 Task: Find connections with filter location Argenteuil with filter topic #coacheswith filter profile language Potuguese with filter current company Royal HaskoningDHV with filter school Dr. B. R. Ambedkar University, Agra with filter industry Newspaper Publishing with filter service category Event Photography with filter keywords title Marketing Director
Action: Mouse moved to (612, 77)
Screenshot: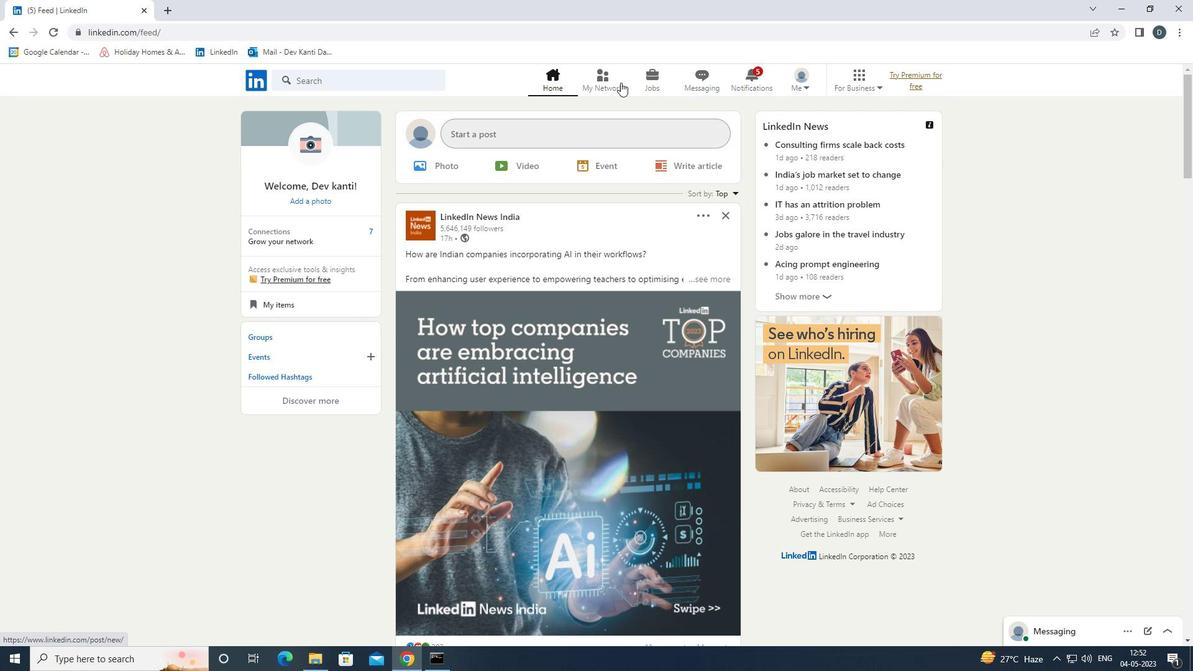 
Action: Mouse pressed left at (612, 77)
Screenshot: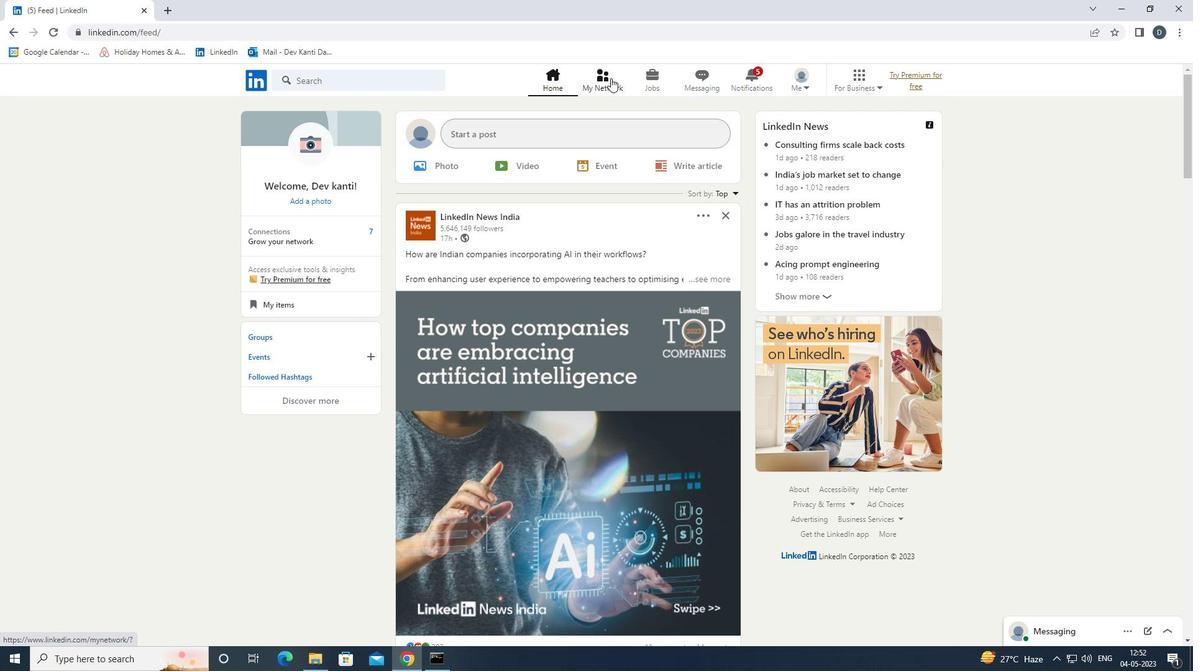 
Action: Mouse moved to (417, 148)
Screenshot: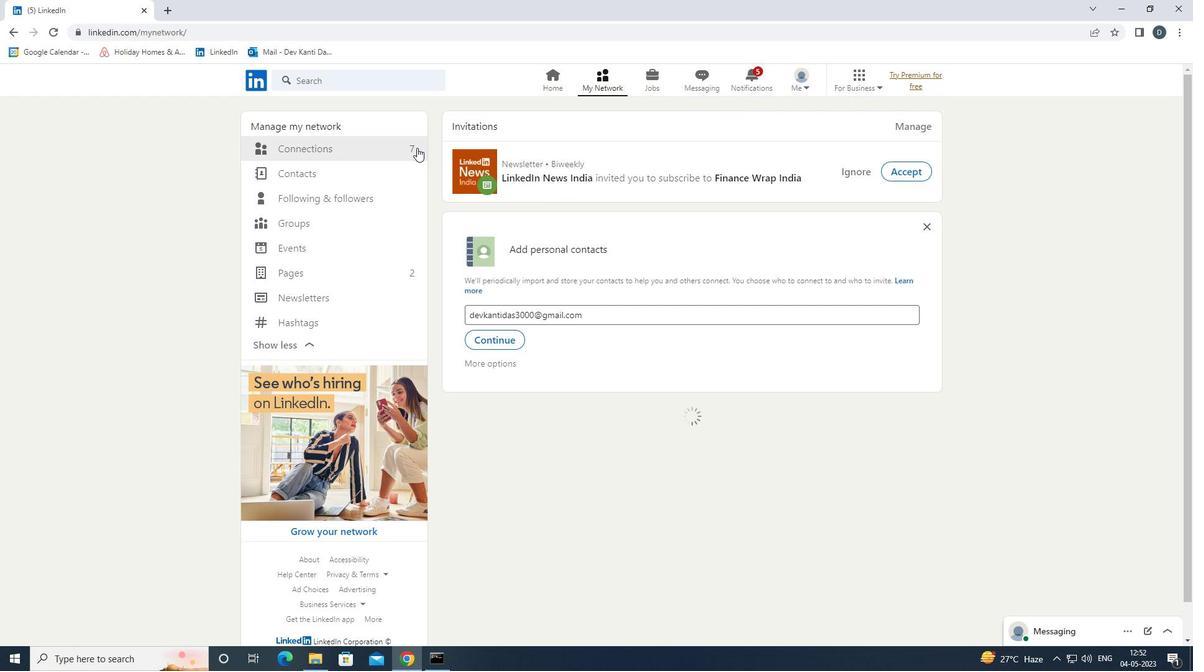 
Action: Mouse pressed left at (417, 148)
Screenshot: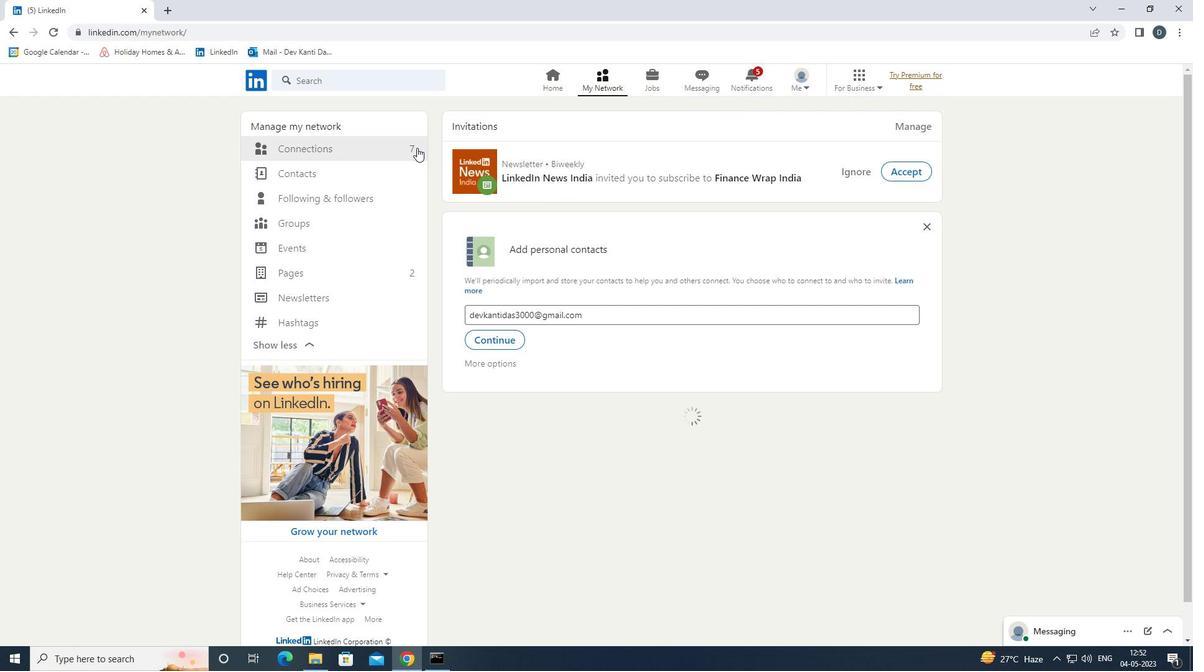 
Action: Mouse moved to (407, 151)
Screenshot: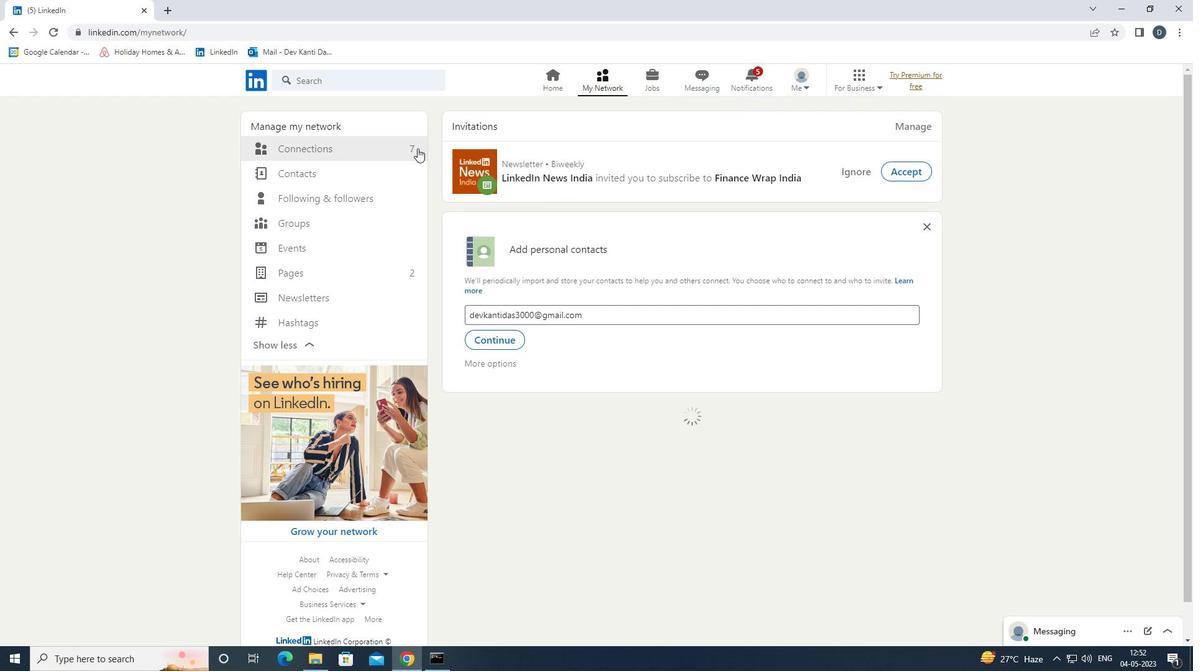 
Action: Mouse pressed left at (407, 151)
Screenshot: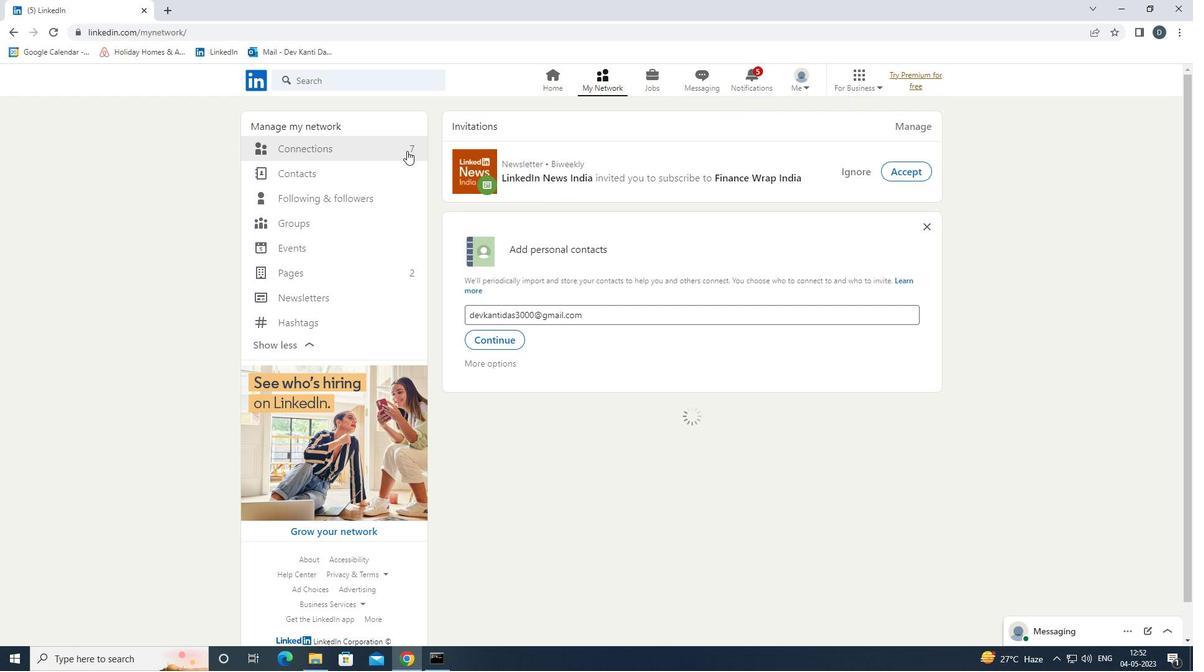 
Action: Mouse moved to (719, 156)
Screenshot: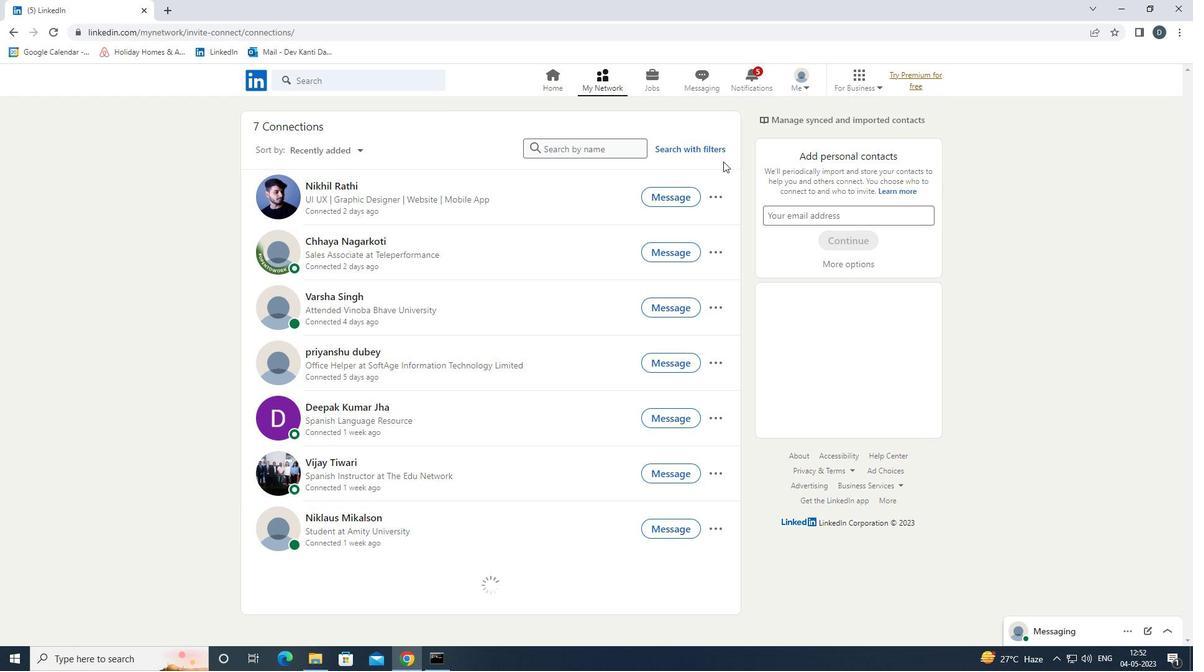 
Action: Mouse pressed left at (719, 156)
Screenshot: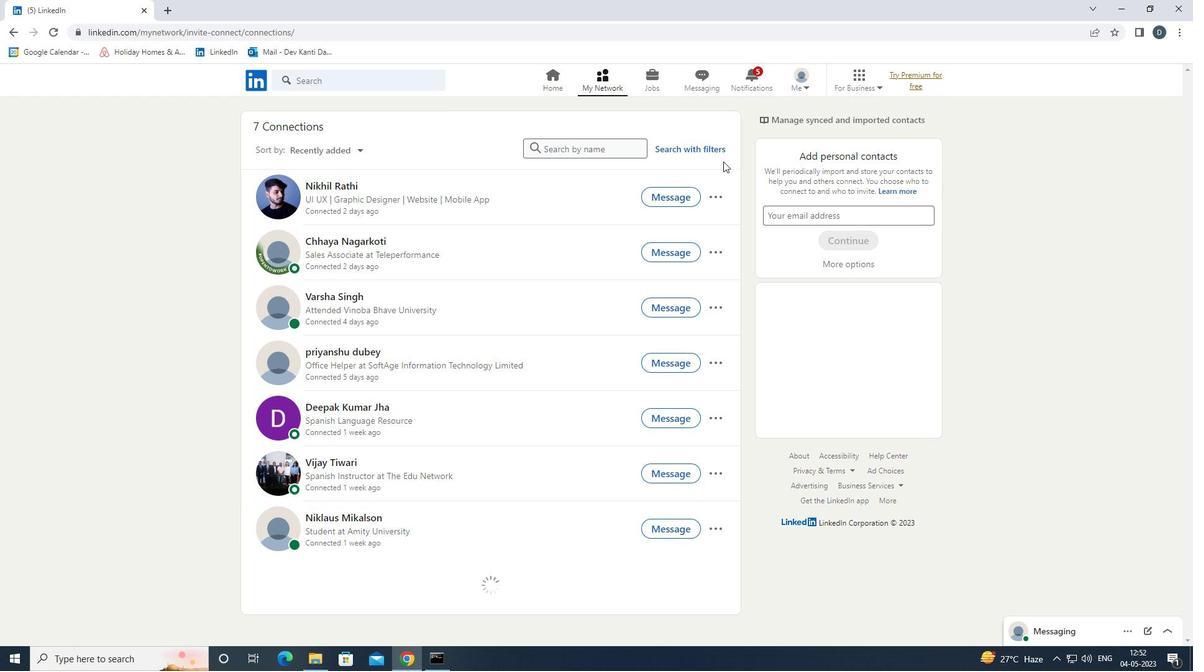 
Action: Mouse moved to (712, 150)
Screenshot: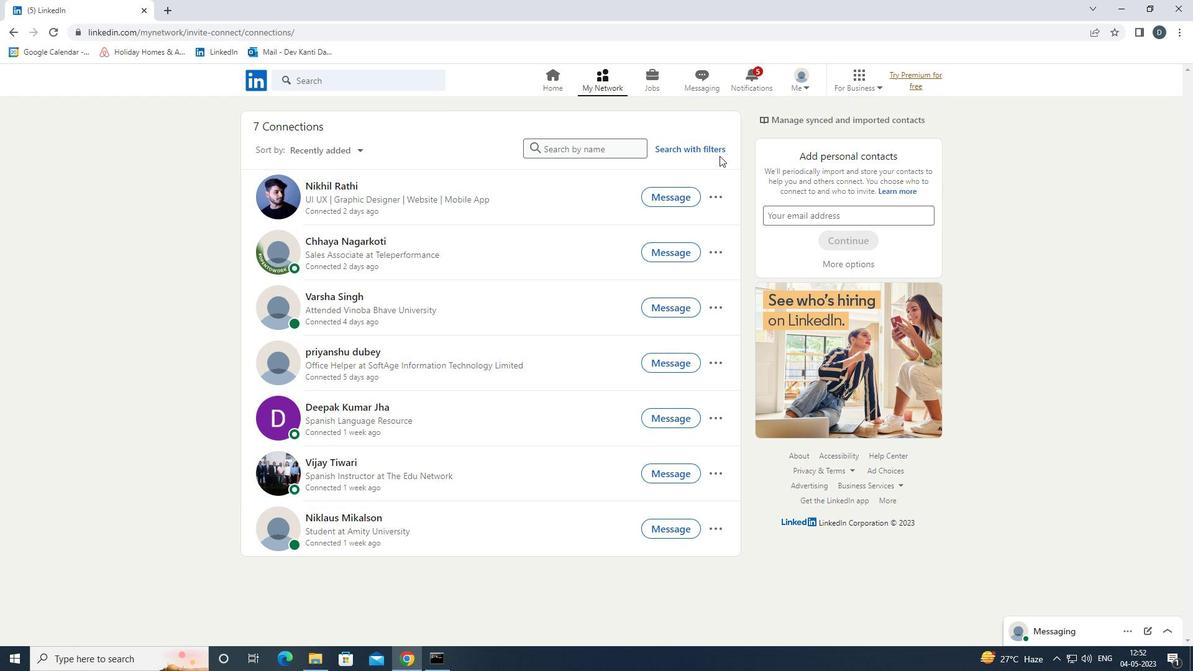 
Action: Mouse pressed left at (712, 150)
Screenshot: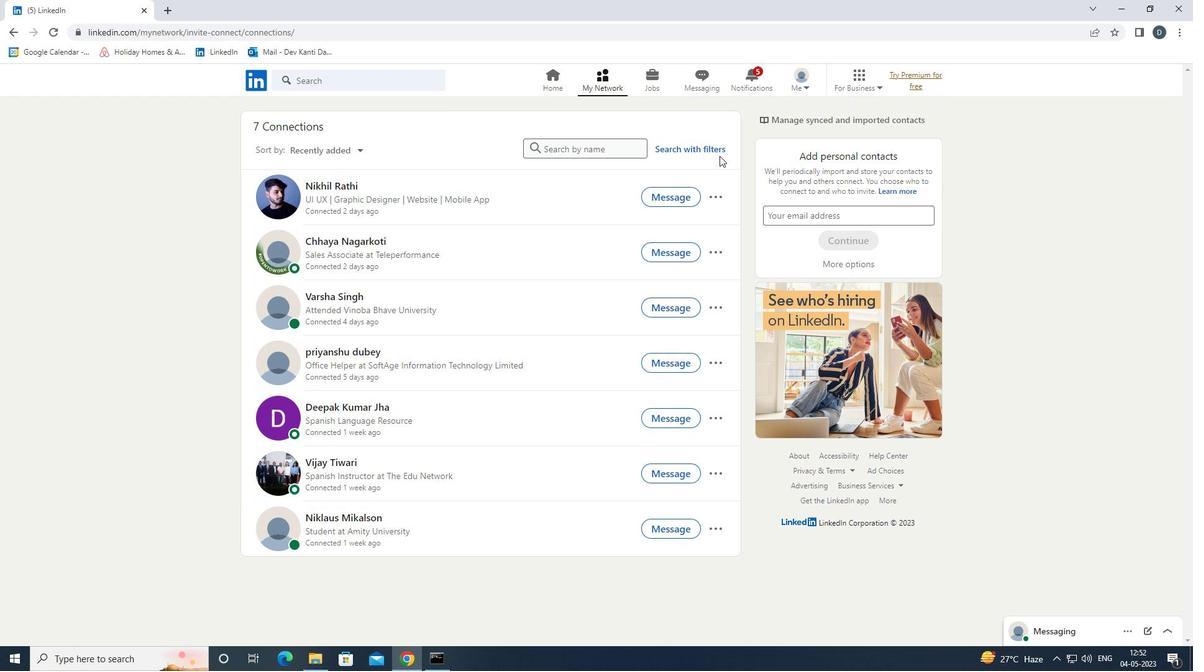 
Action: Mouse moved to (643, 114)
Screenshot: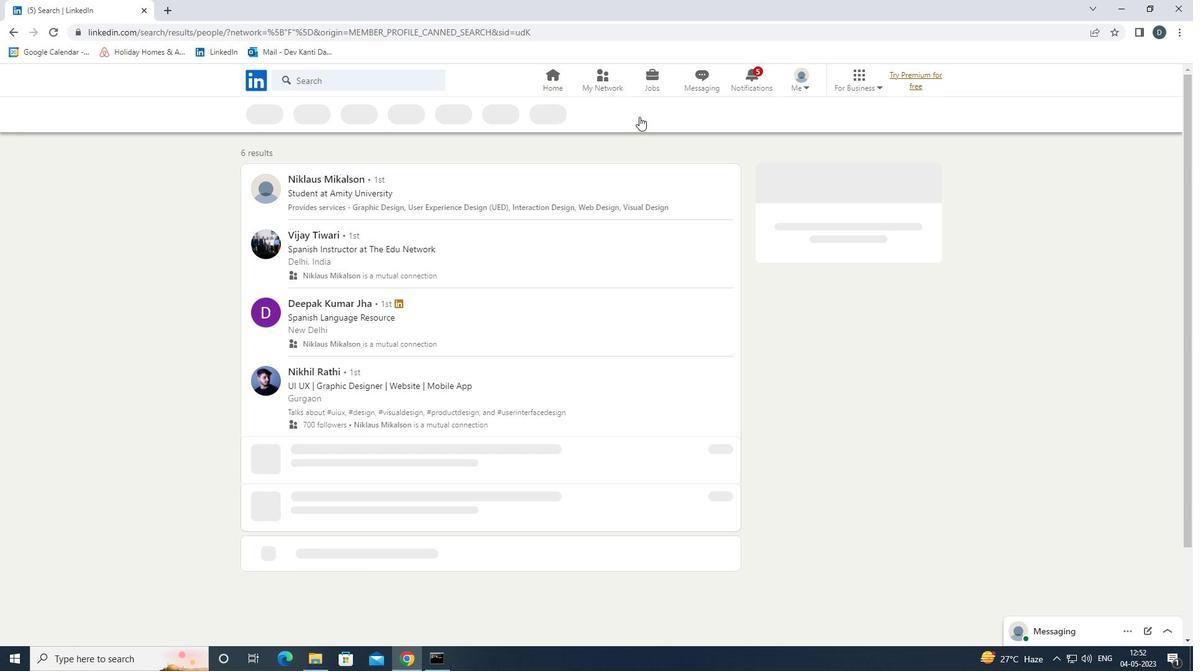 
Action: Mouse pressed left at (643, 114)
Screenshot: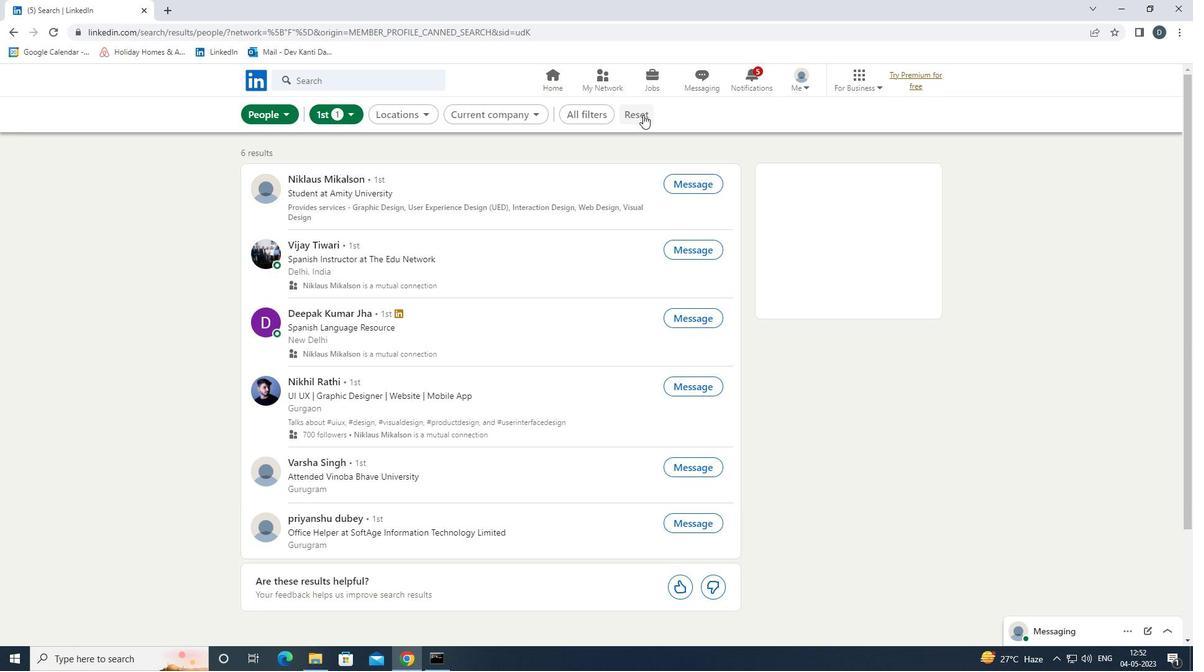 
Action: Mouse moved to (599, 112)
Screenshot: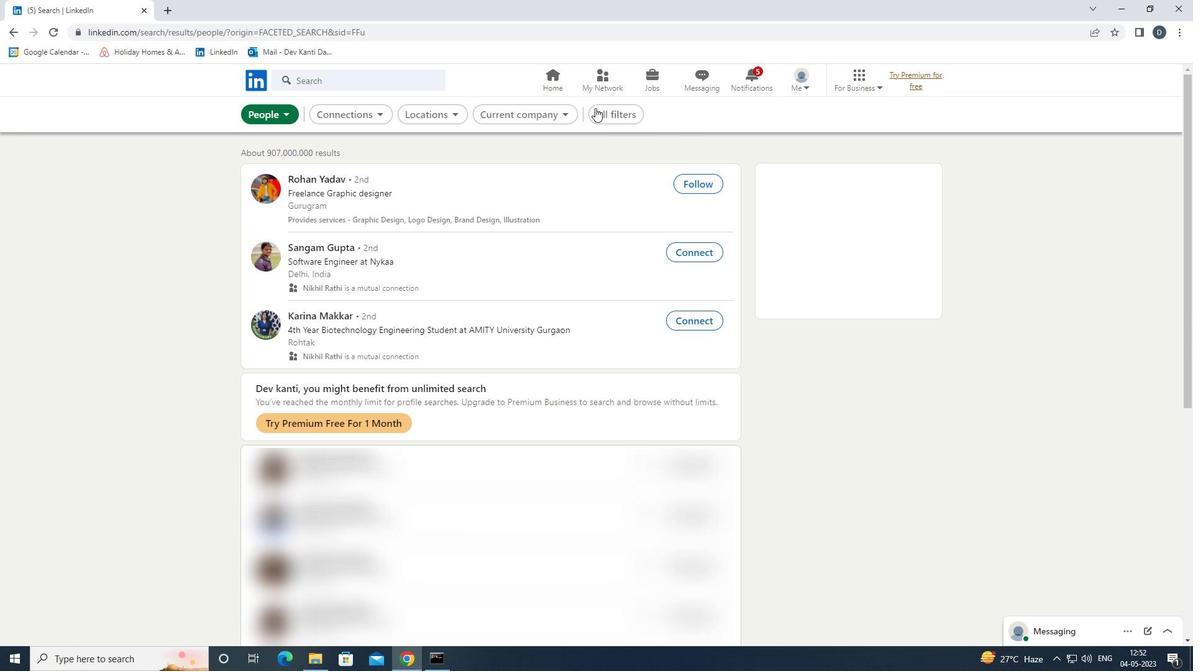 
Action: Mouse pressed left at (599, 112)
Screenshot: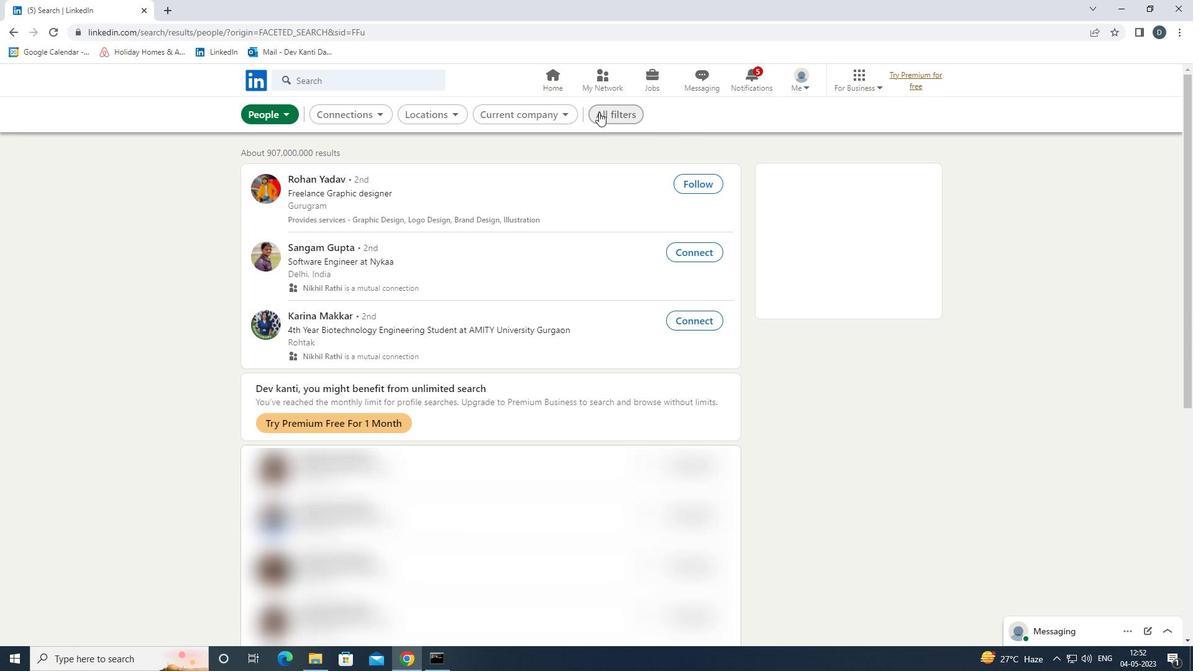 
Action: Mouse moved to (1129, 372)
Screenshot: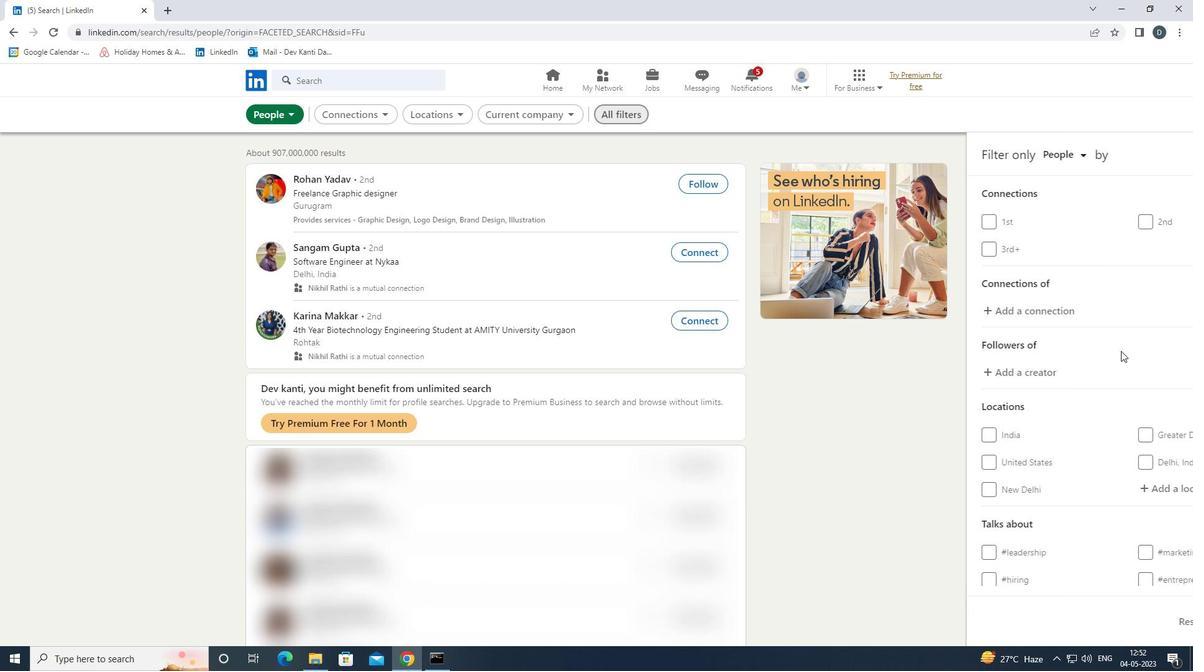 
Action: Mouse scrolled (1129, 371) with delta (0, 0)
Screenshot: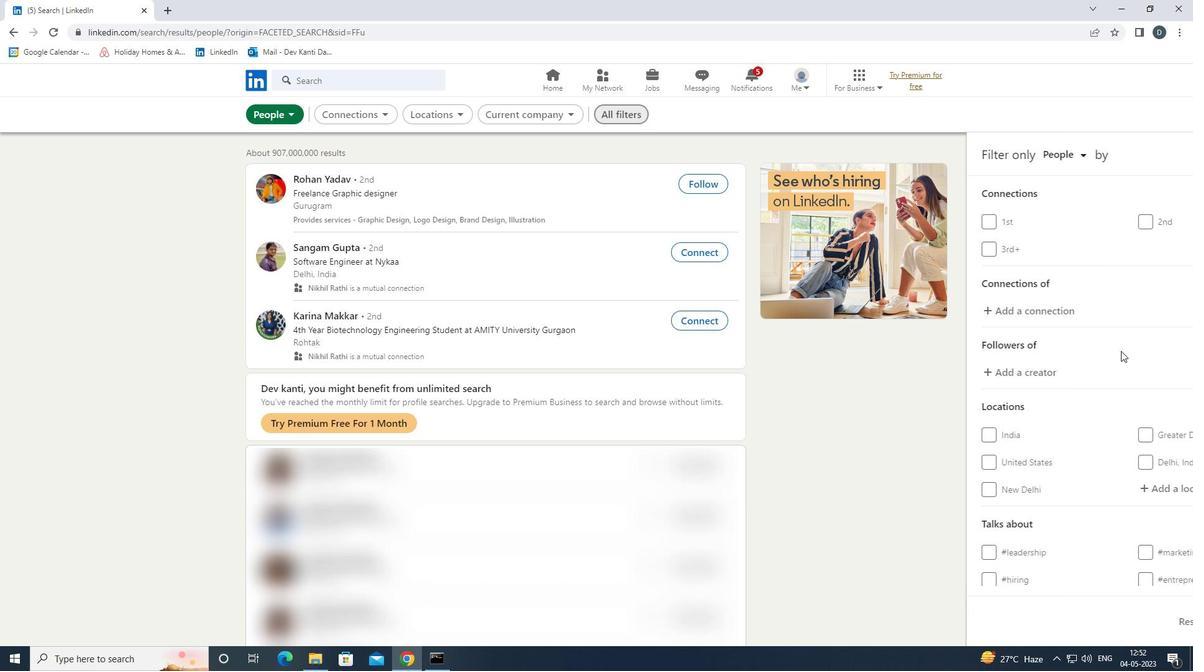 
Action: Mouse moved to (1131, 377)
Screenshot: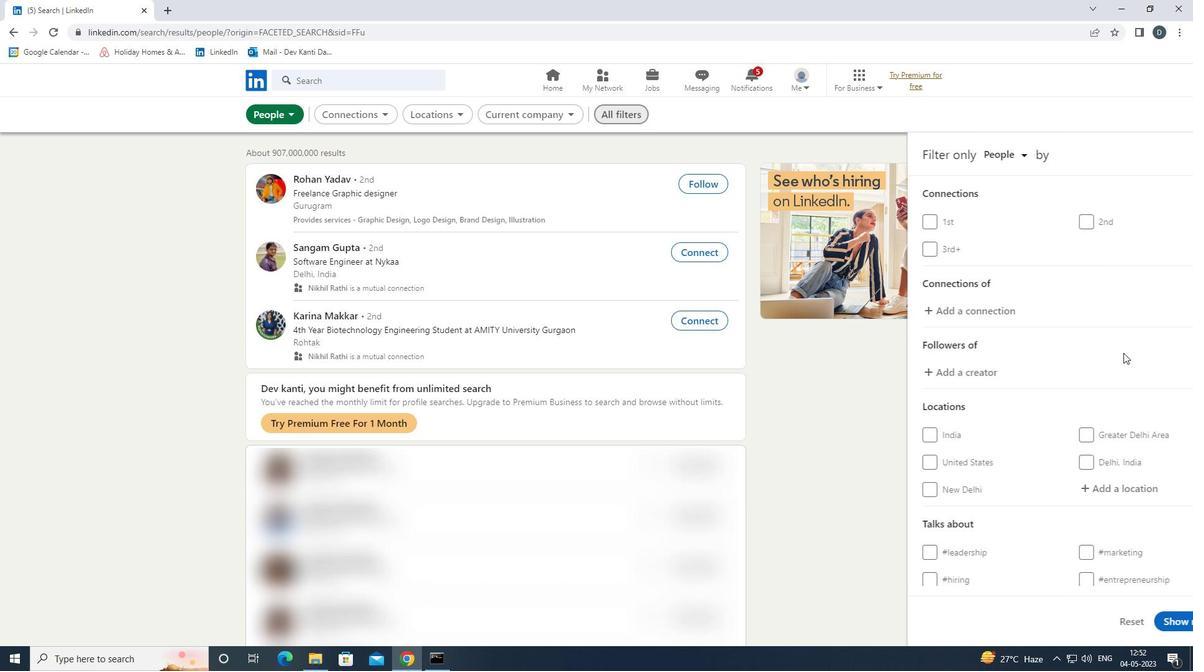 
Action: Mouse scrolled (1131, 376) with delta (0, 0)
Screenshot: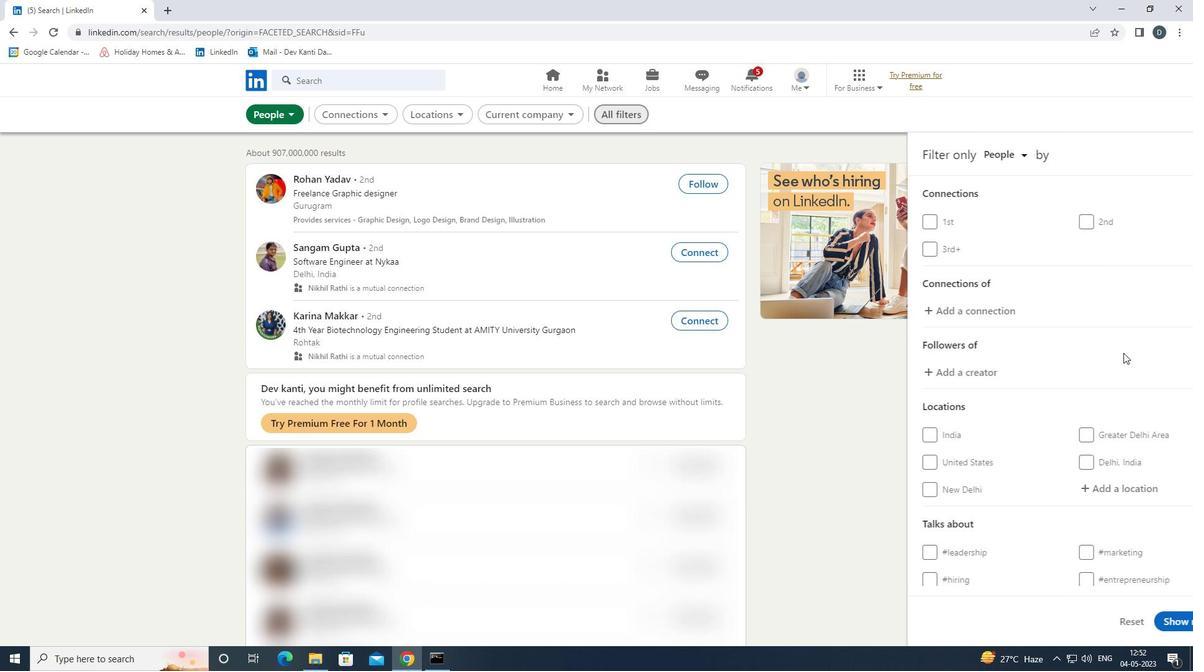 
Action: Mouse moved to (1078, 366)
Screenshot: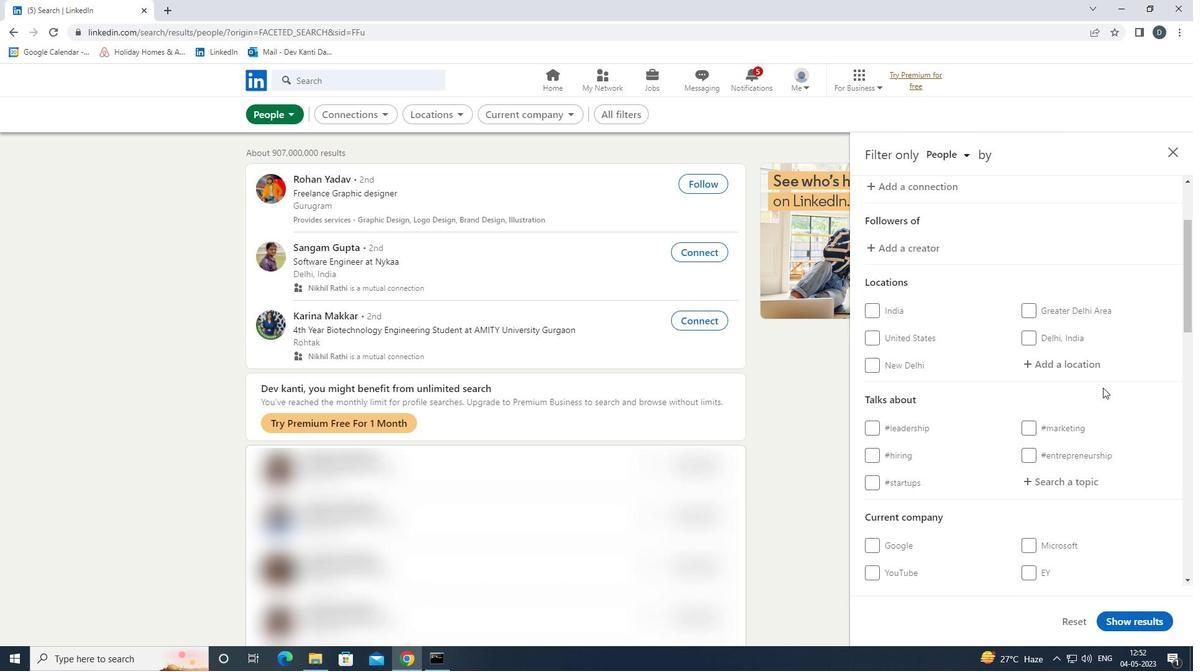
Action: Mouse pressed left at (1078, 366)
Screenshot: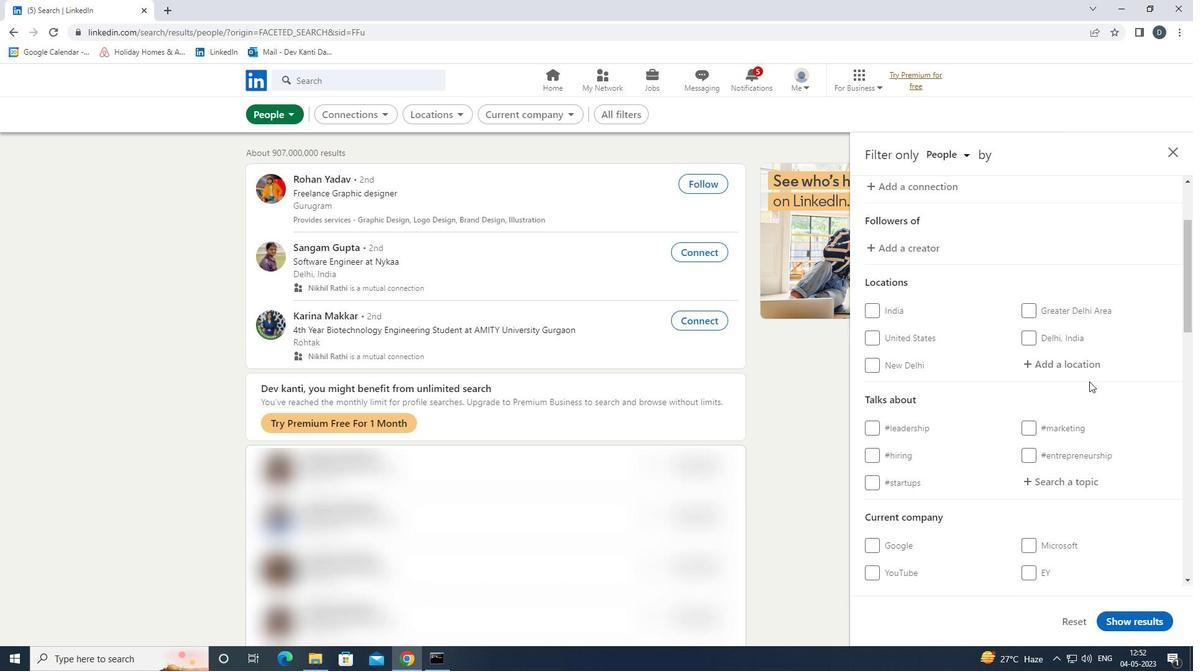 
Action: Mouse moved to (1067, 366)
Screenshot: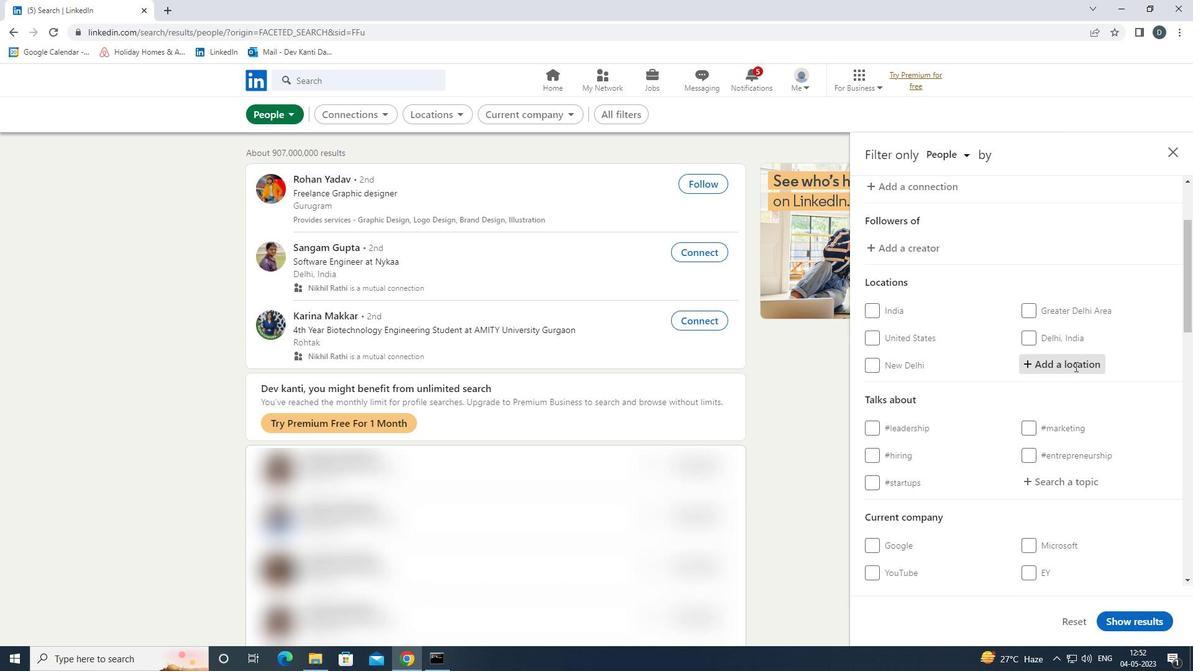 
Action: Key pressed <Key.shift>
Screenshot: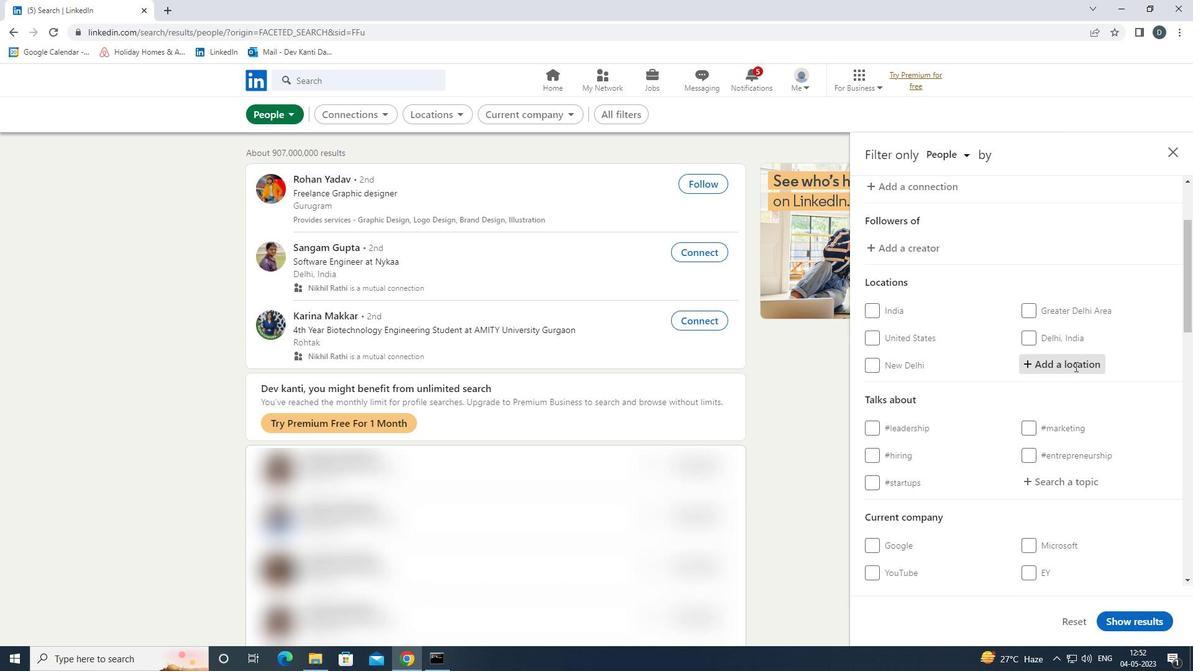 
Action: Mouse moved to (1062, 364)
Screenshot: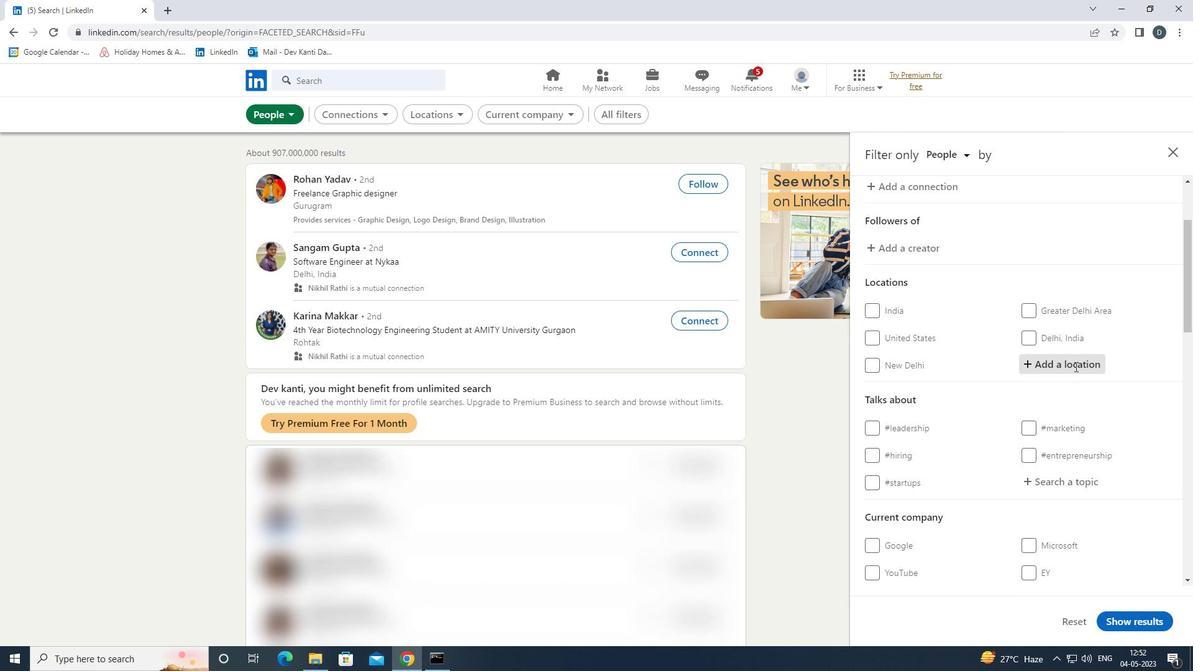 
Action: Key pressed ARGENTE<Key.down><Key.enter>
Screenshot: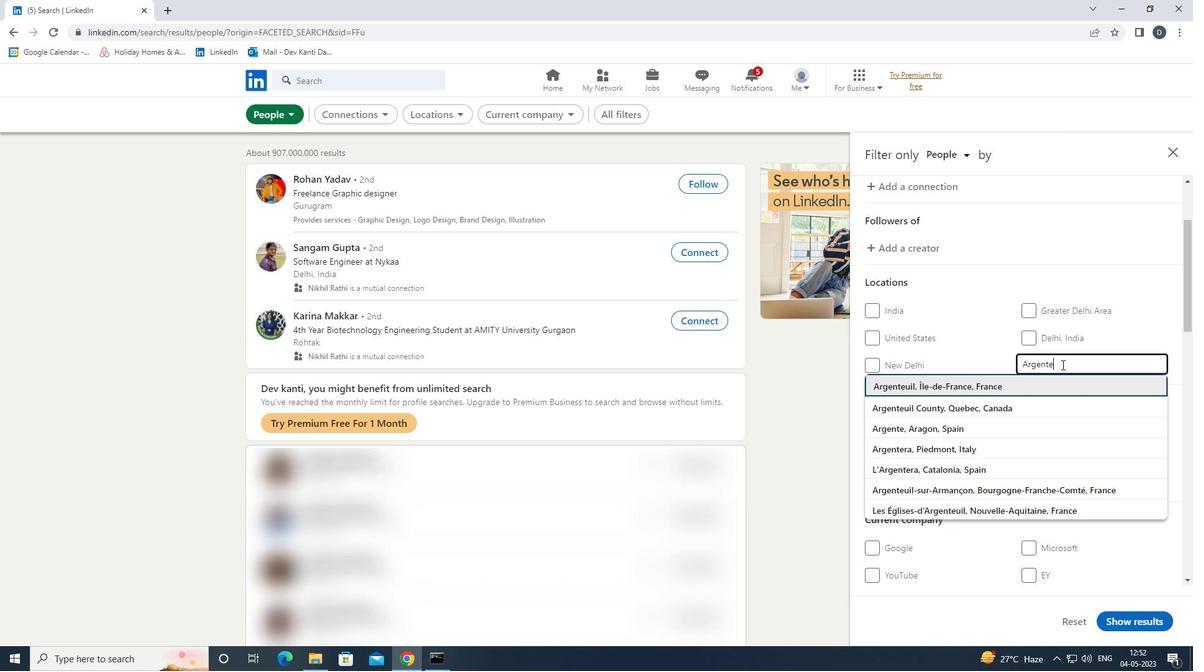 
Action: Mouse scrolled (1062, 364) with delta (0, 0)
Screenshot: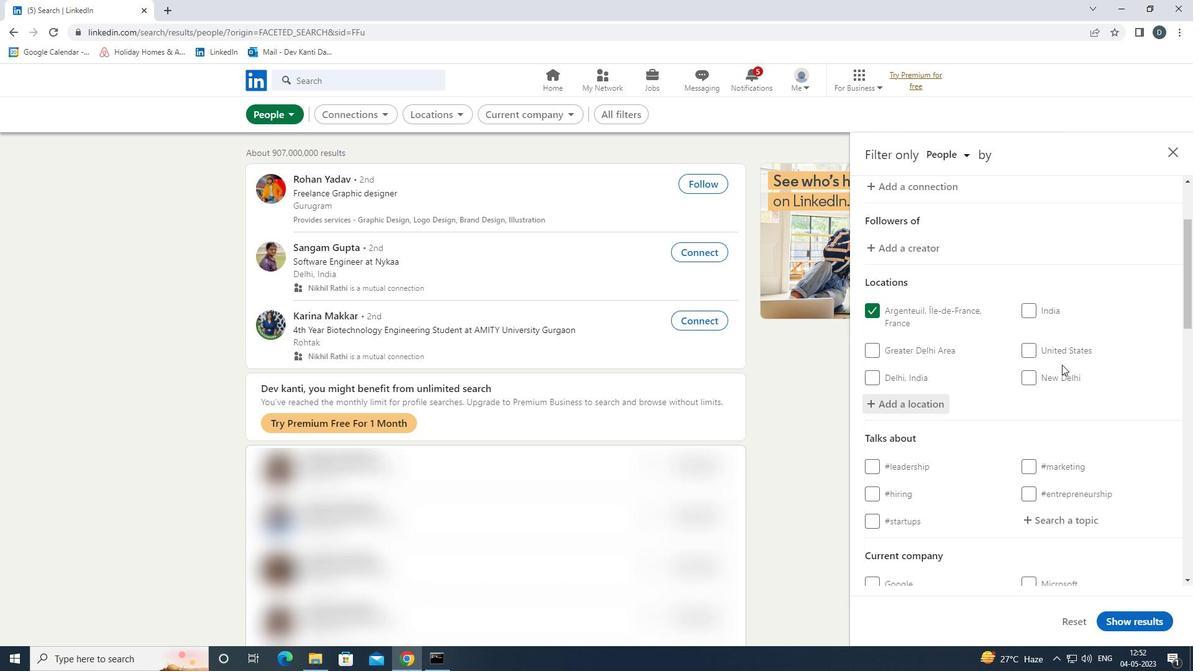 
Action: Mouse scrolled (1062, 364) with delta (0, 0)
Screenshot: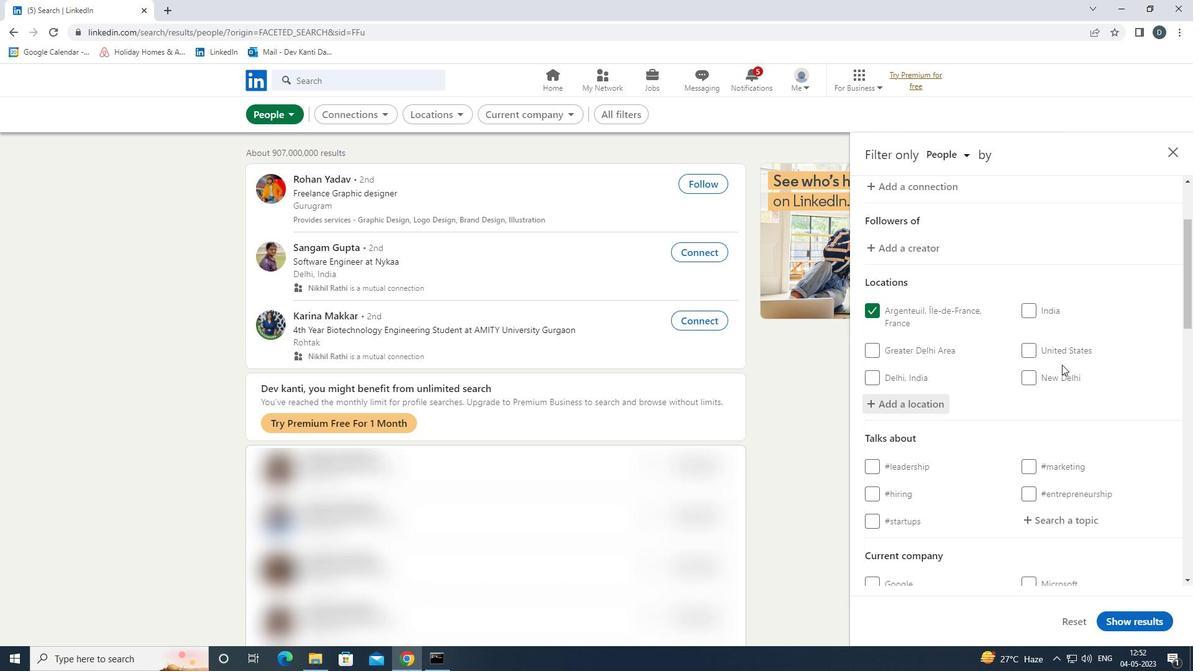 
Action: Mouse scrolled (1062, 364) with delta (0, 0)
Screenshot: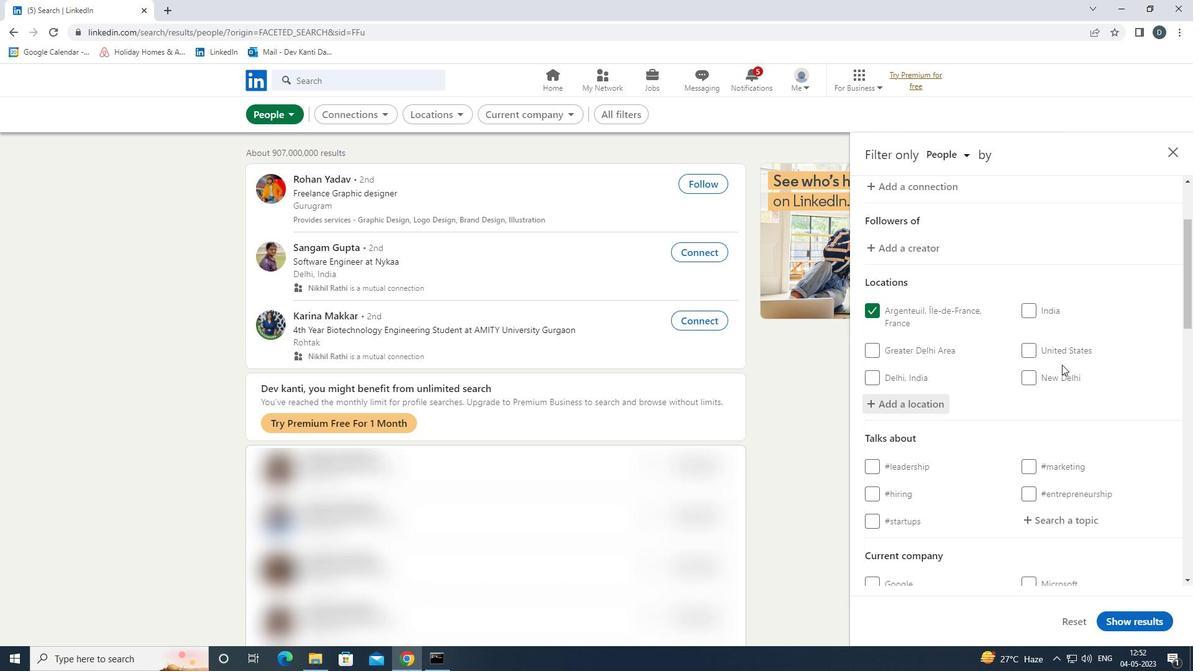 
Action: Mouse moved to (1044, 311)
Screenshot: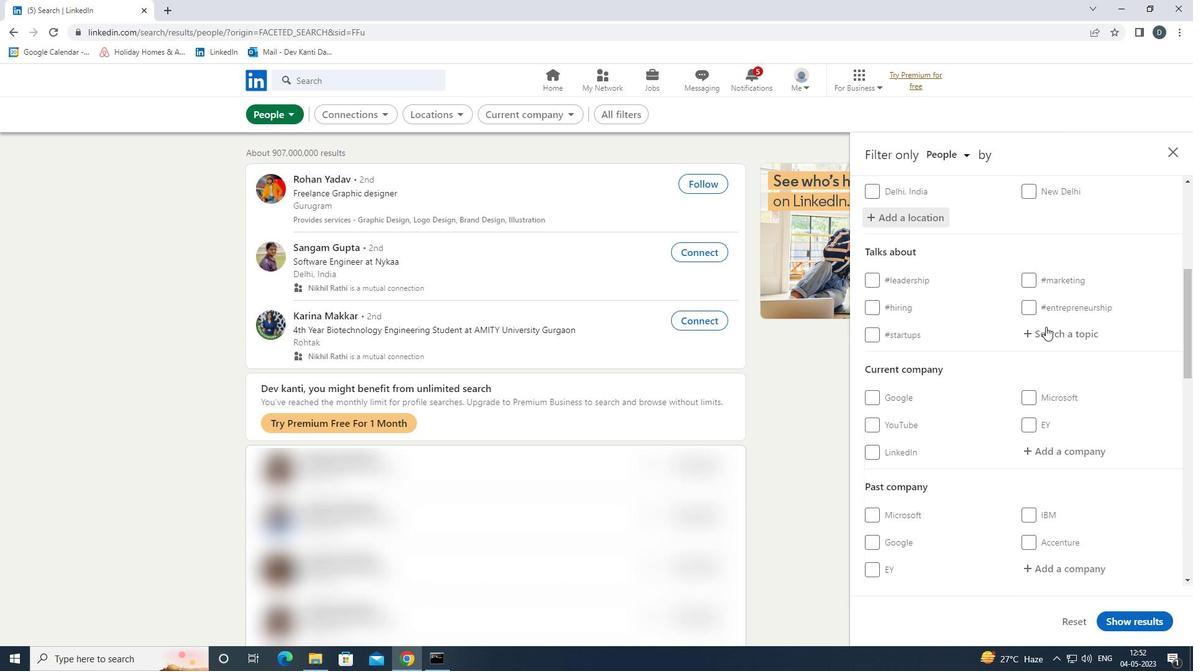 
Action: Mouse pressed left at (1044, 311)
Screenshot: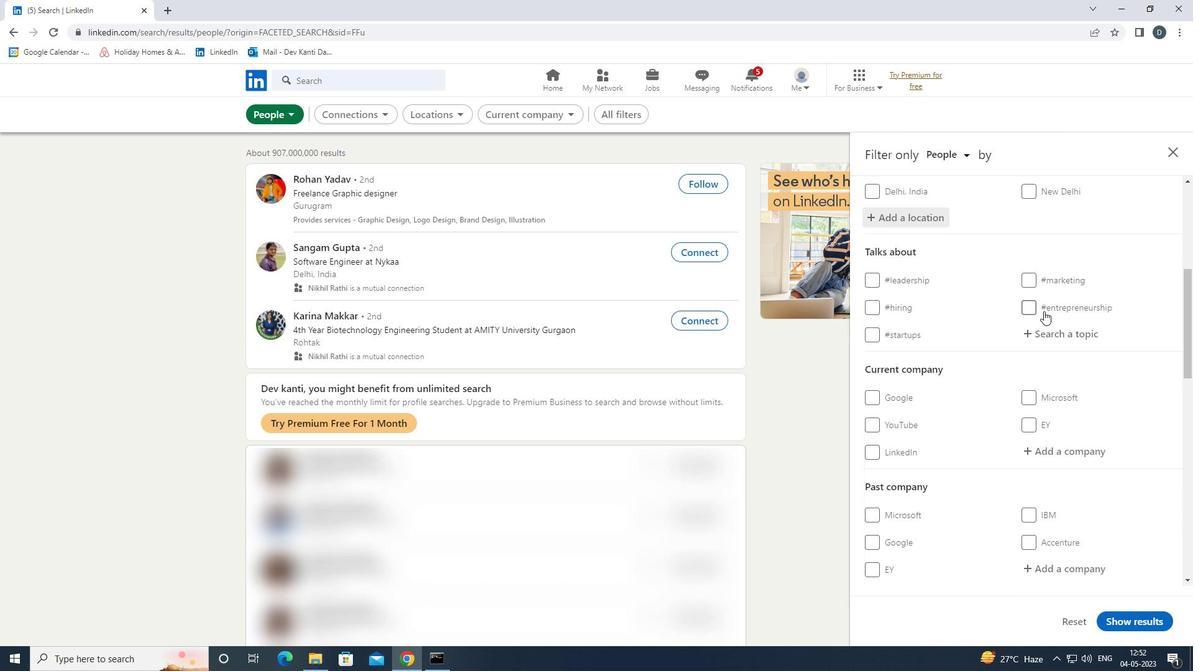 
Action: Mouse moved to (1043, 326)
Screenshot: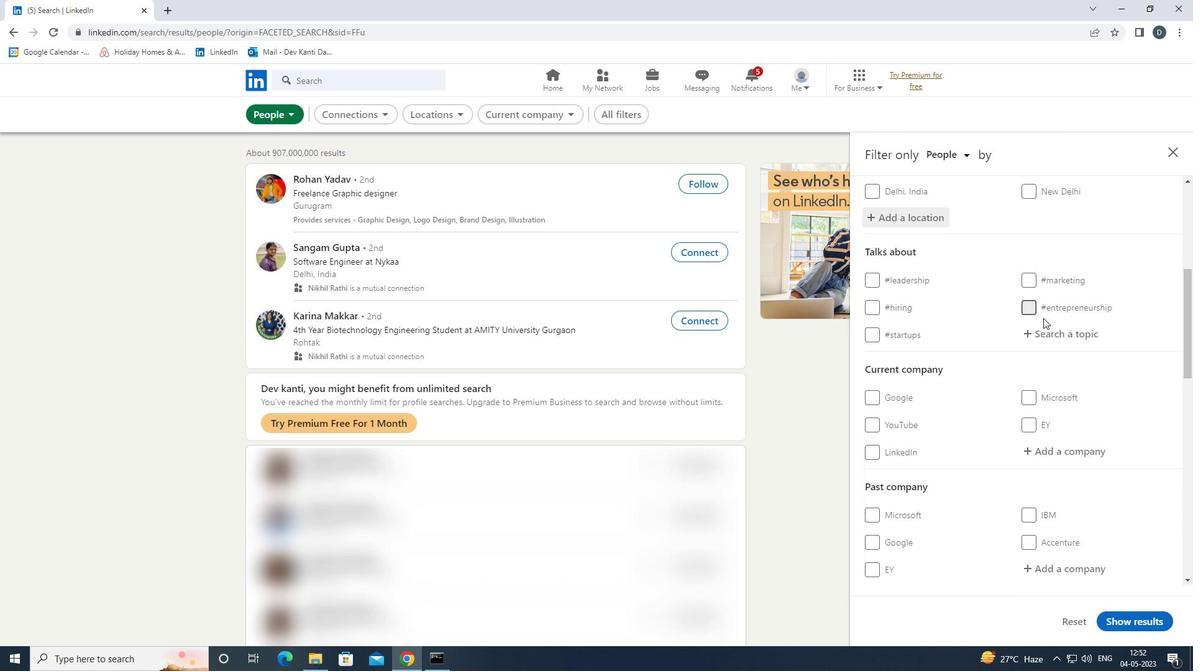 
Action: Mouse pressed left at (1043, 326)
Screenshot: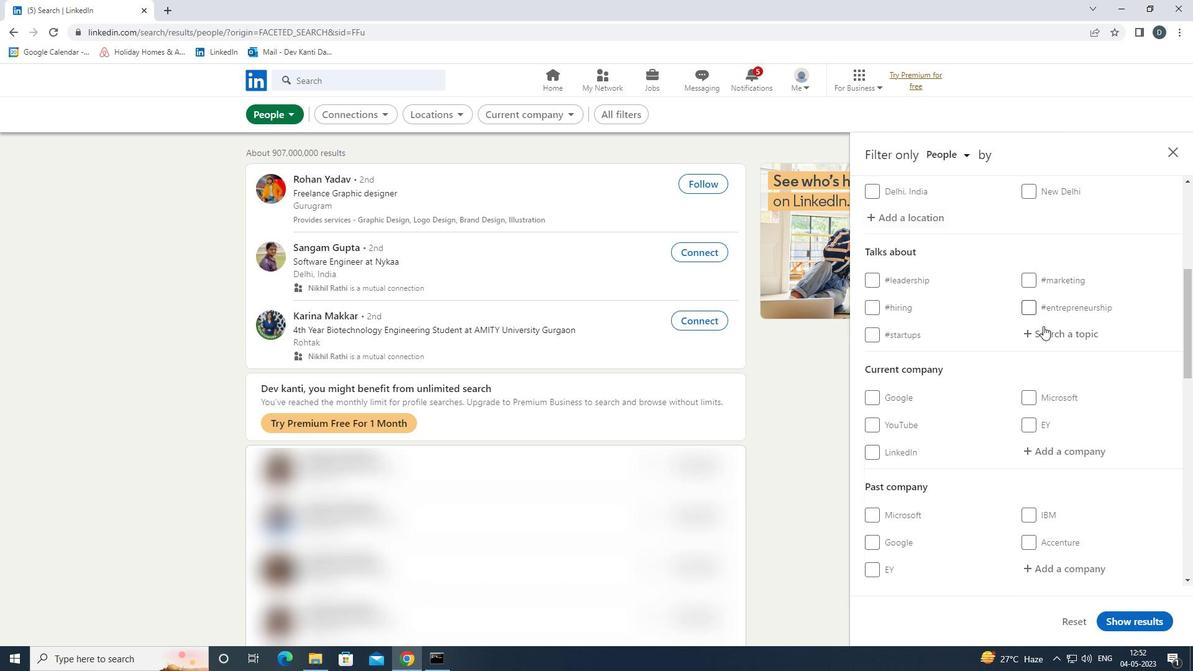 
Action: Key pressed <Key.shift>COACHES<Key.down><Key.enter>
Screenshot: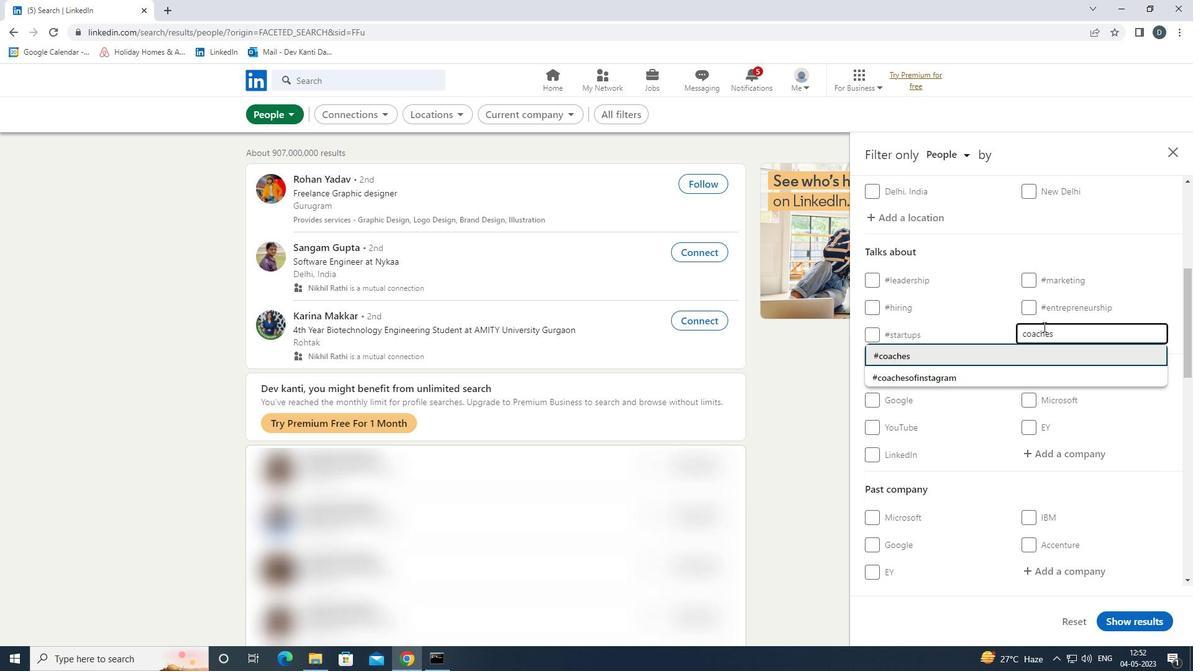 
Action: Mouse moved to (1039, 331)
Screenshot: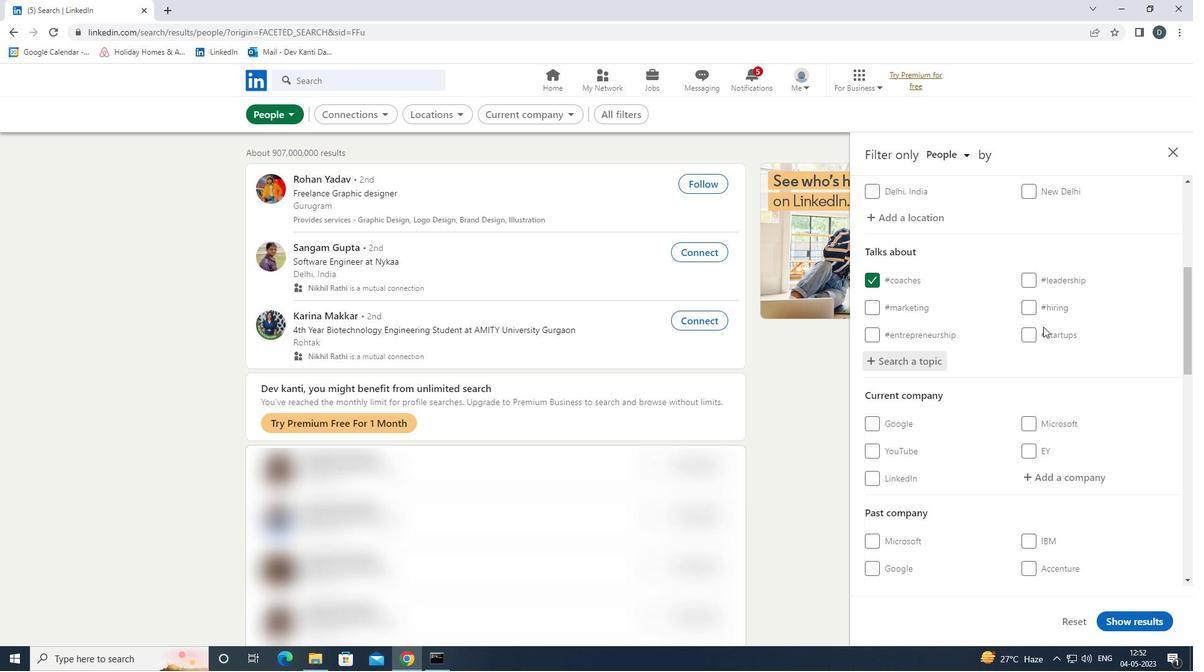 
Action: Mouse scrolled (1039, 331) with delta (0, 0)
Screenshot: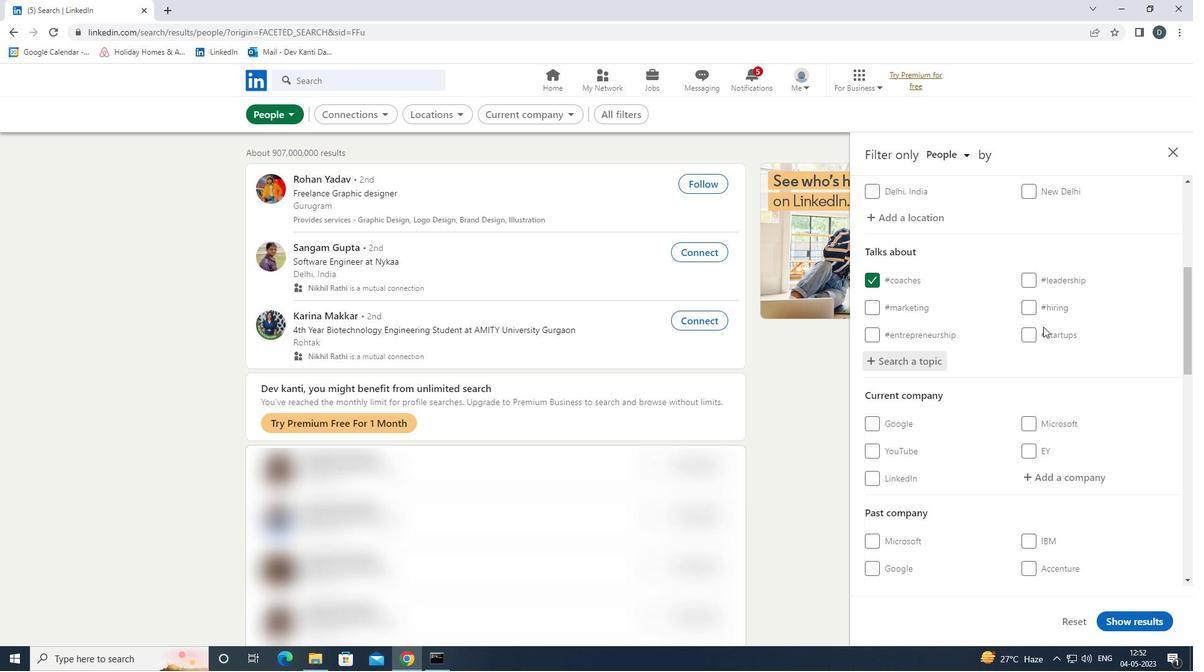 
Action: Mouse scrolled (1039, 331) with delta (0, 0)
Screenshot: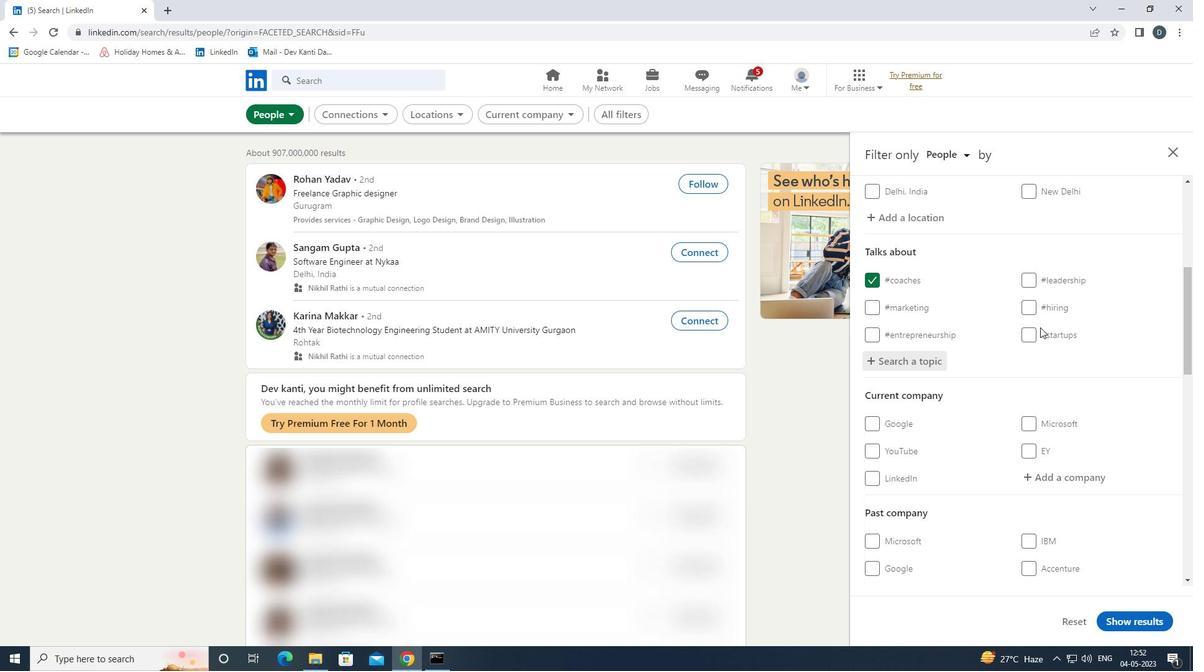 
Action: Mouse scrolled (1039, 331) with delta (0, 0)
Screenshot: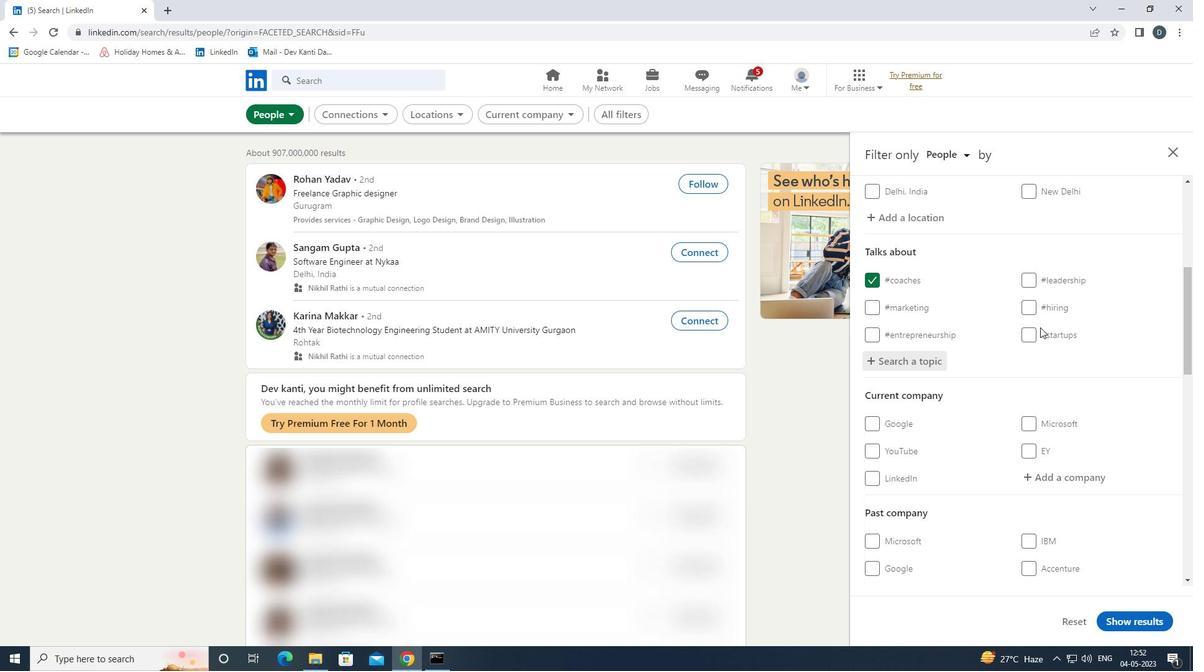 
Action: Mouse scrolled (1039, 331) with delta (0, 0)
Screenshot: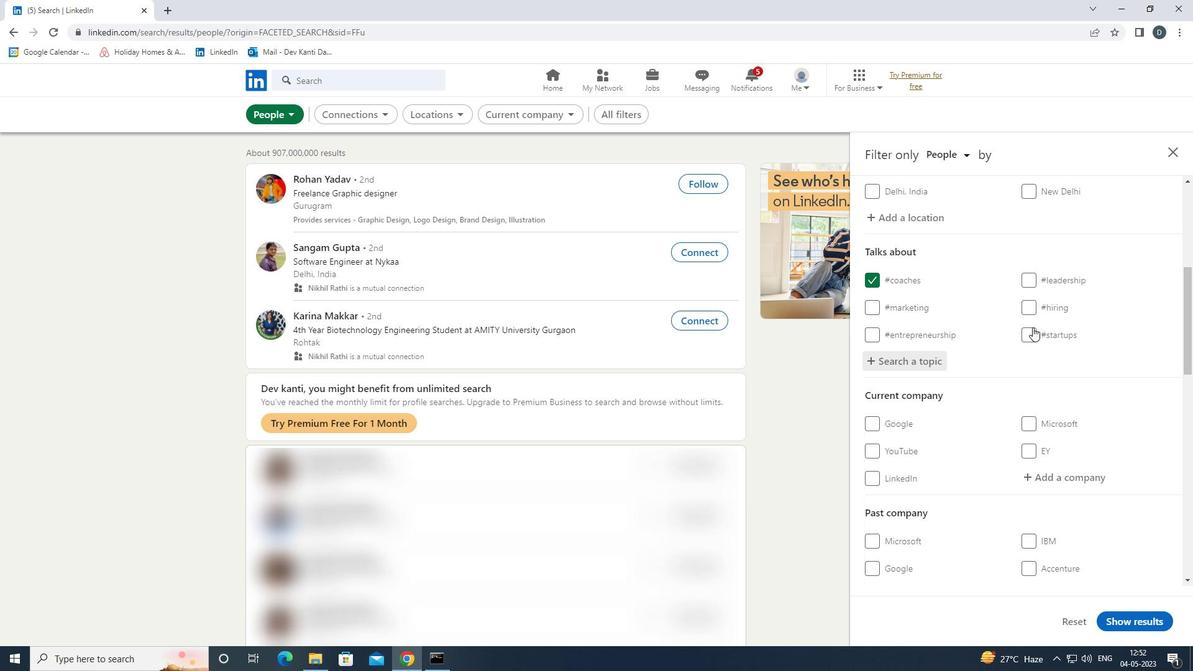 
Action: Mouse scrolled (1039, 331) with delta (0, 0)
Screenshot: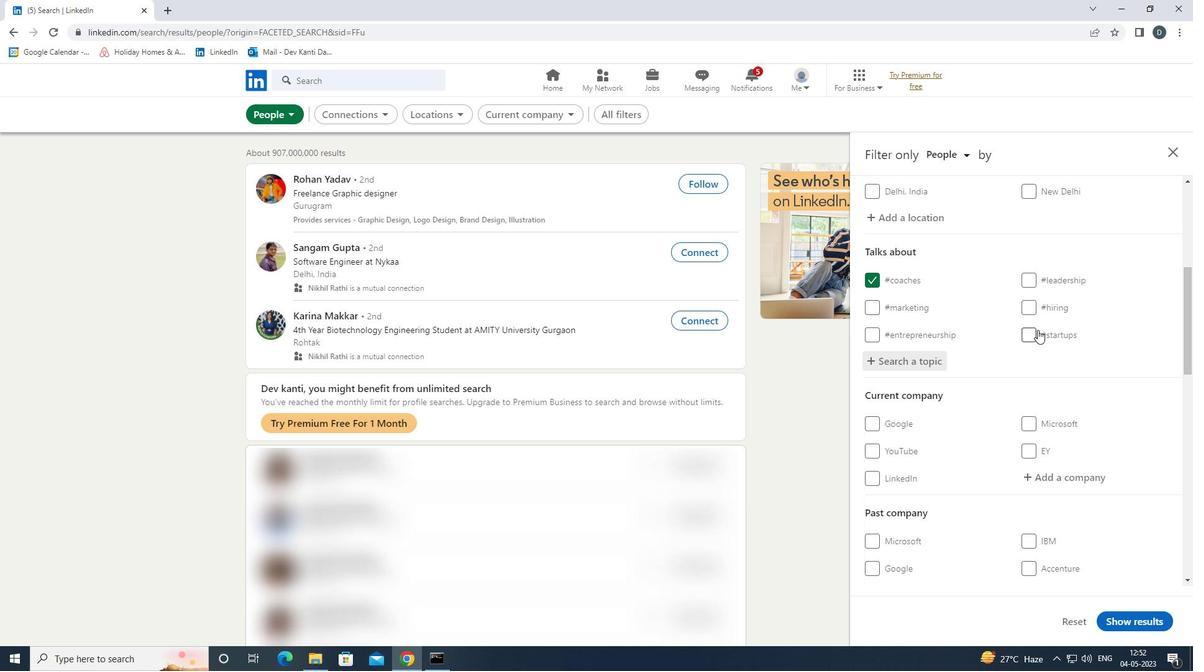
Action: Mouse scrolled (1039, 331) with delta (0, 0)
Screenshot: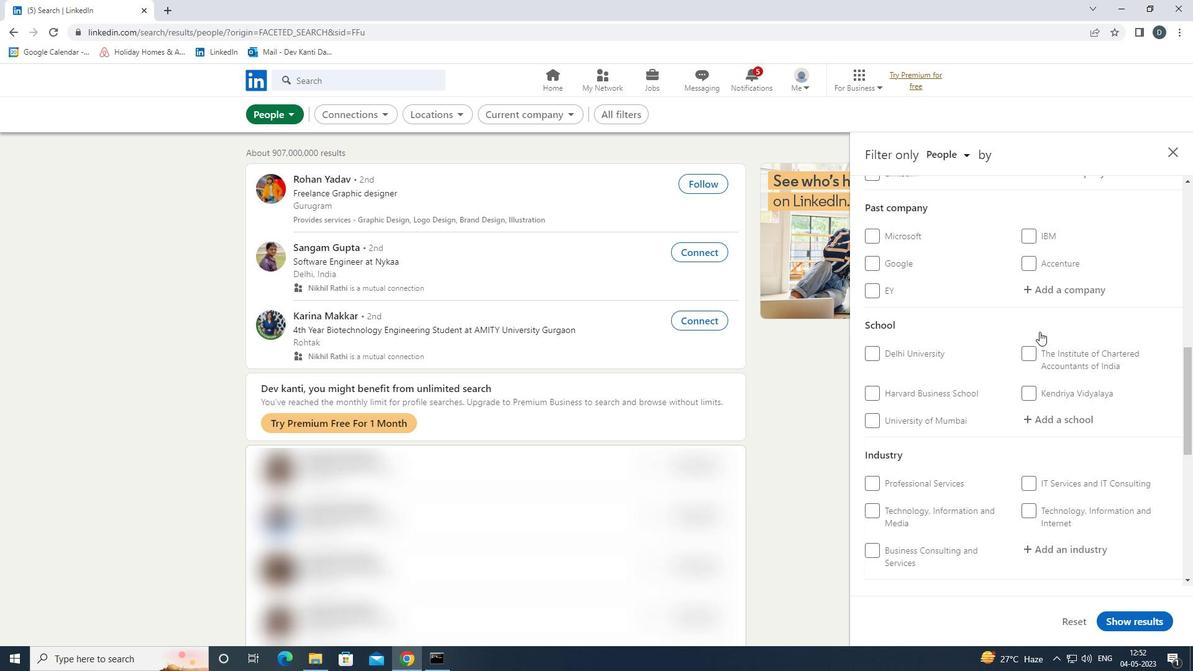 
Action: Mouse scrolled (1039, 331) with delta (0, 0)
Screenshot: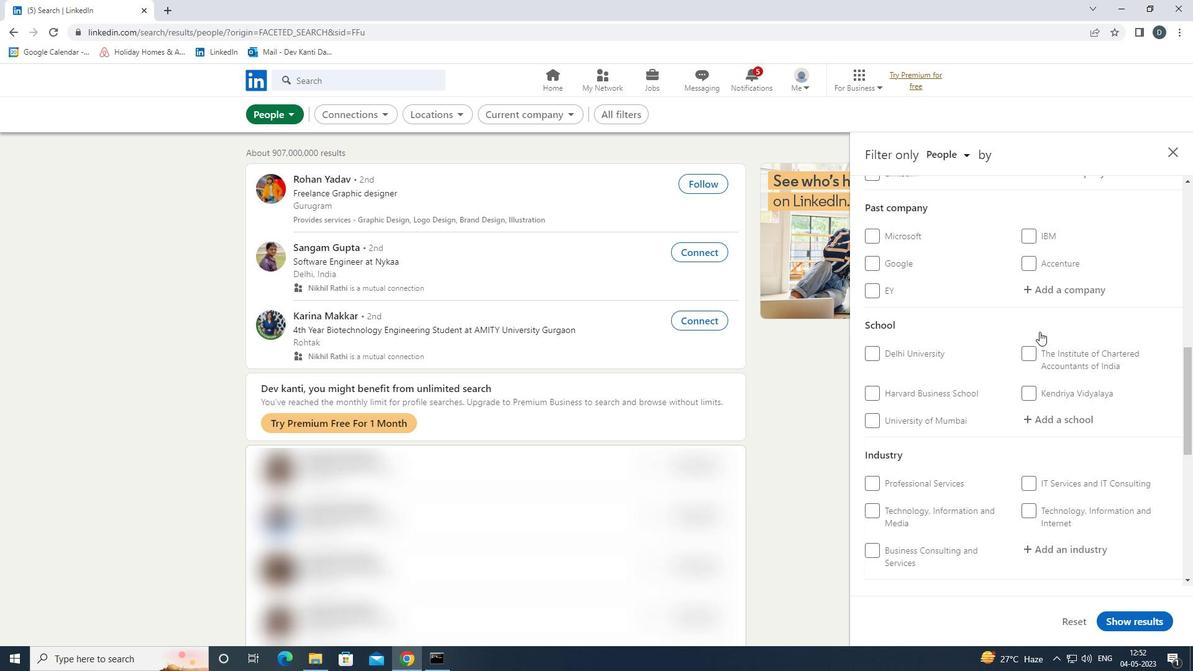 
Action: Mouse moved to (1039, 333)
Screenshot: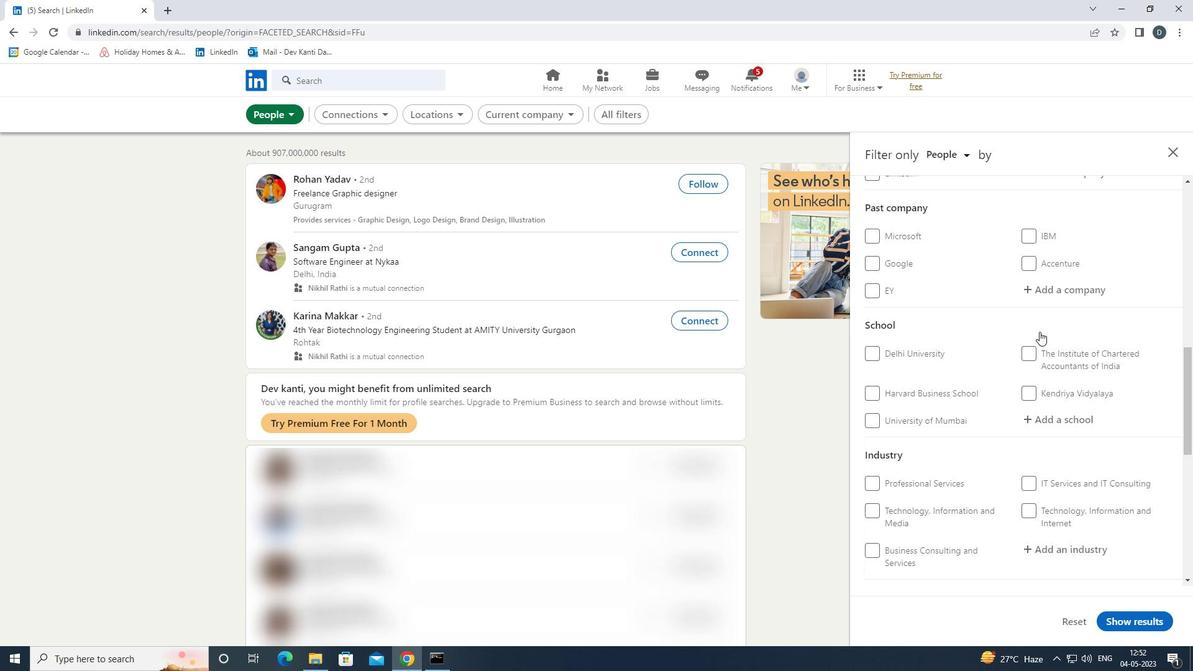 
Action: Mouse scrolled (1039, 332) with delta (0, 0)
Screenshot: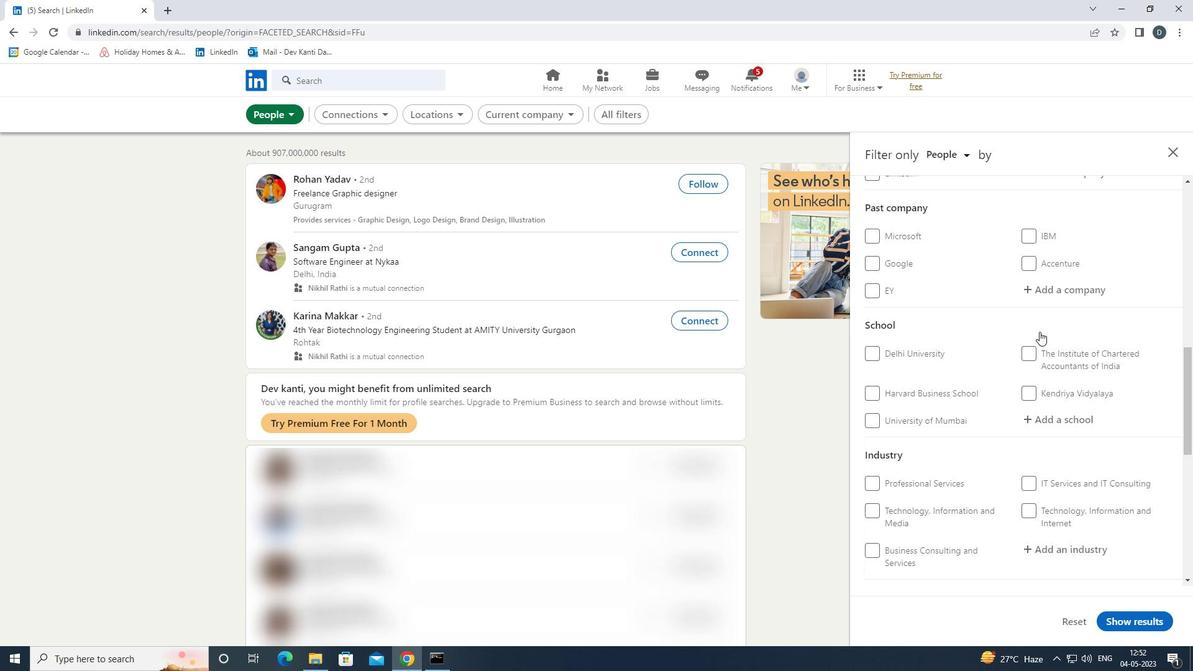 
Action: Mouse moved to (1039, 334)
Screenshot: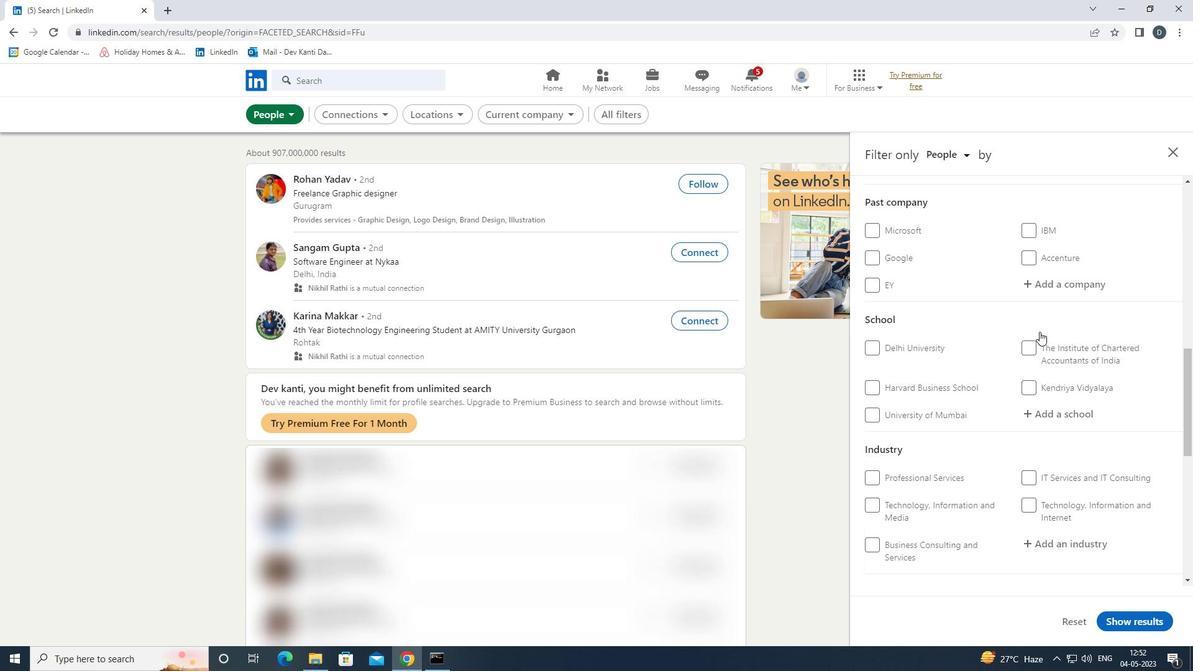 
Action: Mouse scrolled (1039, 334) with delta (0, 0)
Screenshot: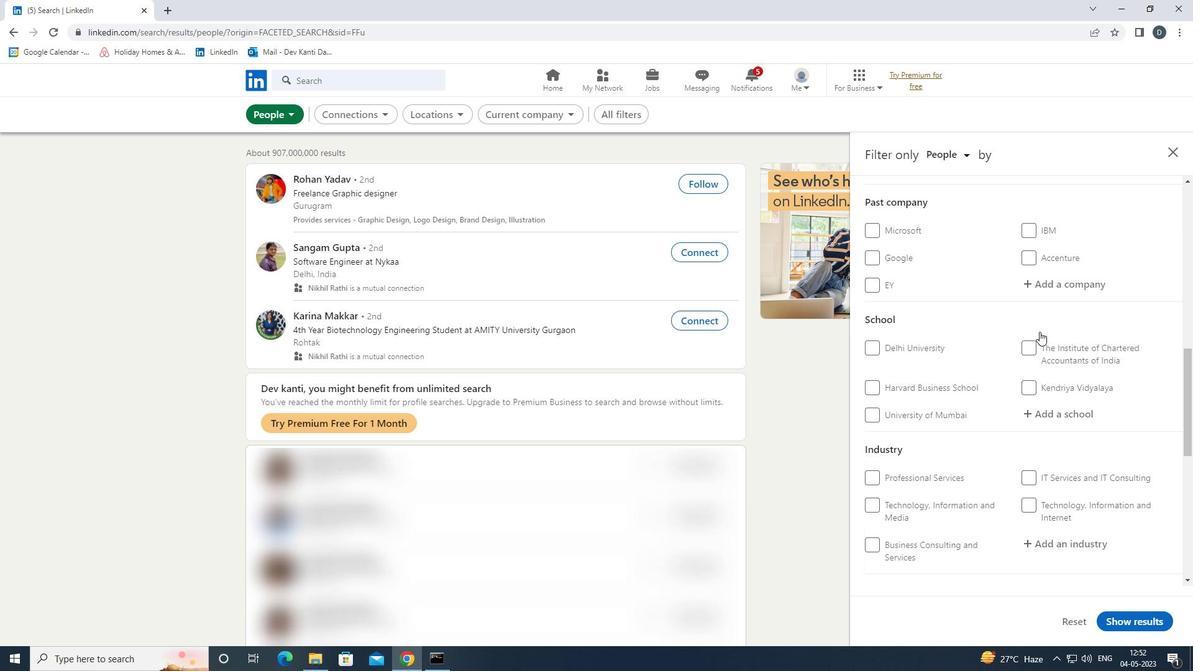 
Action: Mouse moved to (1046, 407)
Screenshot: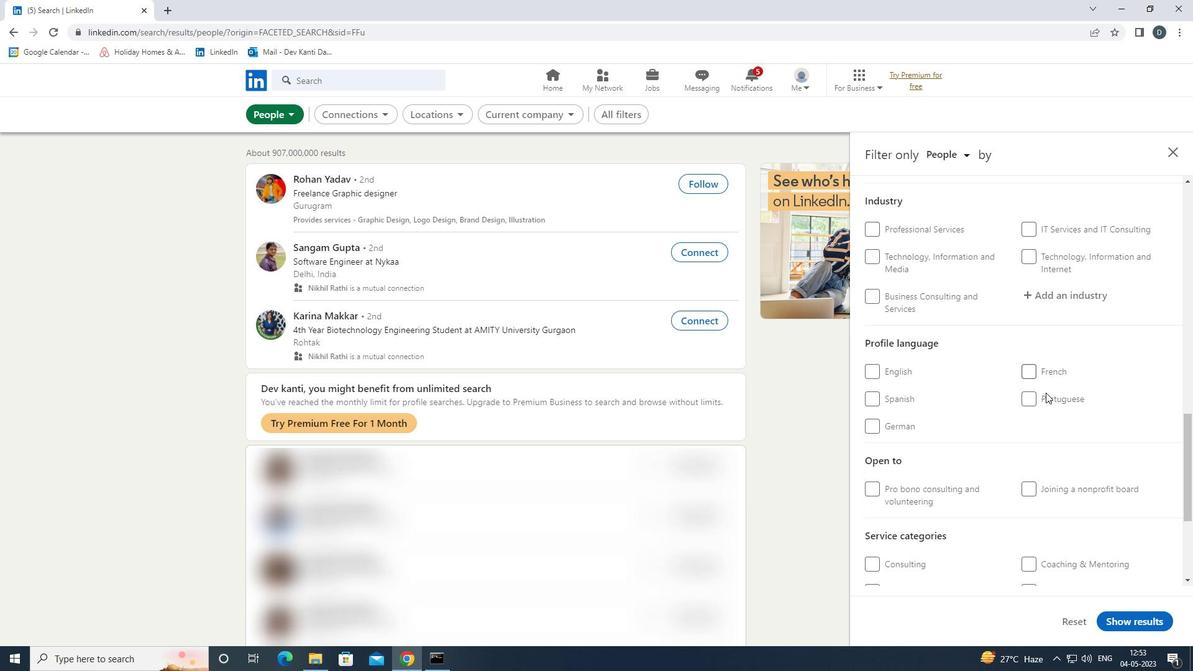 
Action: Mouse pressed left at (1046, 407)
Screenshot: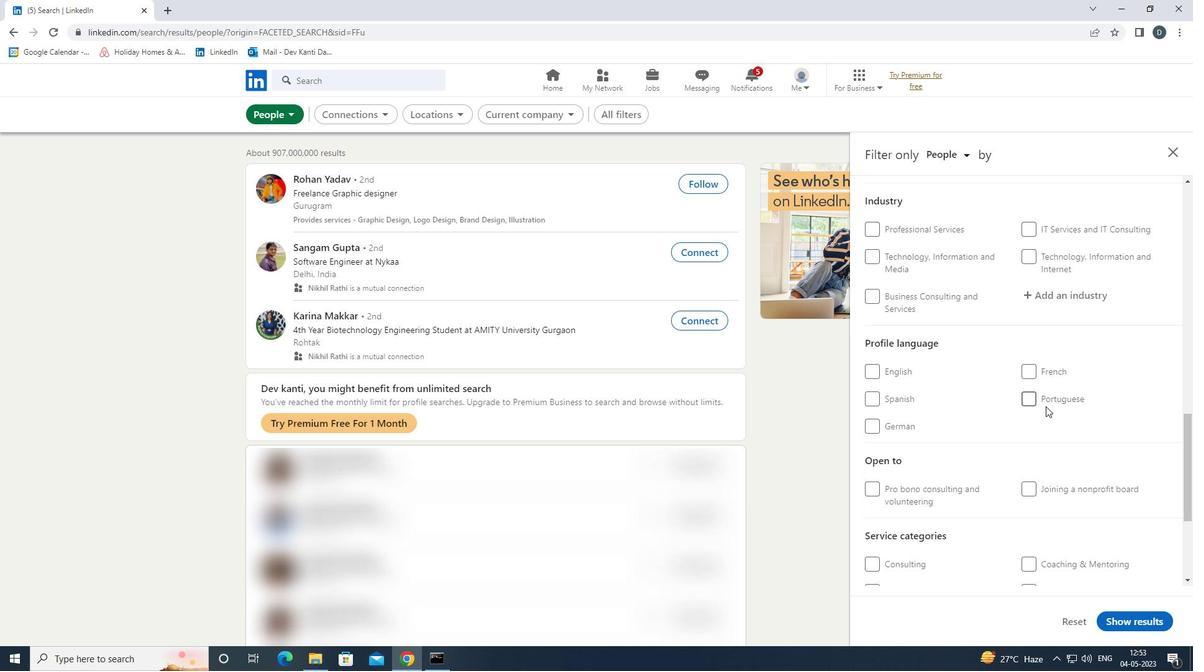 
Action: Mouse moved to (1045, 401)
Screenshot: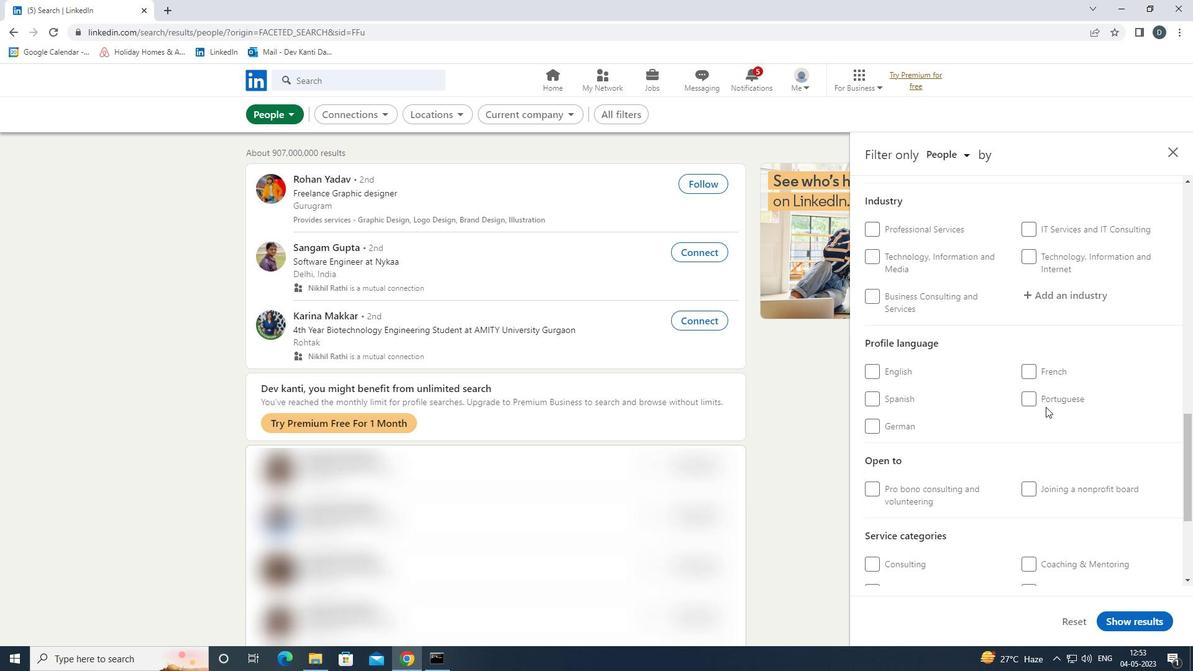 
Action: Mouse pressed left at (1045, 401)
Screenshot: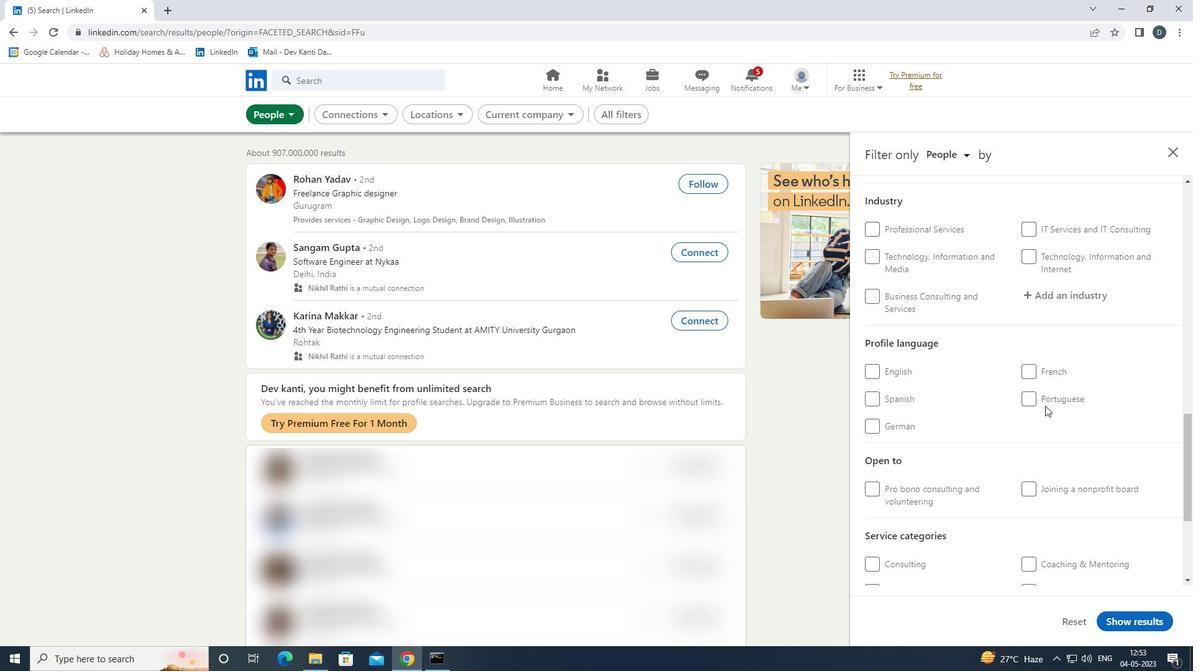 
Action: Mouse scrolled (1045, 402) with delta (0, 0)
Screenshot: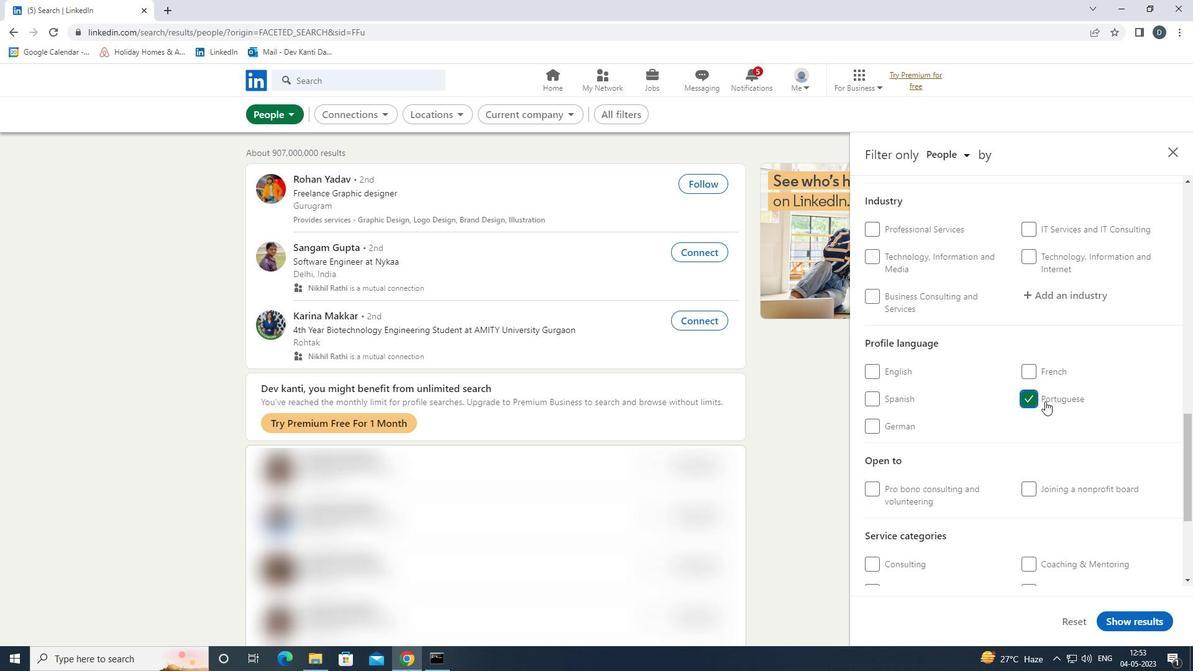 
Action: Mouse scrolled (1045, 402) with delta (0, 0)
Screenshot: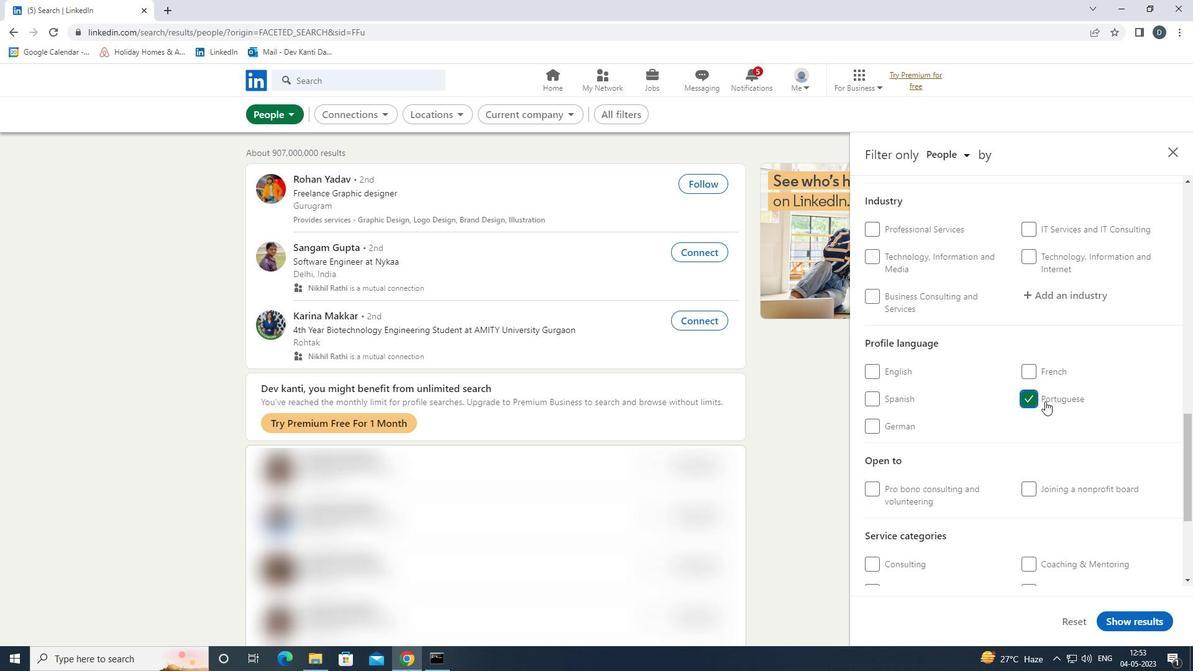 
Action: Mouse scrolled (1045, 402) with delta (0, 0)
Screenshot: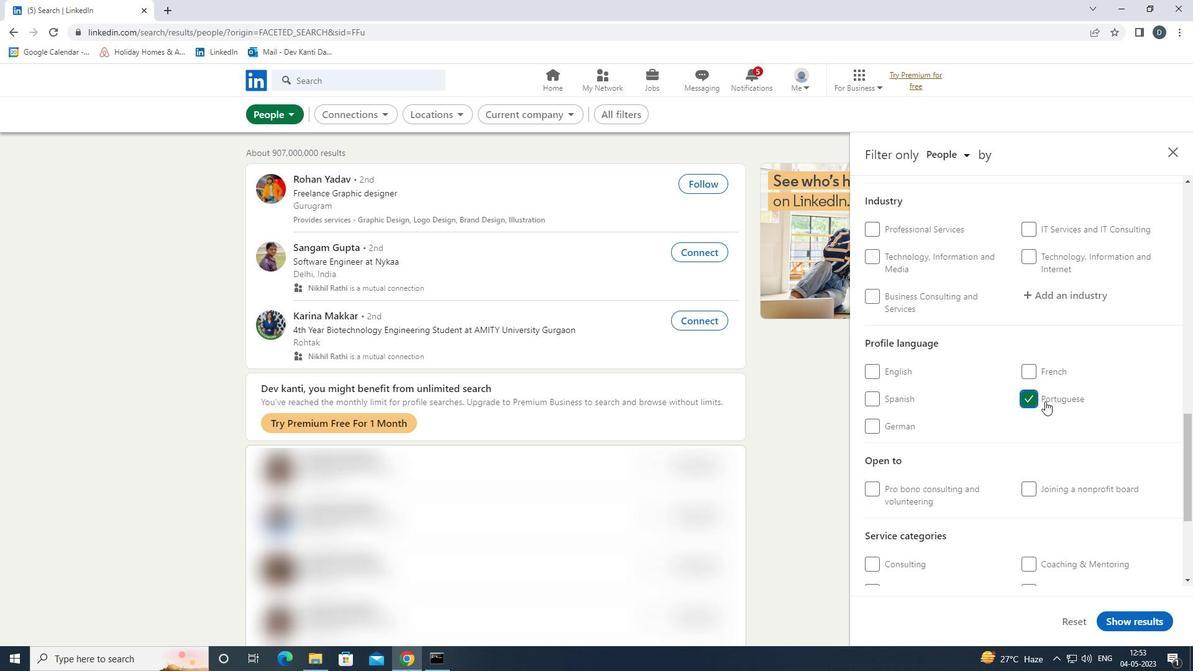 
Action: Mouse scrolled (1045, 402) with delta (0, 0)
Screenshot: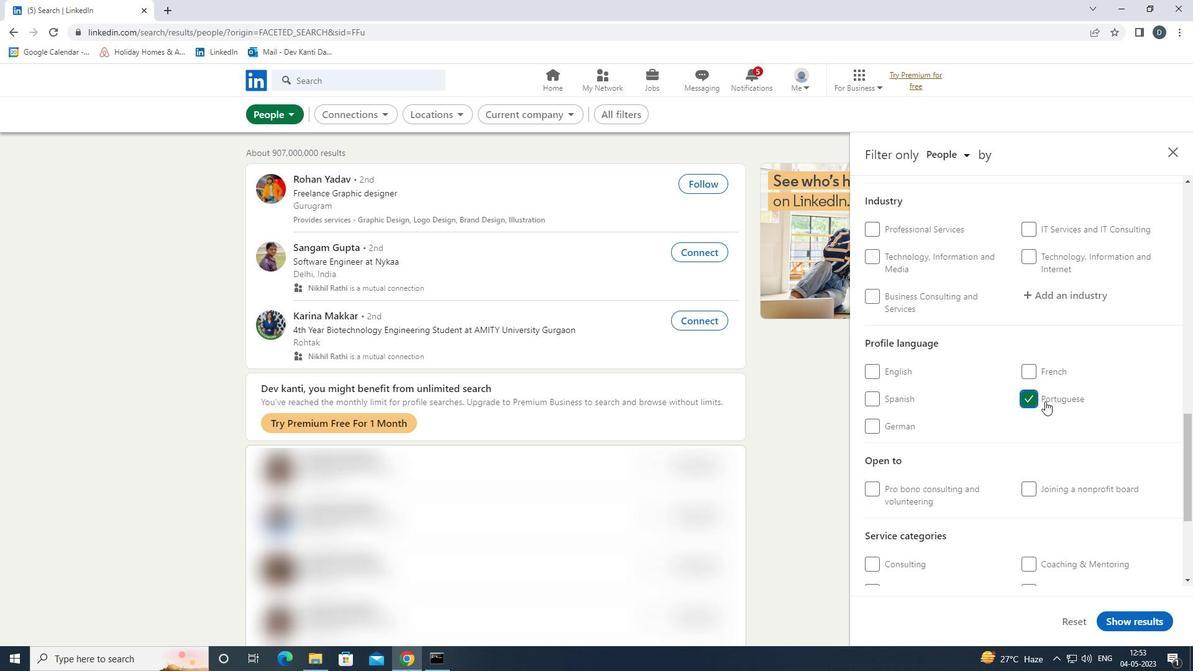 
Action: Mouse scrolled (1045, 402) with delta (0, 0)
Screenshot: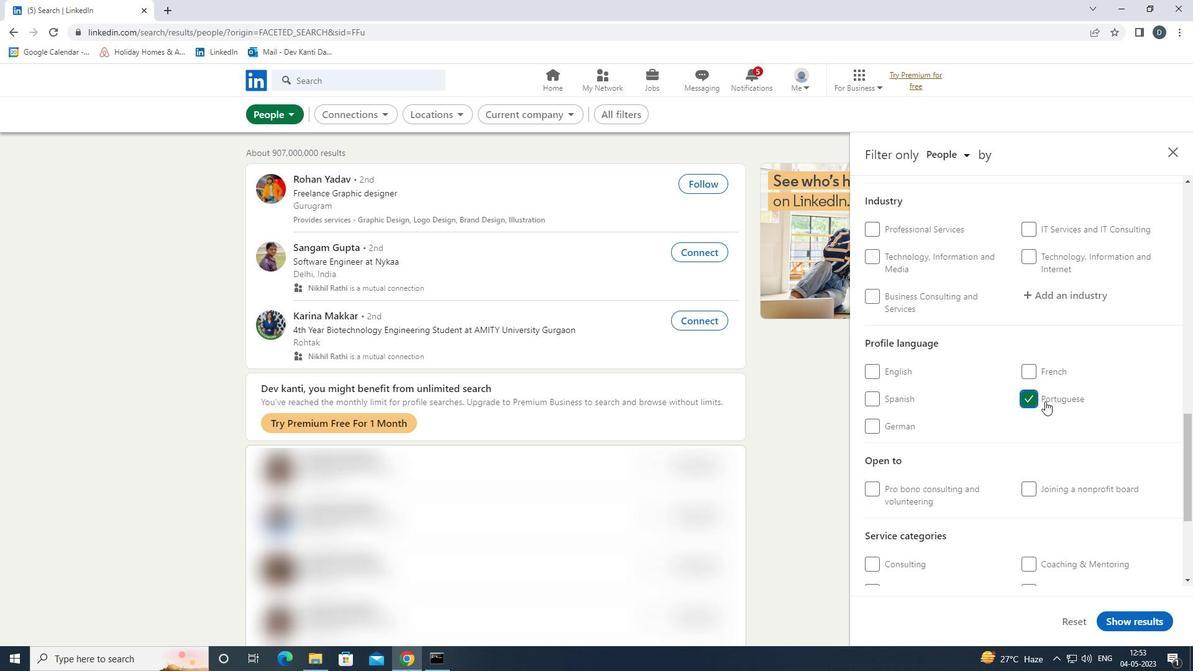 
Action: Mouse moved to (1045, 399)
Screenshot: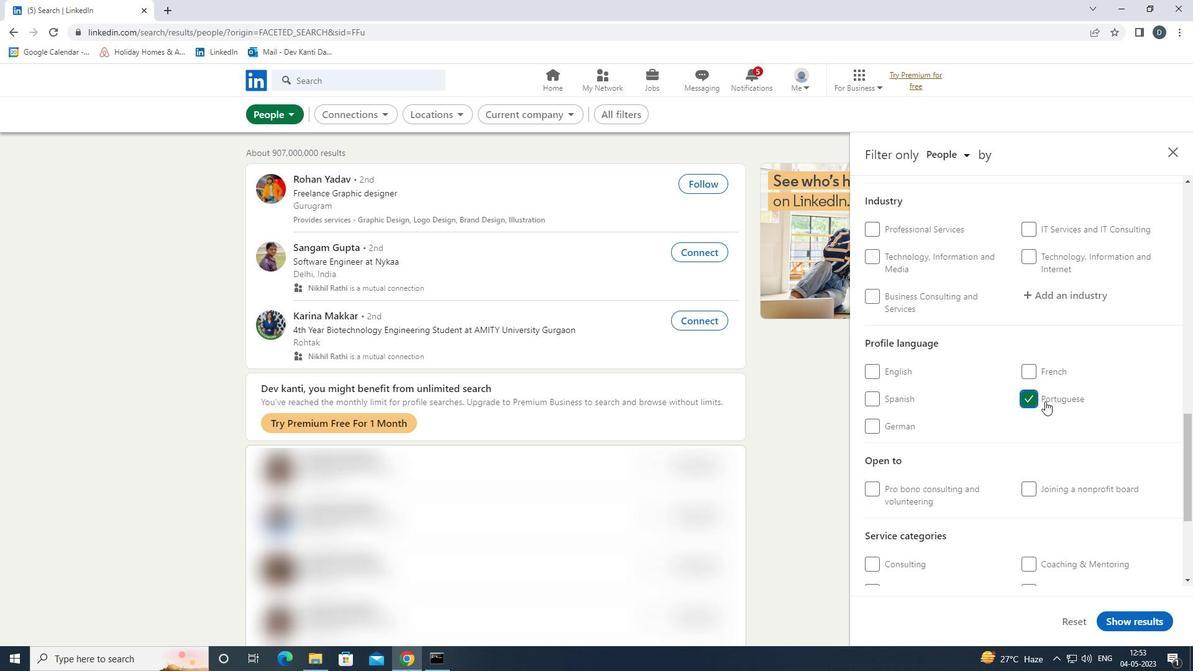 
Action: Mouse scrolled (1045, 400) with delta (0, 0)
Screenshot: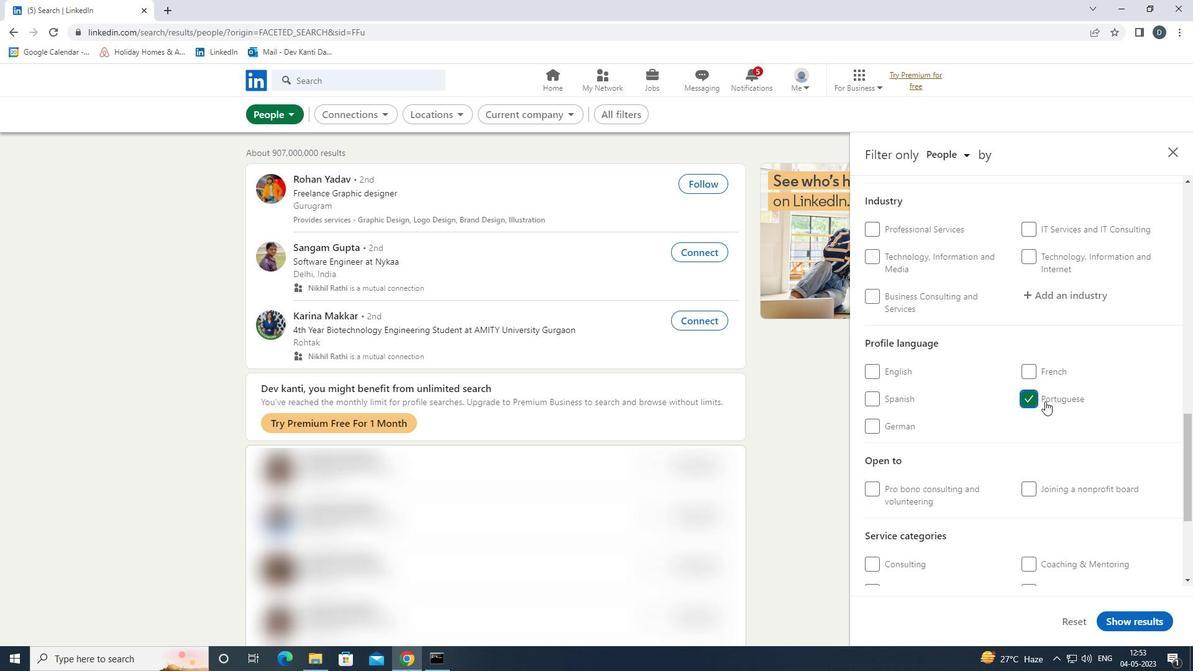 
Action: Mouse moved to (1041, 286)
Screenshot: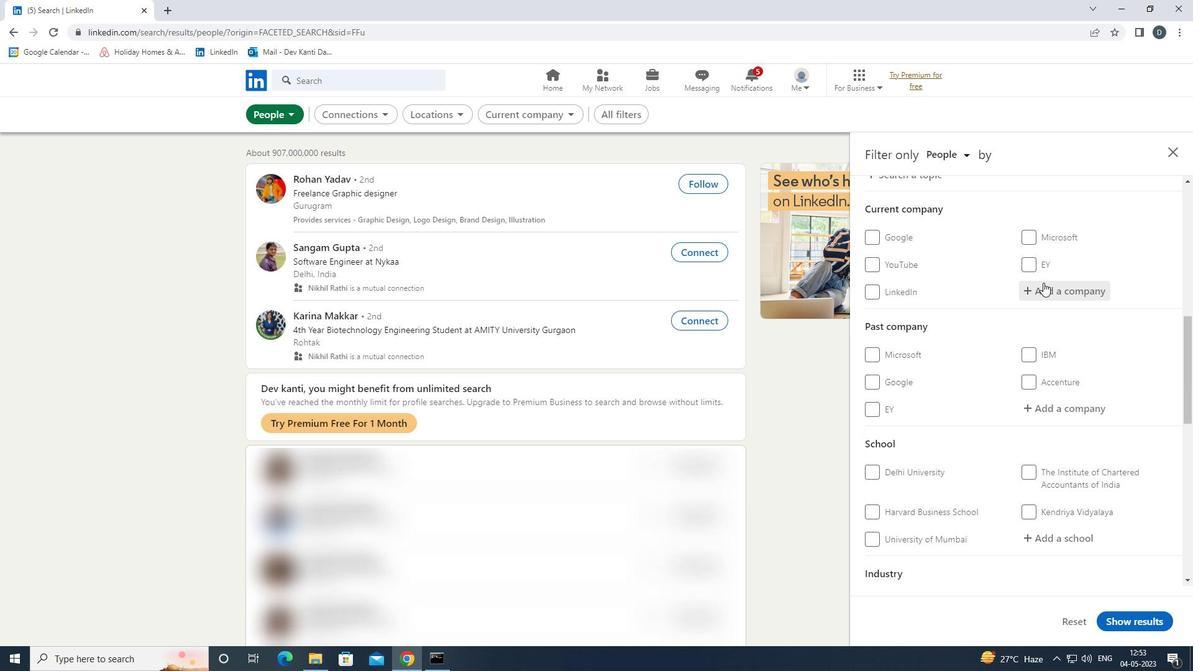 
Action: Mouse pressed left at (1041, 286)
Screenshot: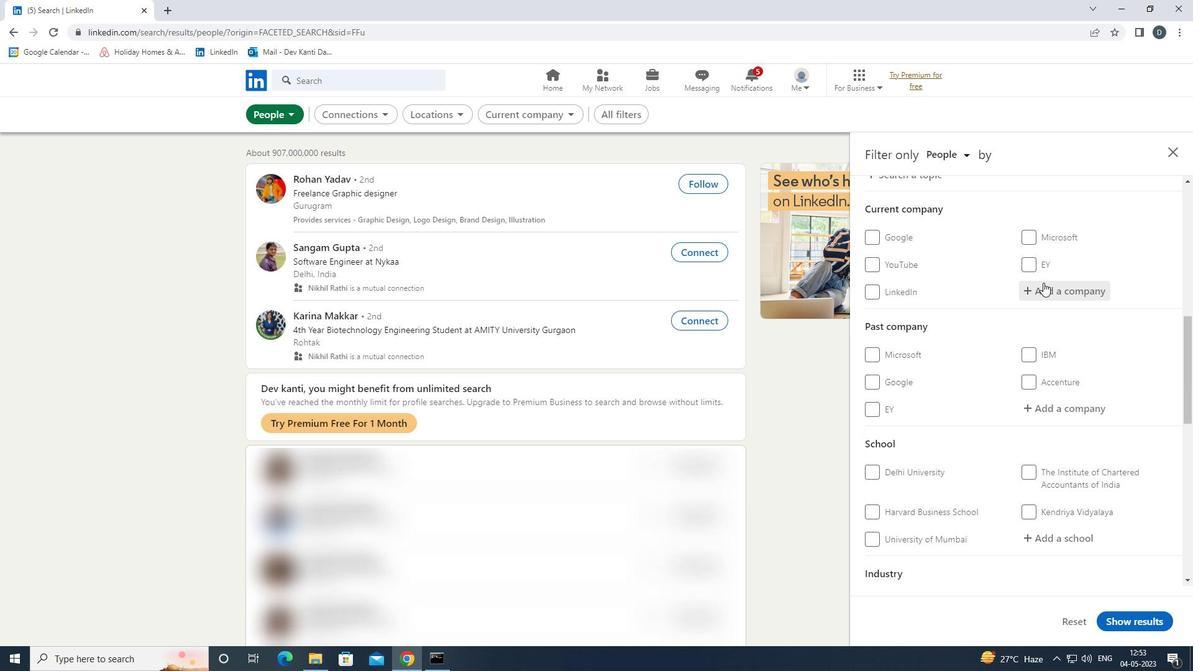 
Action: Key pressed <Key.shift><Key.shift><Key.shift><Key.shift>ROYAL<Key.space><Key.shift><Key.shift><Key.shift><Key.shift><Key.shift>HAS<Key.down><Key.enter>
Screenshot: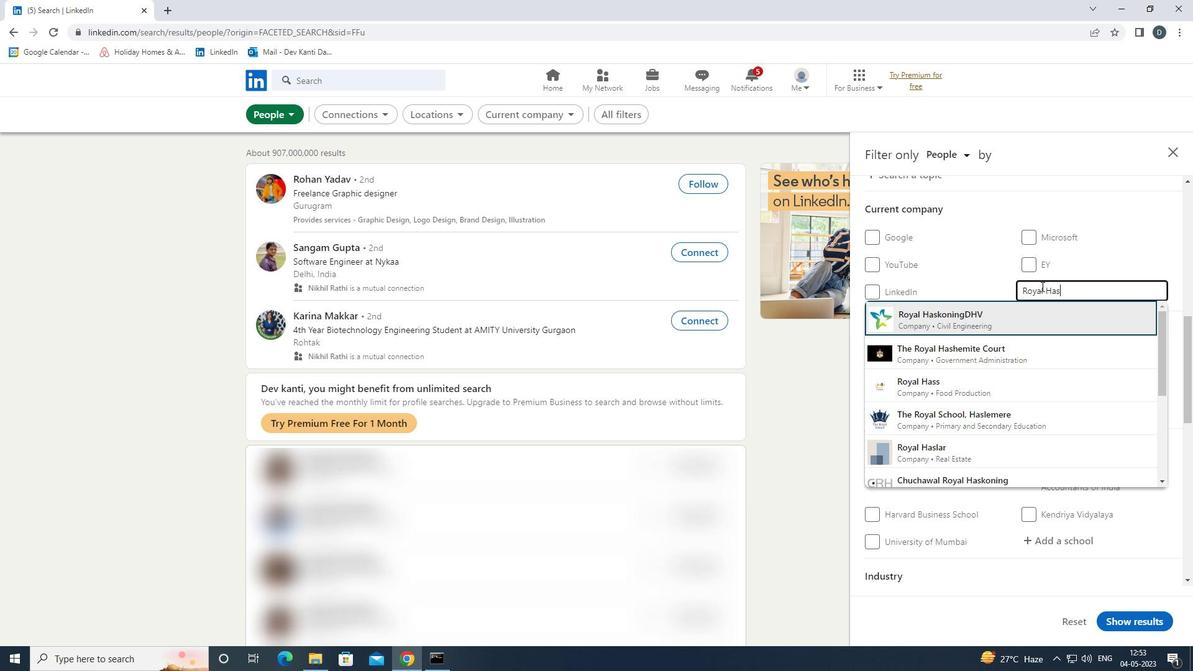 
Action: Mouse moved to (997, 298)
Screenshot: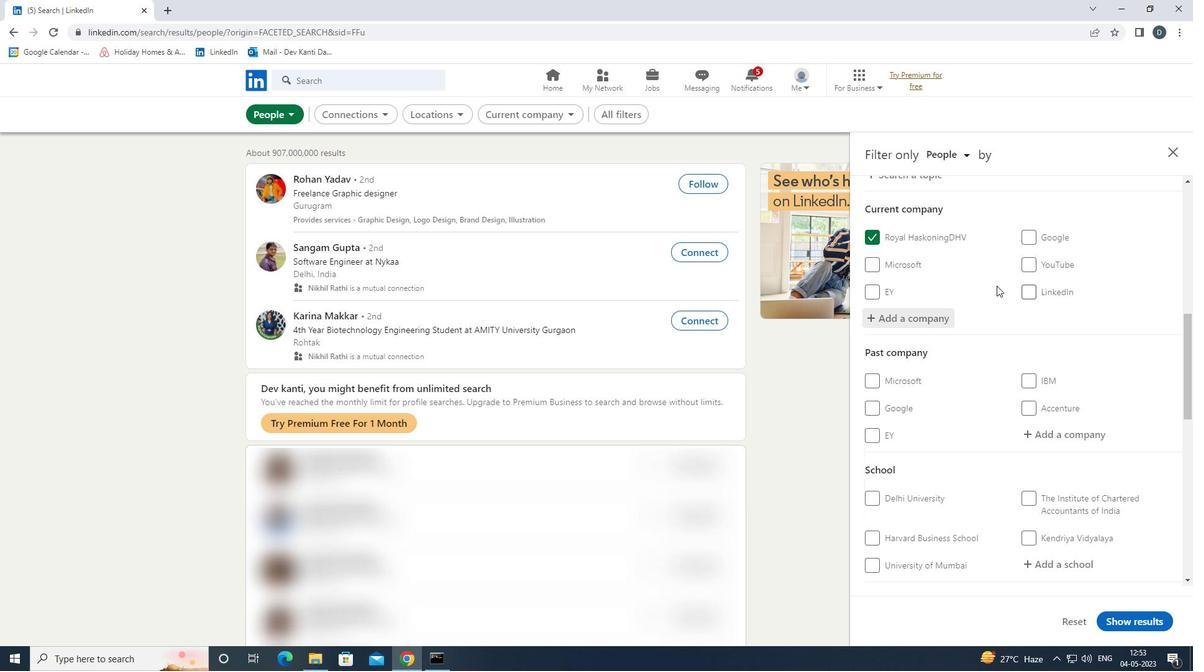 
Action: Mouse scrolled (997, 298) with delta (0, 0)
Screenshot: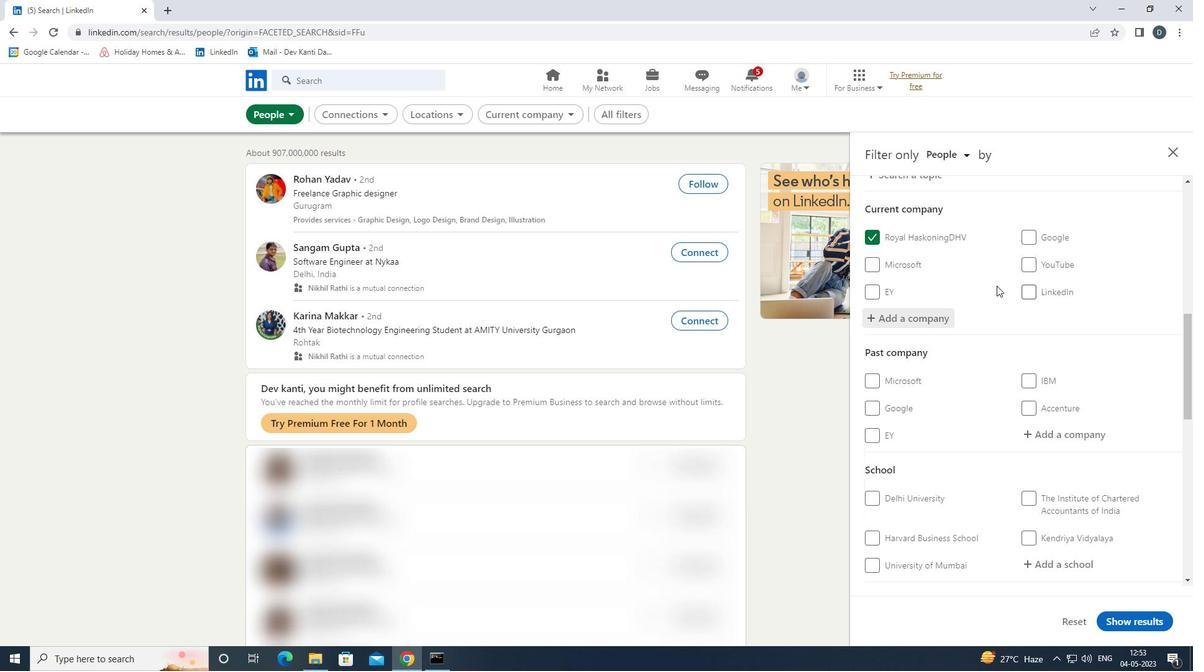 
Action: Mouse moved to (1000, 302)
Screenshot: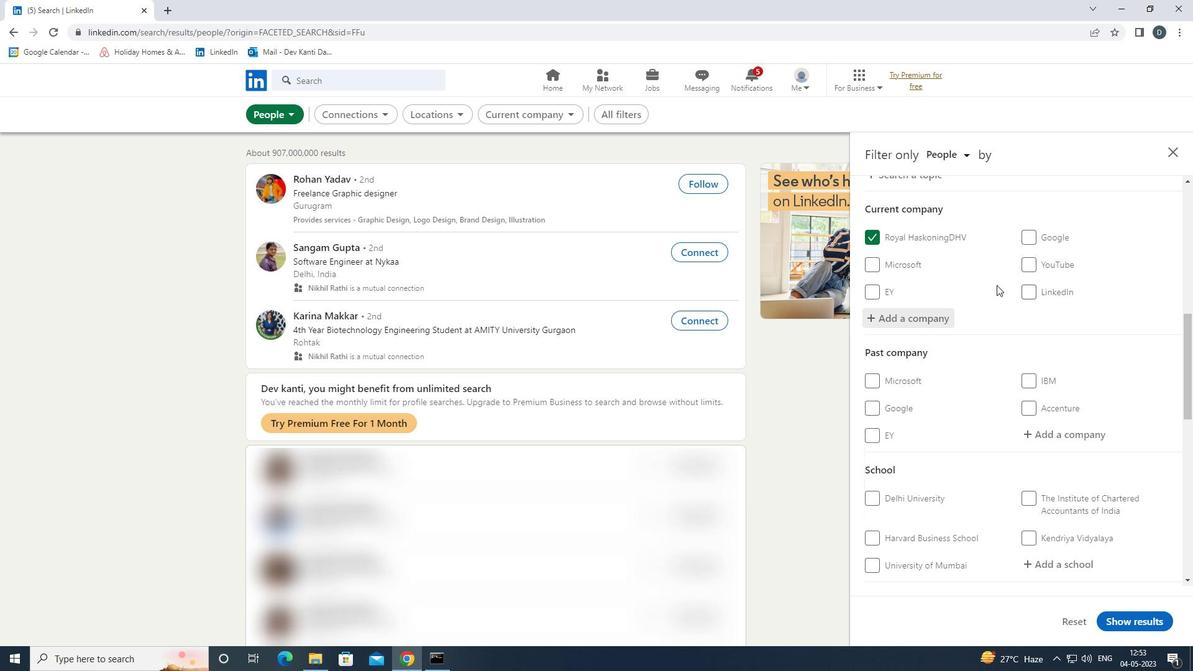 
Action: Mouse scrolled (1000, 302) with delta (0, 0)
Screenshot: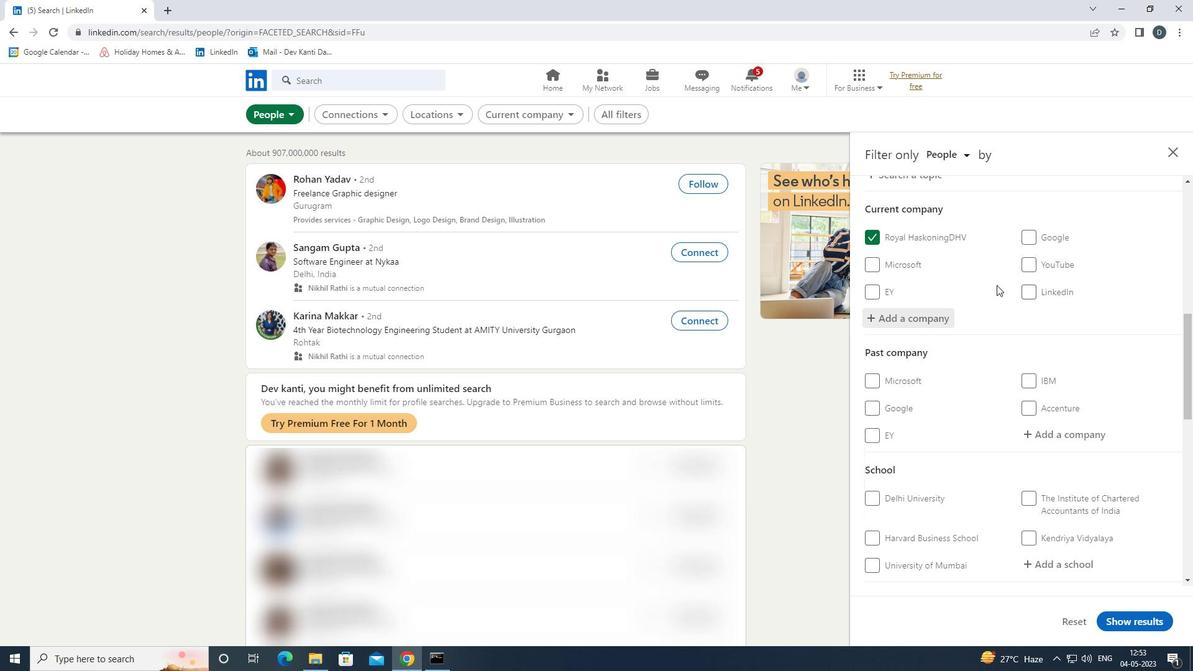 
Action: Mouse moved to (1052, 438)
Screenshot: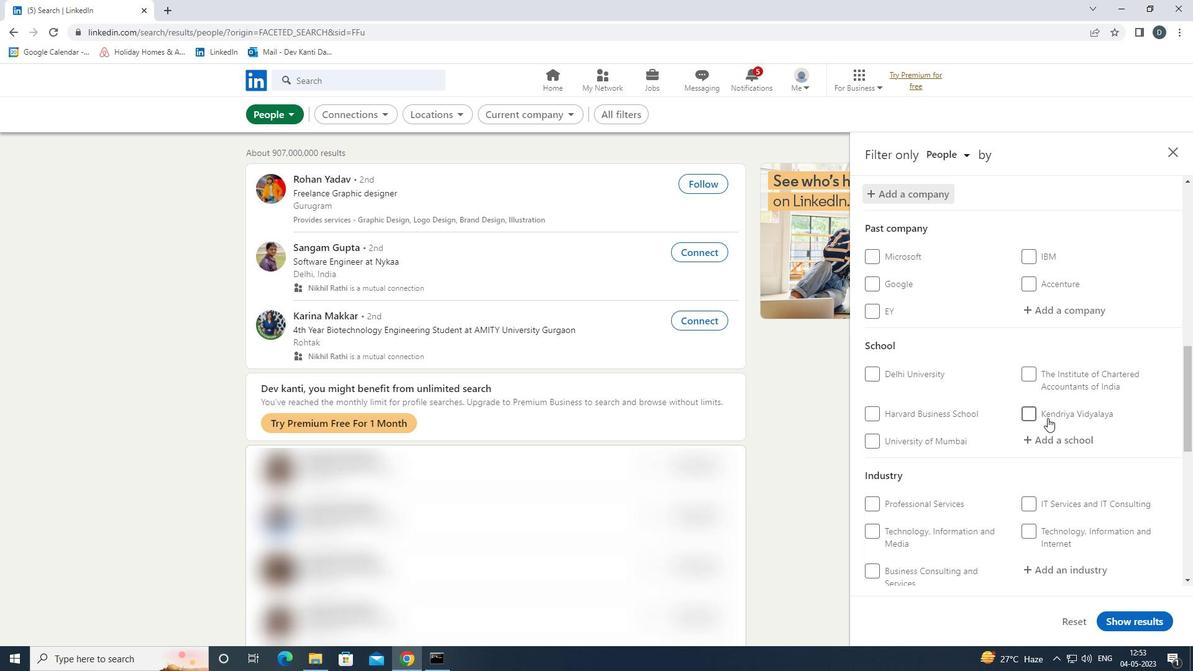 
Action: Mouse pressed left at (1052, 438)
Screenshot: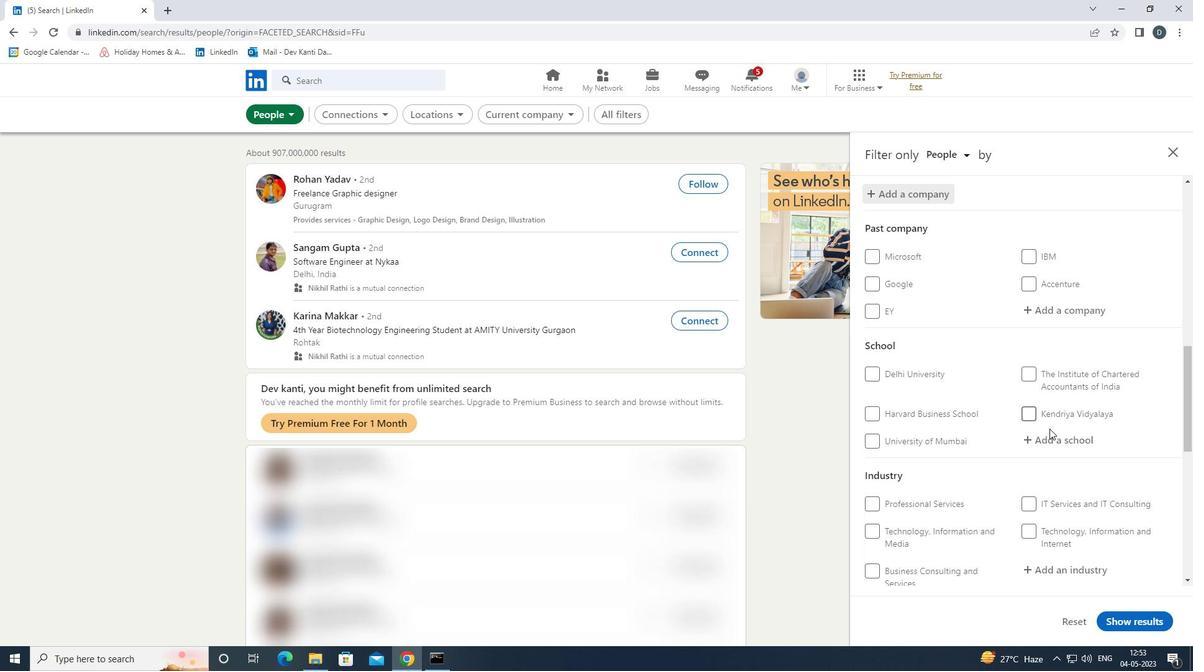 
Action: Mouse moved to (1062, 397)
Screenshot: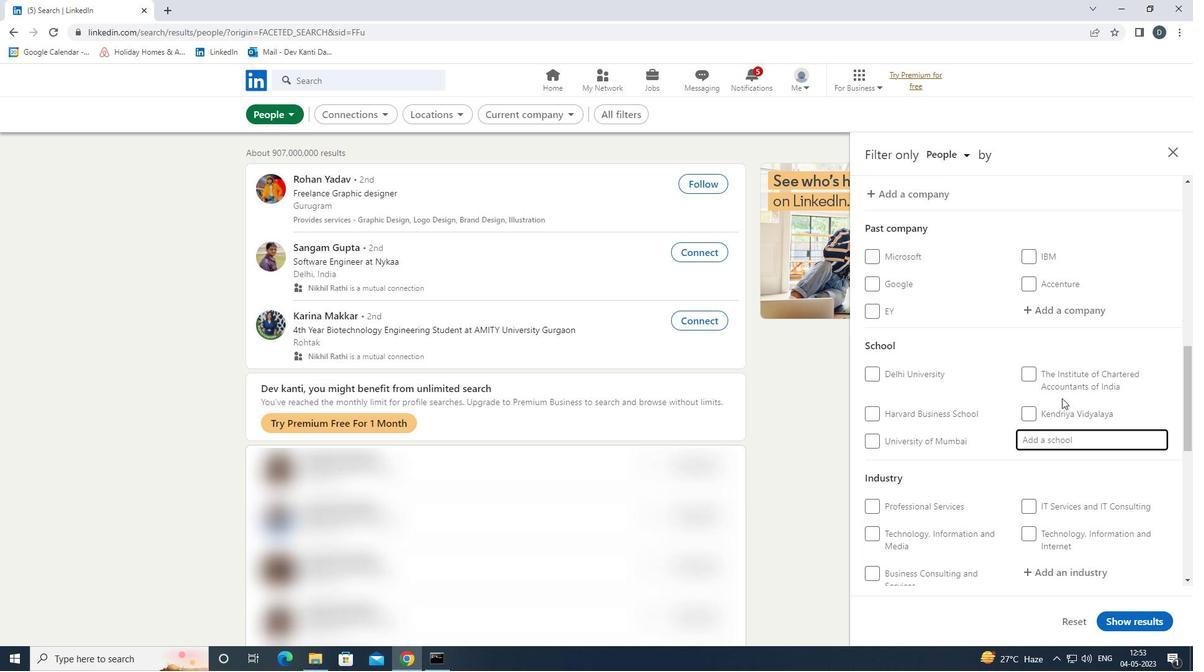 
Action: Key pressed <Key.shift>DR.<Key.space><Key.shift><Key.shift><Key.shift><Key.shift><Key.shift><Key.shift><Key.shift><Key.shift><Key.shift><Key.shift><Key.shift><Key.shift><Key.shift><Key.shift><Key.shift><Key.shift><Key.shift><Key.shift><Key.shift><Key.shift><Key.shift><Key.shift><Key.shift><Key.shift><Key.shift><Key.shift><Key.shift><Key.shift><Key.shift>B.<Key.shift><Key.space>R<Key.down><Key.enter>
Screenshot: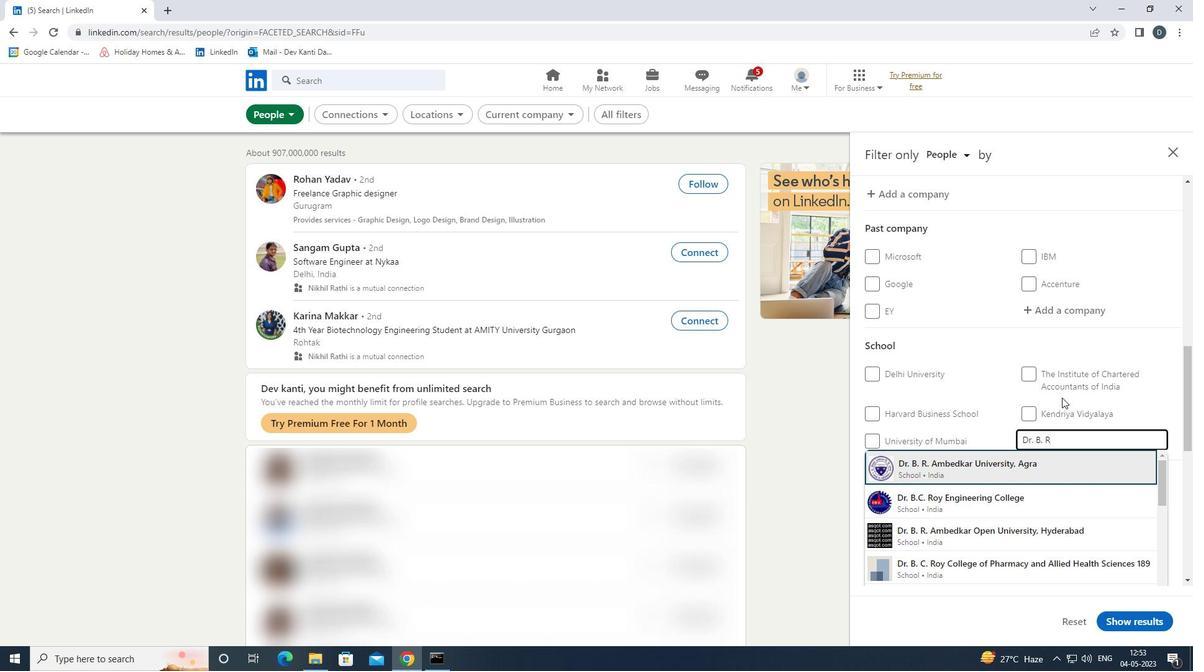 
Action: Mouse moved to (1000, 336)
Screenshot: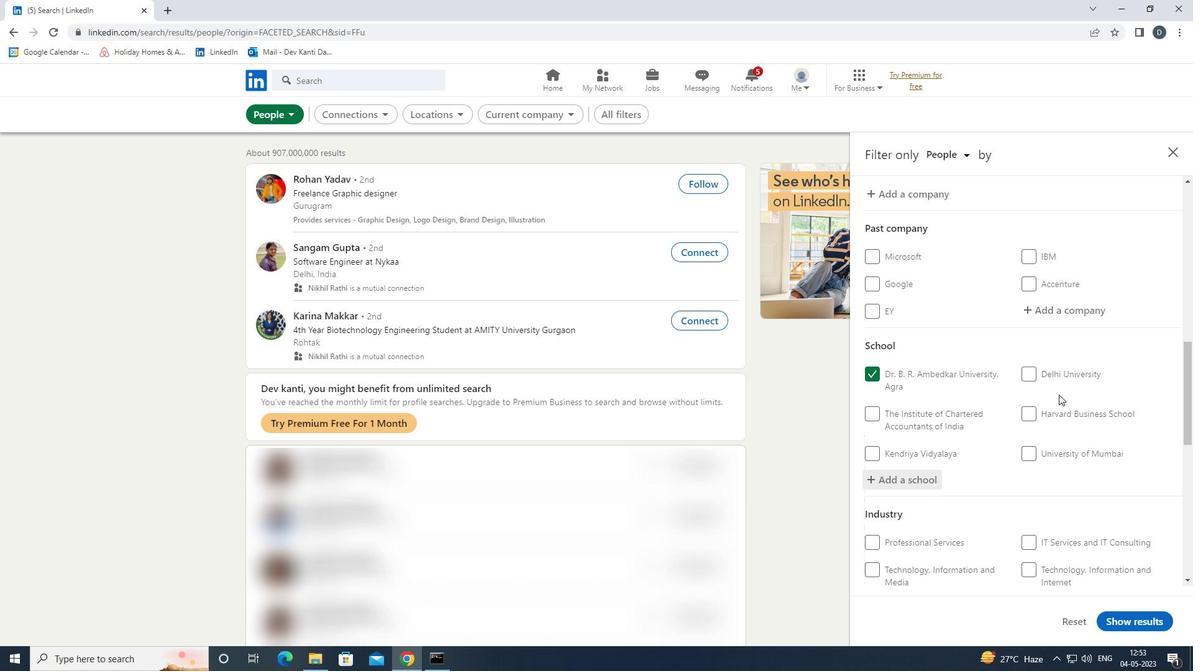 
Action: Mouse scrolled (1000, 336) with delta (0, 0)
Screenshot: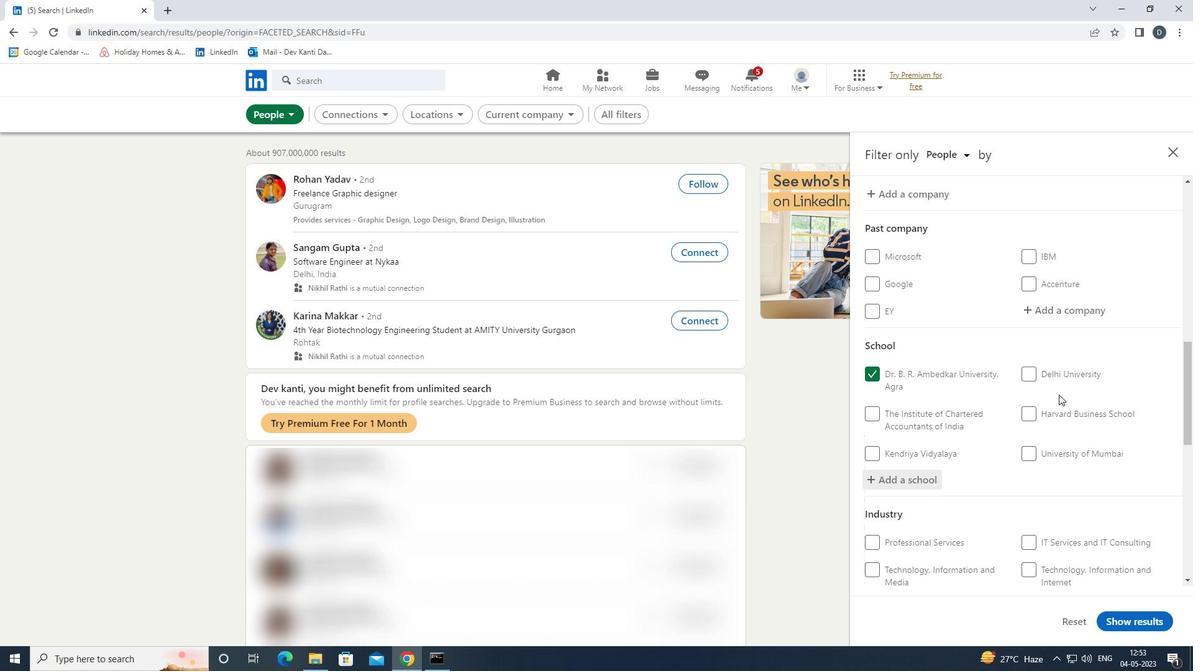 
Action: Mouse moved to (996, 349)
Screenshot: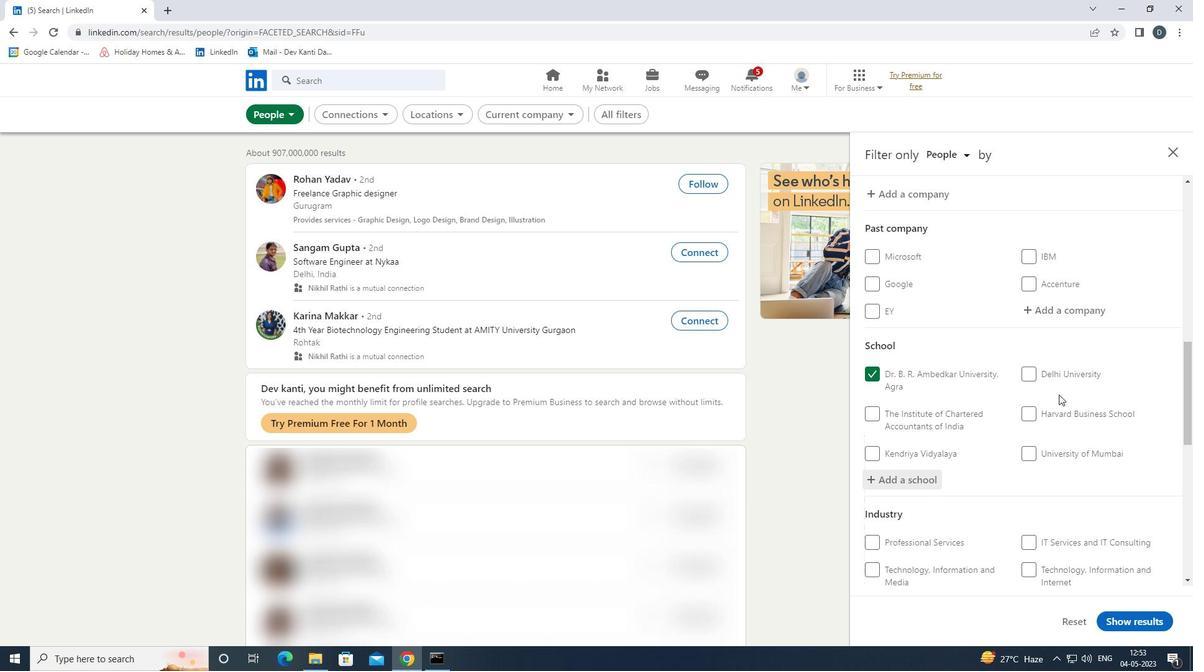 
Action: Mouse scrolled (996, 348) with delta (0, 0)
Screenshot: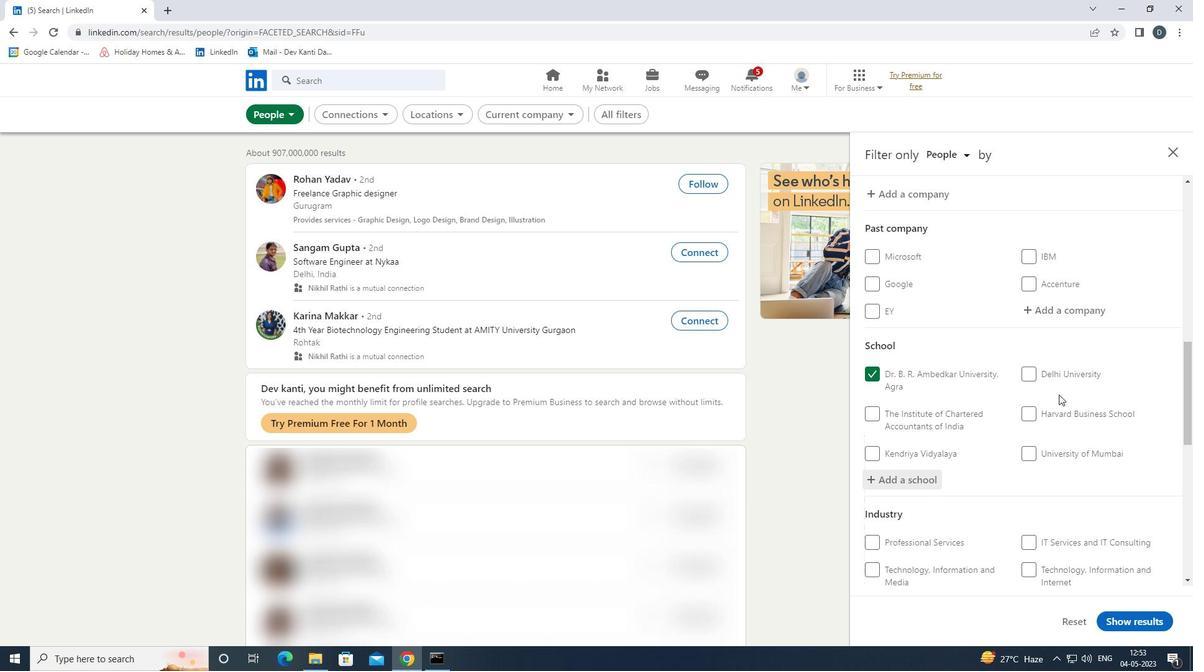 
Action: Mouse moved to (996, 351)
Screenshot: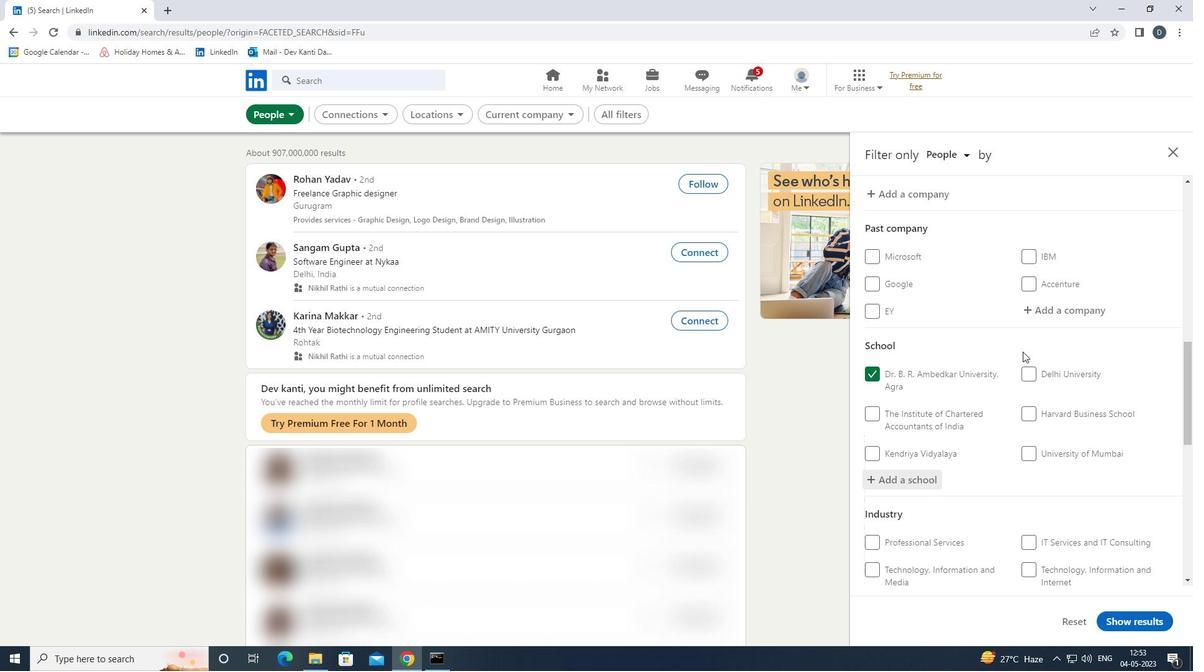 
Action: Mouse scrolled (996, 350) with delta (0, 0)
Screenshot: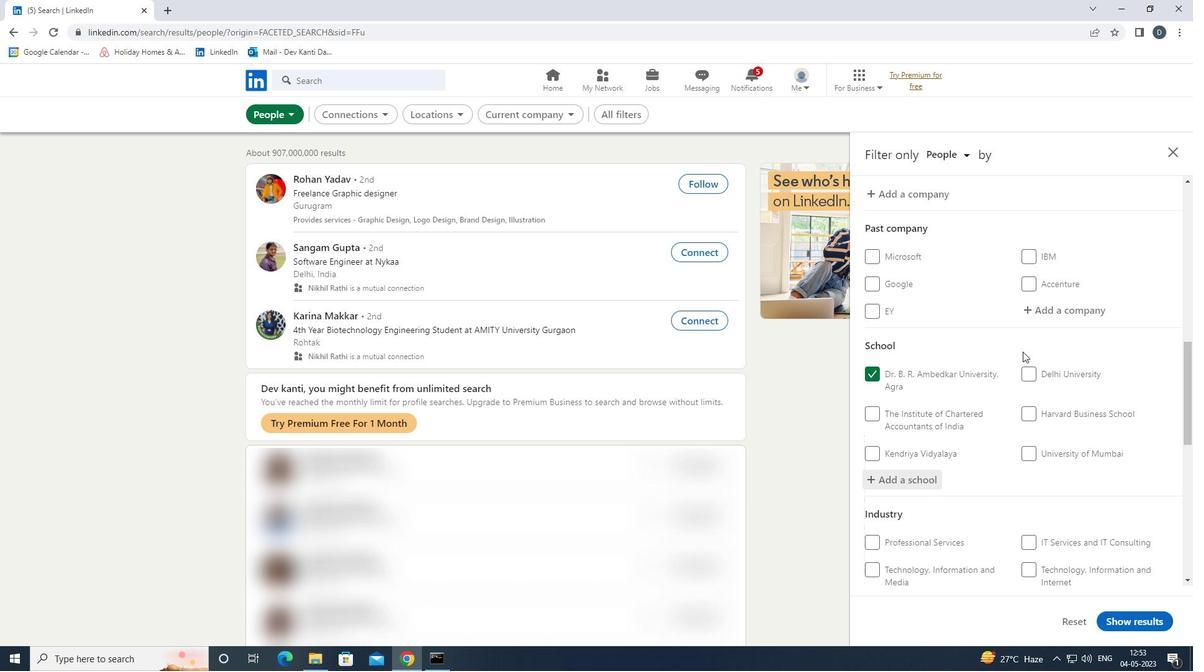 
Action: Mouse moved to (1057, 415)
Screenshot: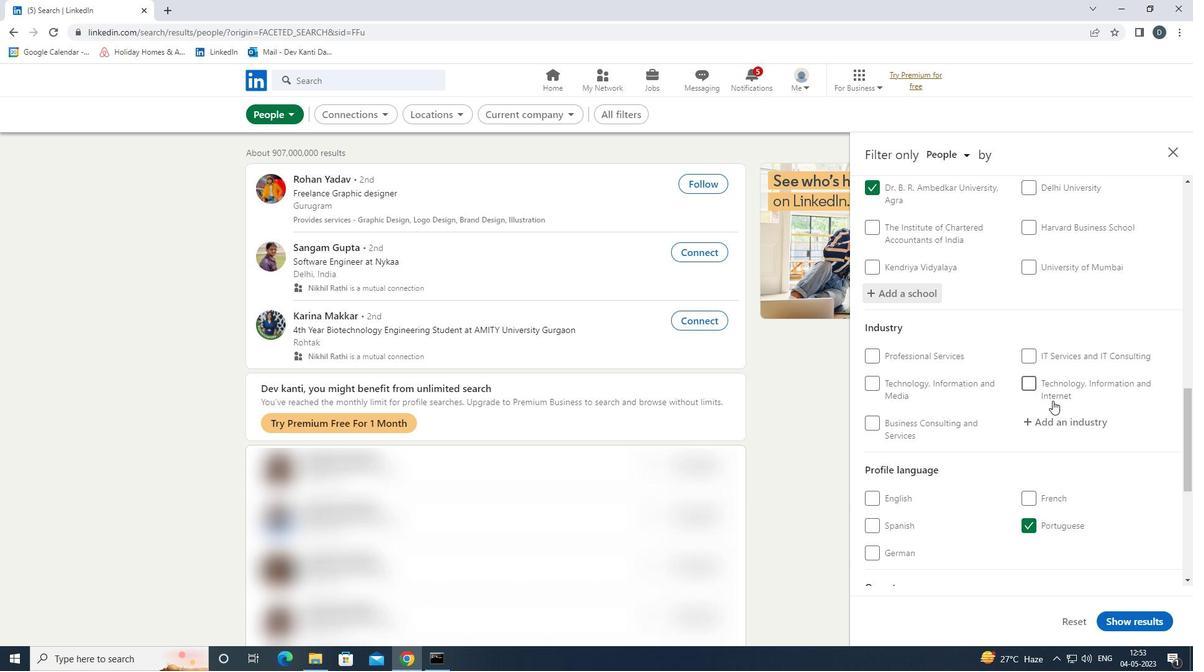 
Action: Mouse pressed left at (1057, 415)
Screenshot: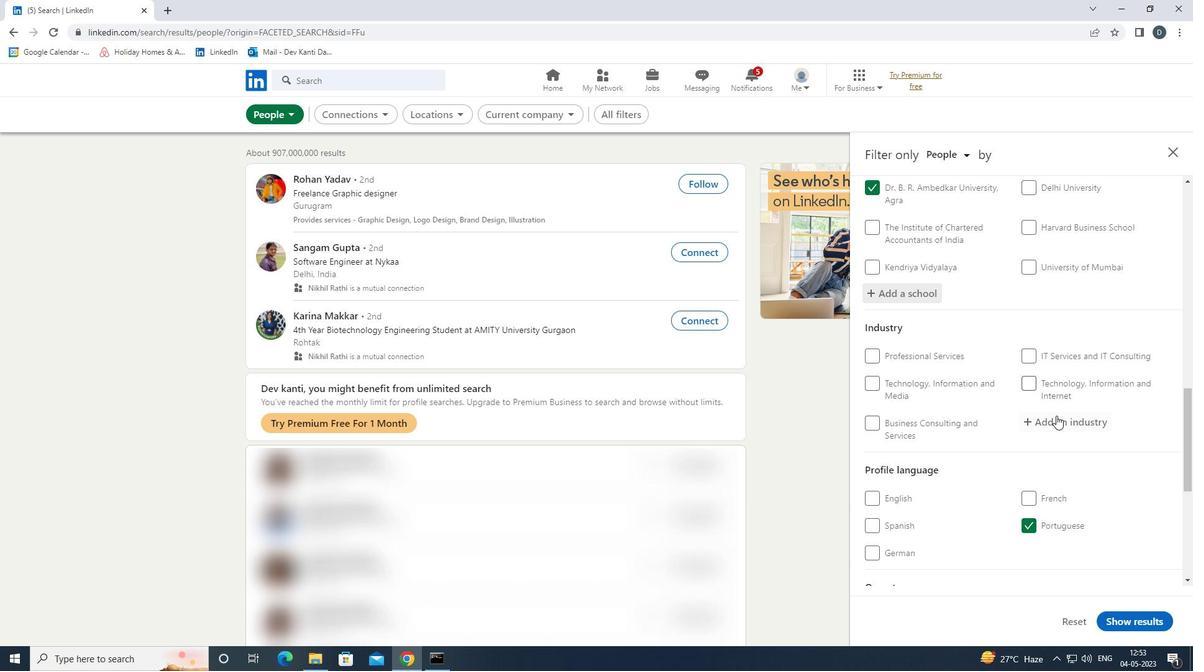 
Action: Mouse moved to (1032, 409)
Screenshot: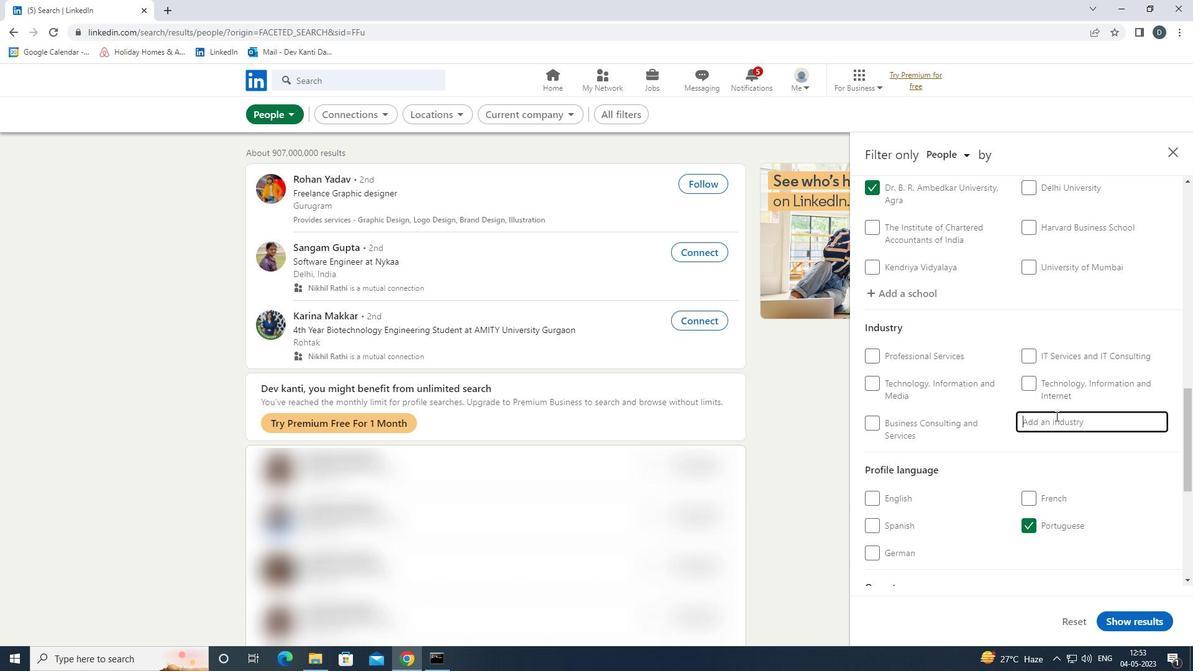 
Action: Key pressed <Key.shift>NEWSPAPER<Key.down><Key.enter>
Screenshot: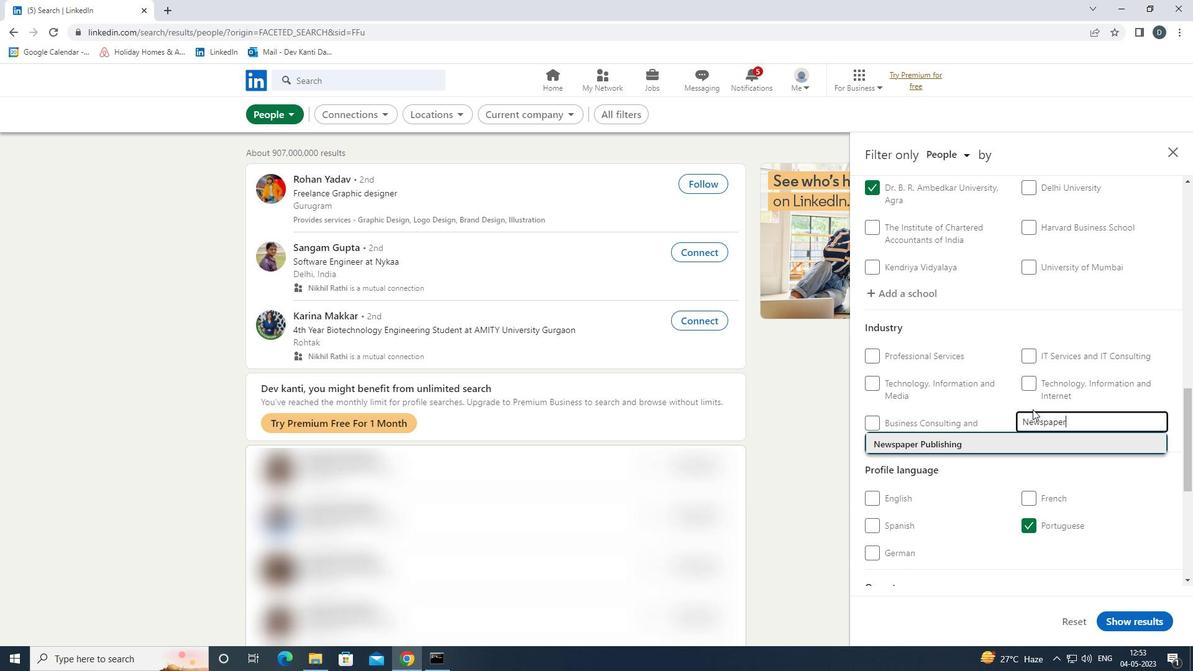 
Action: Mouse moved to (991, 425)
Screenshot: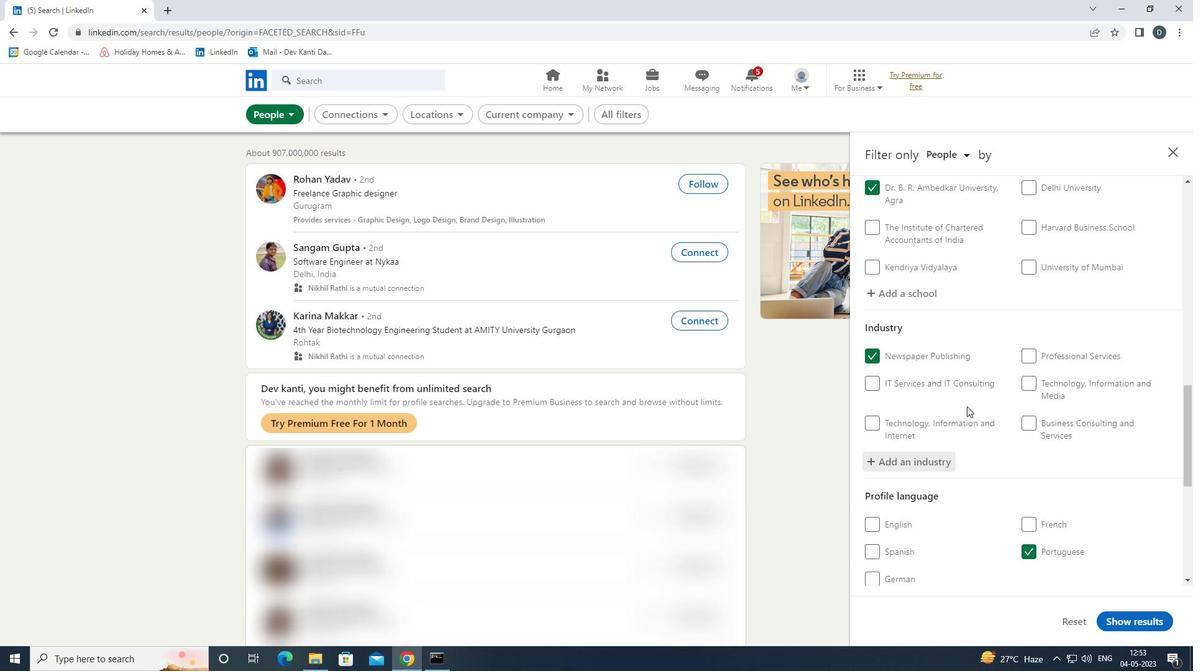 
Action: Mouse scrolled (991, 425) with delta (0, 0)
Screenshot: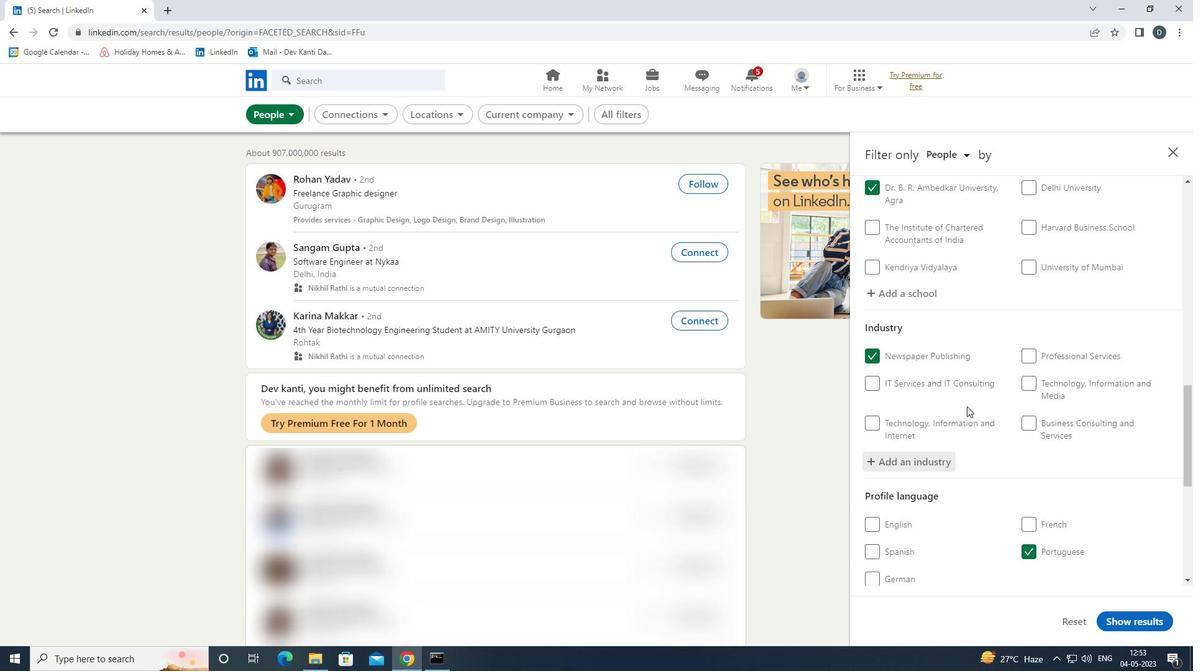 
Action: Mouse moved to (993, 428)
Screenshot: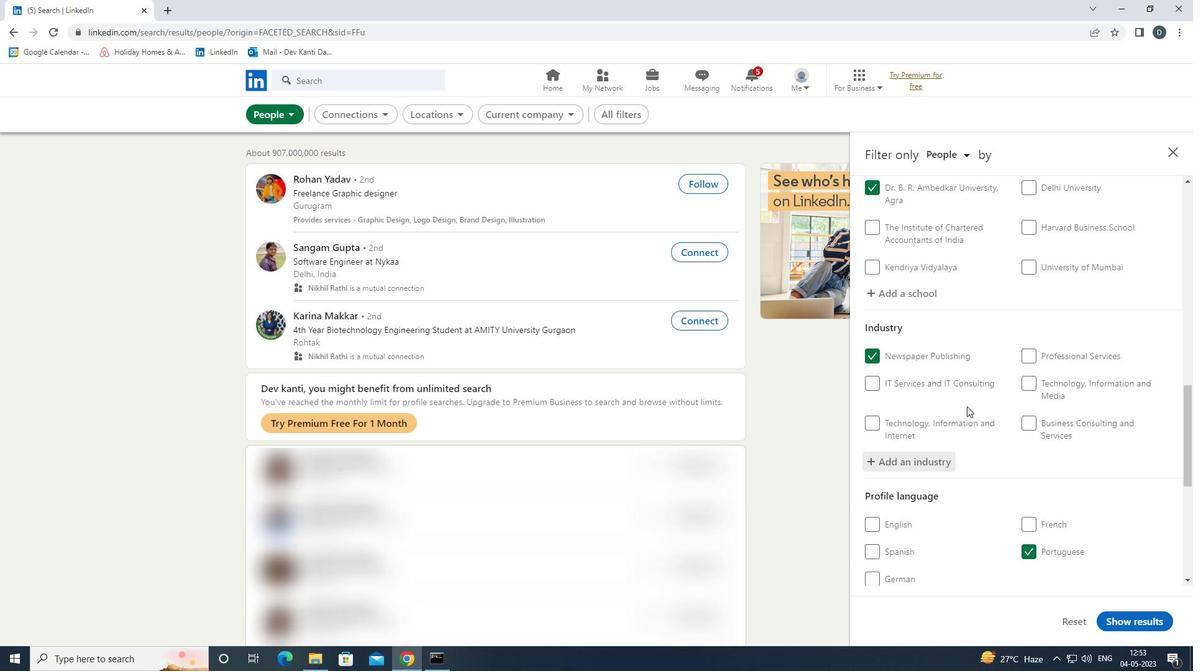 
Action: Mouse scrolled (993, 427) with delta (0, 0)
Screenshot: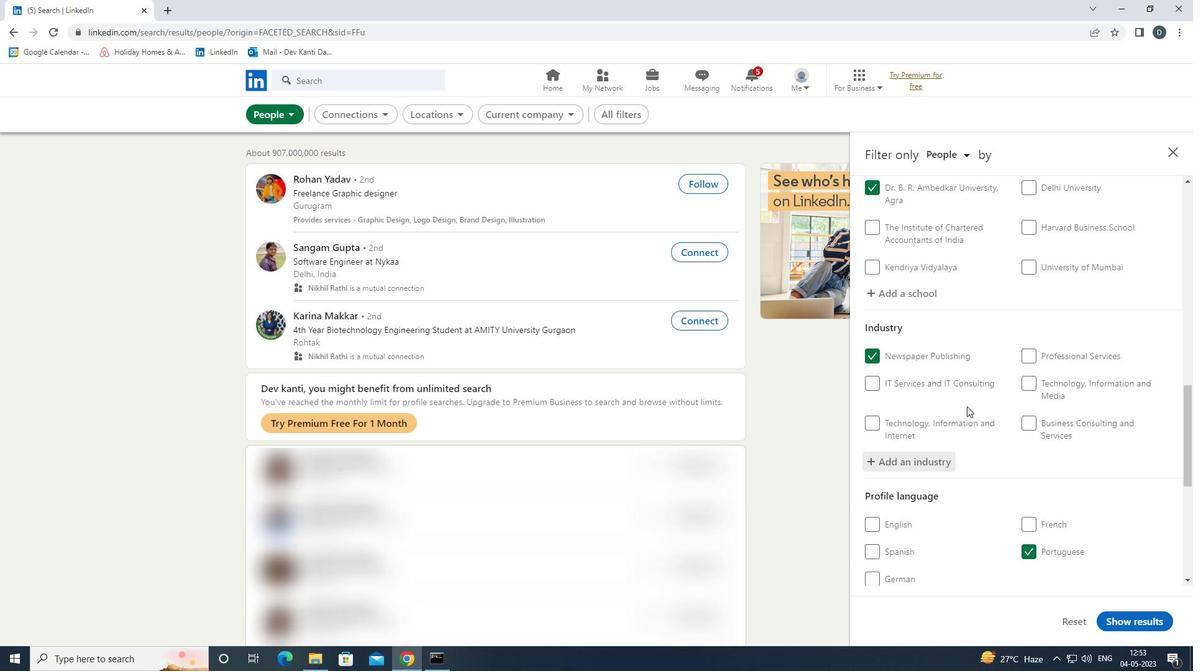 
Action: Mouse moved to (995, 430)
Screenshot: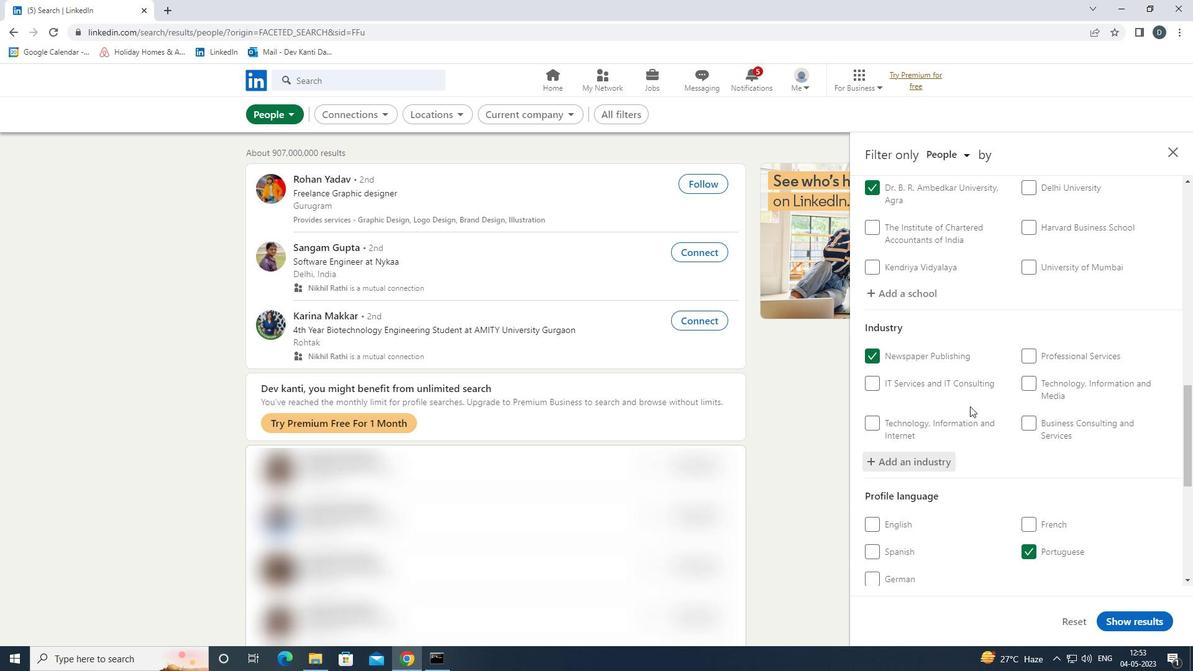
Action: Mouse scrolled (995, 429) with delta (0, 0)
Screenshot: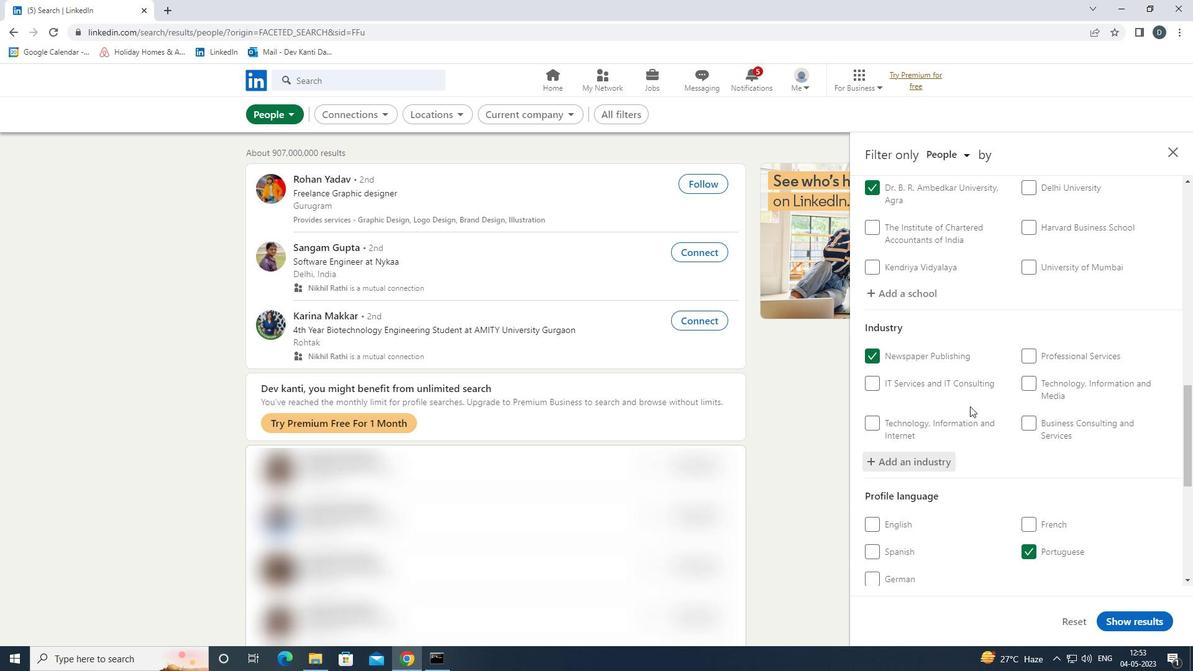 
Action: Mouse scrolled (995, 429) with delta (0, 0)
Screenshot: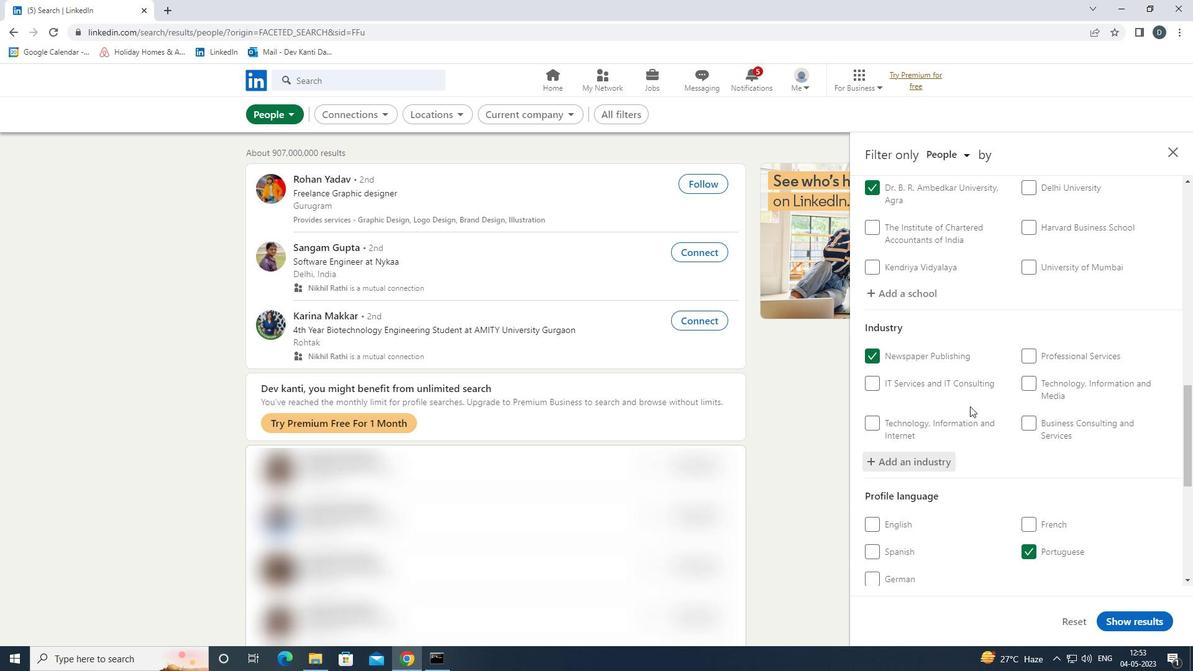 
Action: Mouse moved to (1002, 438)
Screenshot: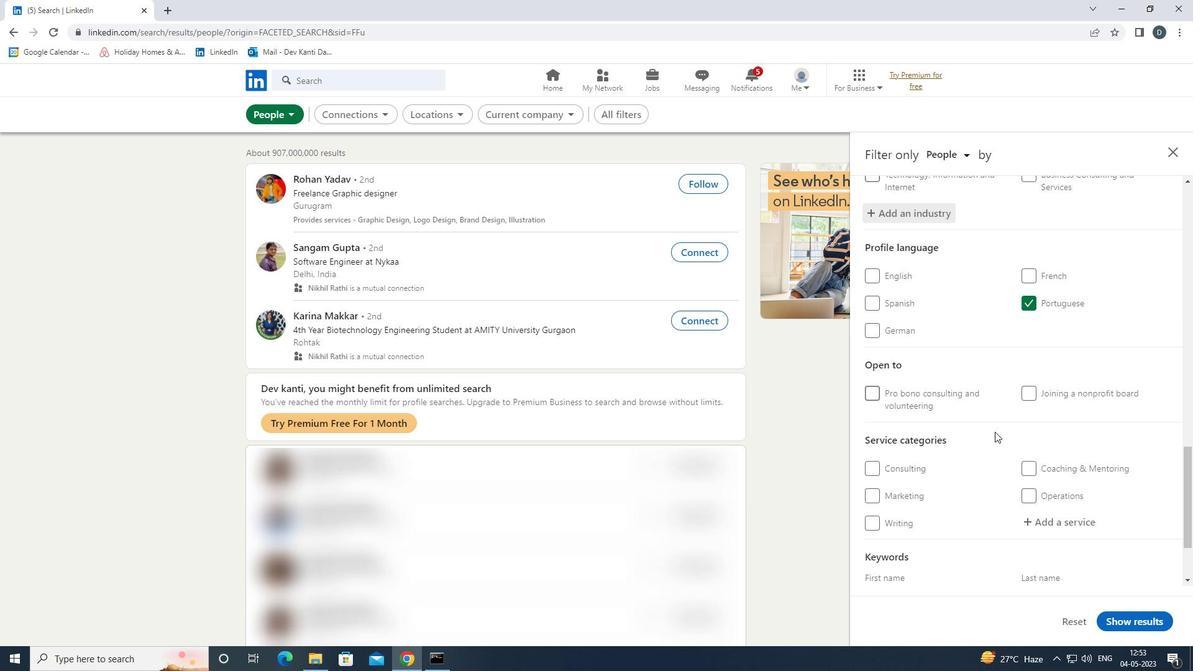 
Action: Mouse scrolled (1002, 438) with delta (0, 0)
Screenshot: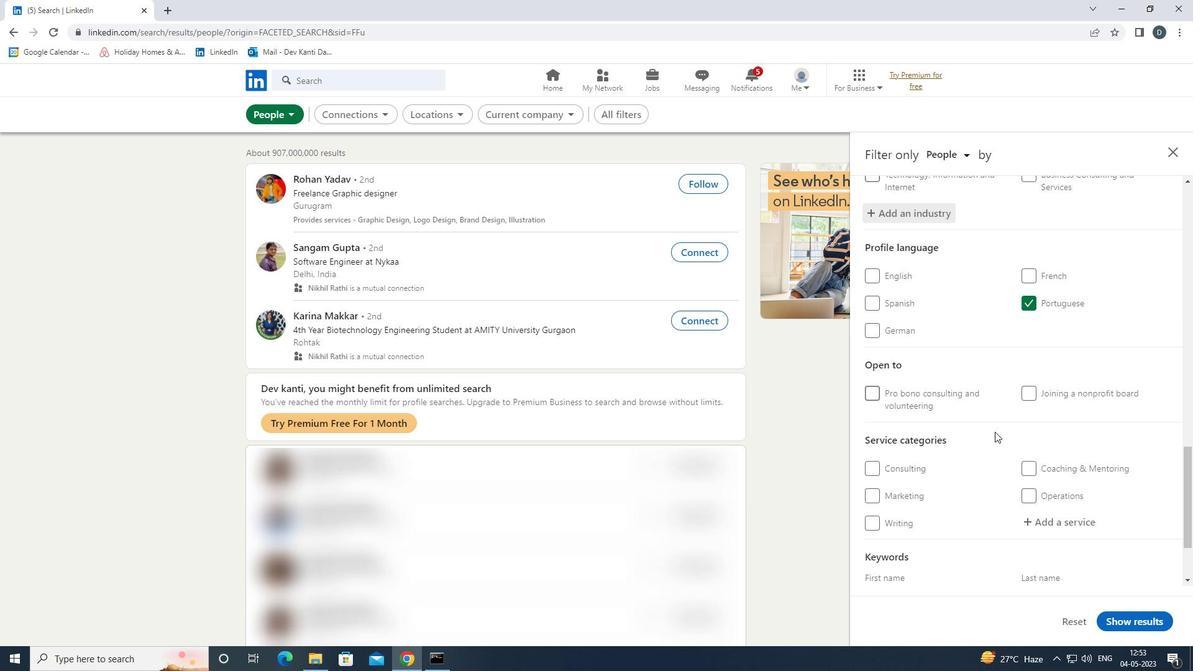 
Action: Mouse scrolled (1002, 438) with delta (0, 0)
Screenshot: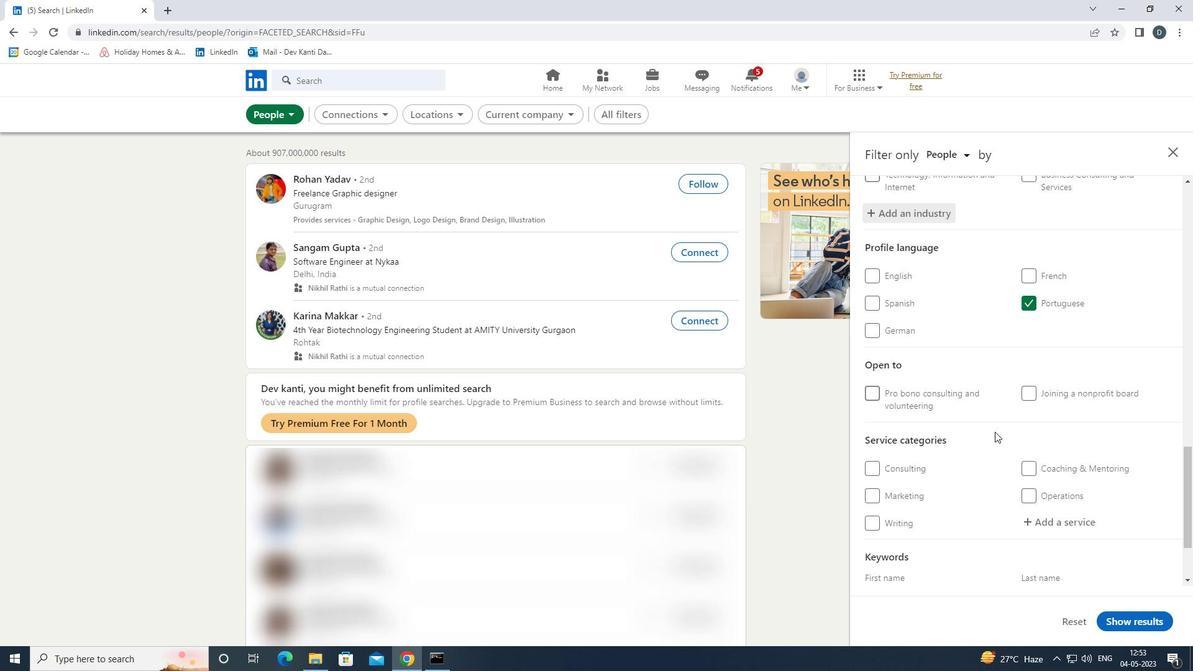
Action: Mouse moved to (1059, 414)
Screenshot: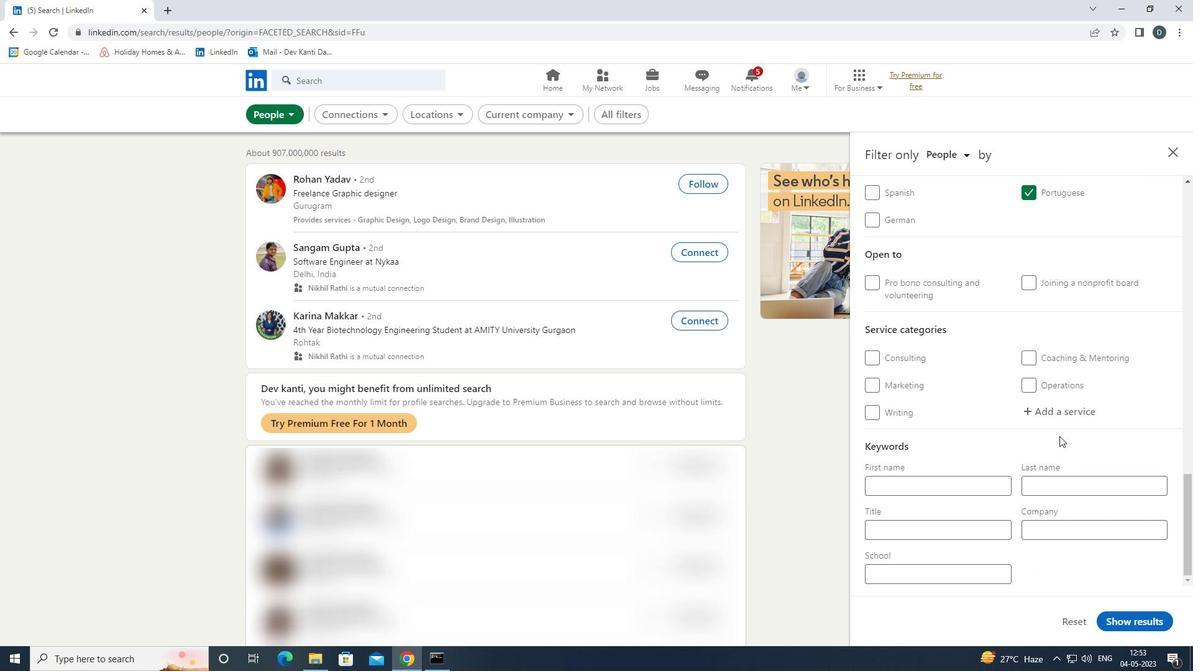 
Action: Mouse pressed left at (1059, 414)
Screenshot: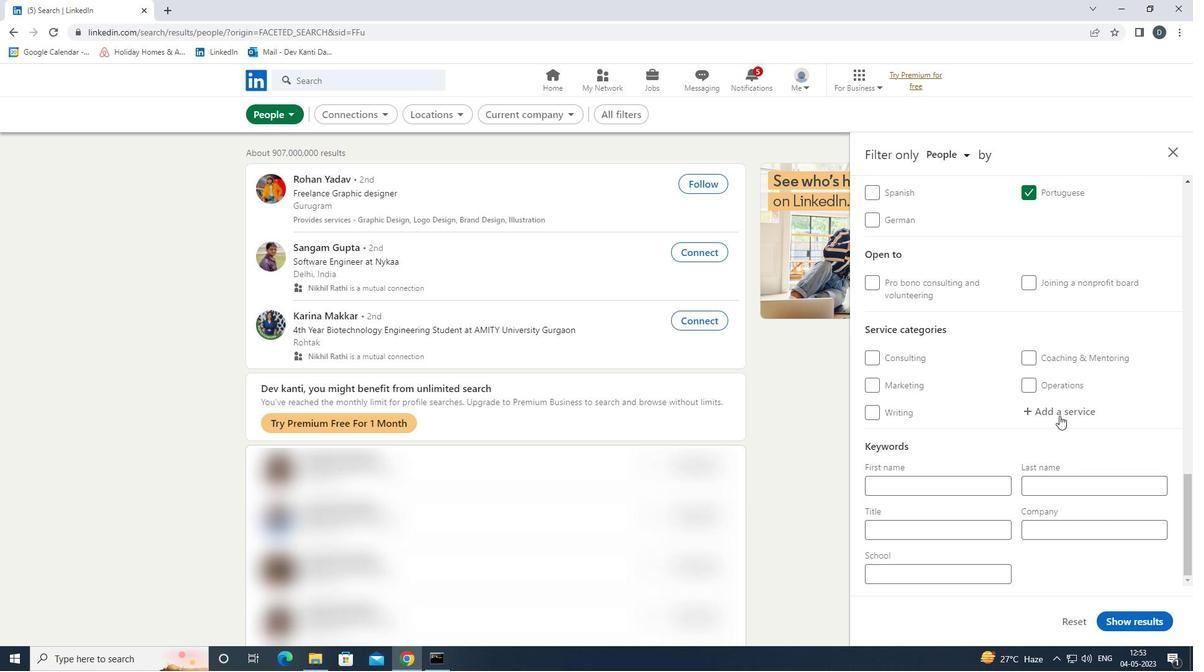 
Action: Mouse moved to (973, 388)
Screenshot: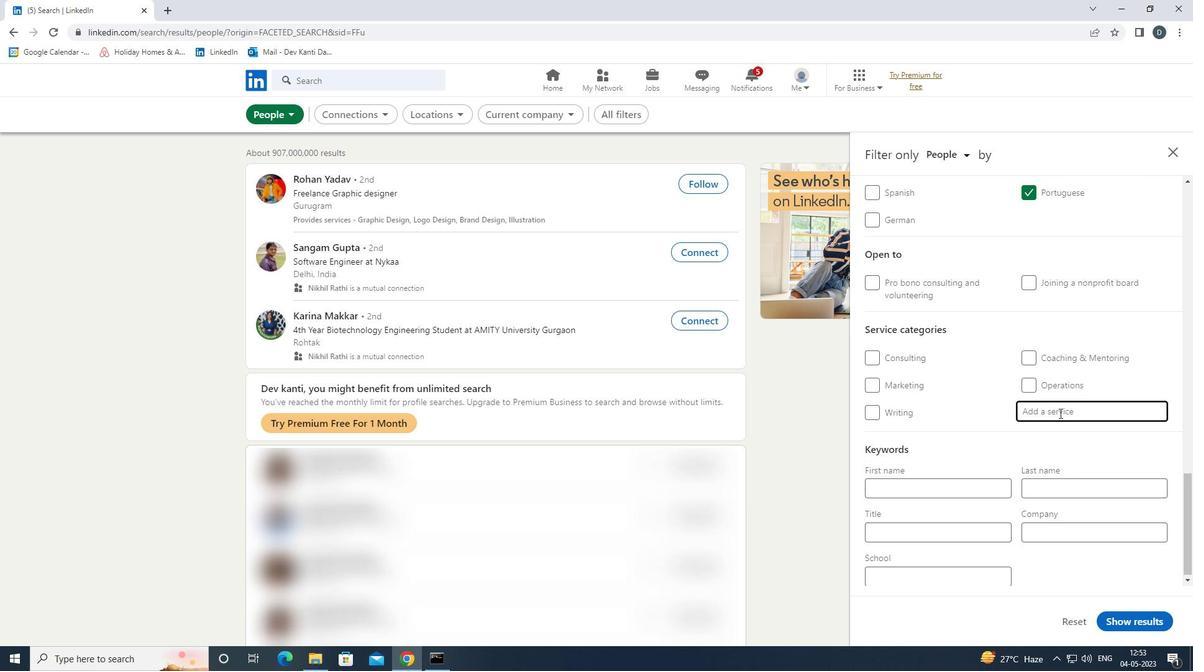 
Action: Key pressed <Key.shift>
Screenshot: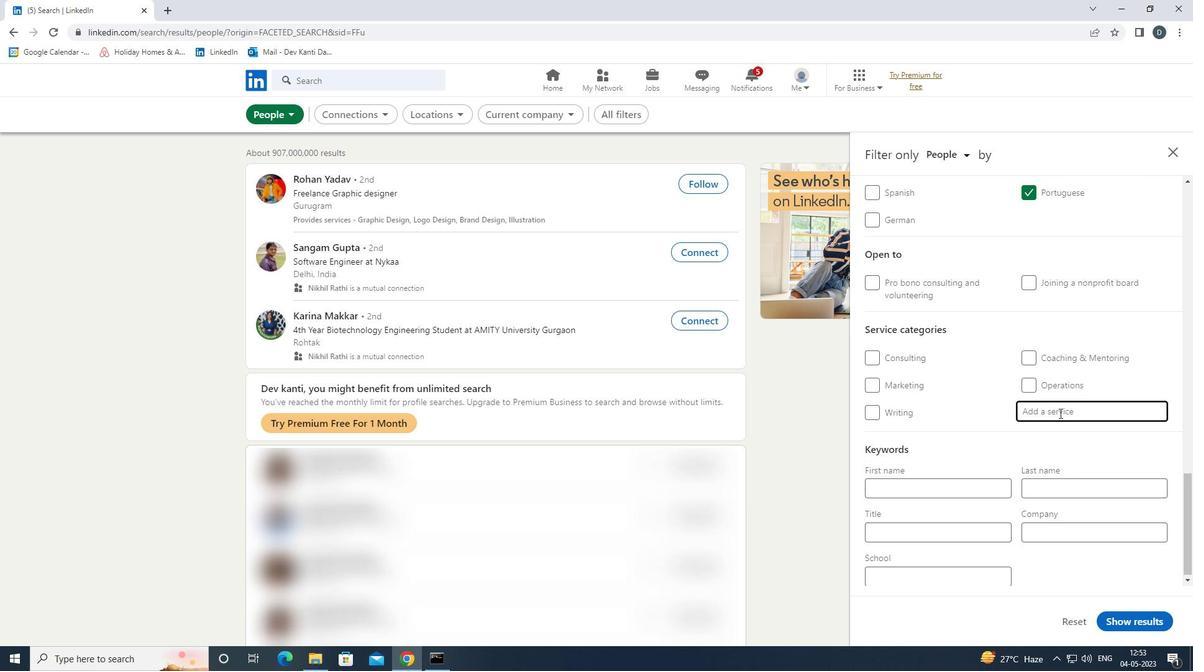 
Action: Mouse moved to (935, 377)
Screenshot: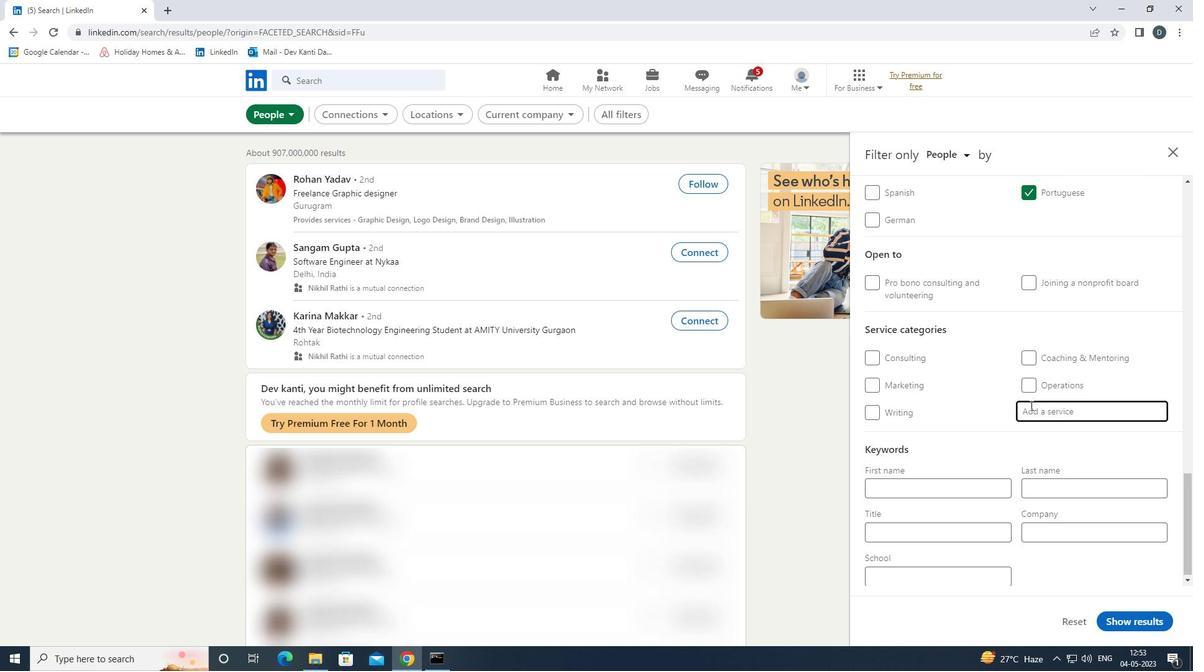 
Action: Key pressed EVENT<Key.space><Key.shift>PHO<Key.down><Key.enter>
Screenshot: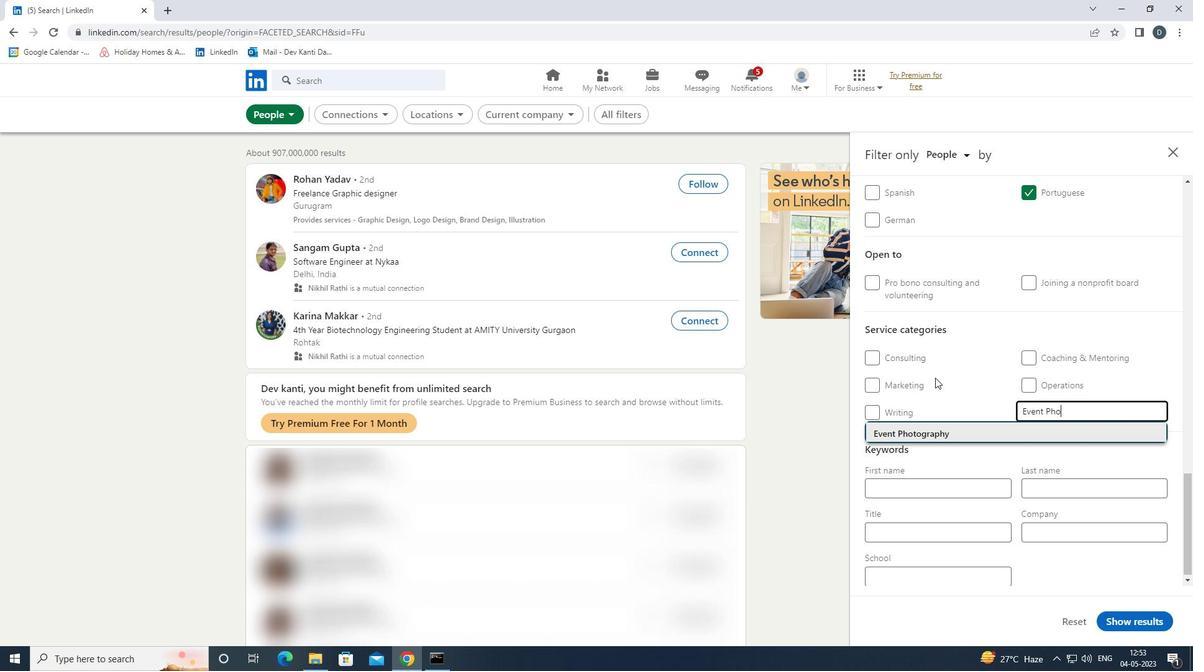 
Action: Mouse moved to (953, 360)
Screenshot: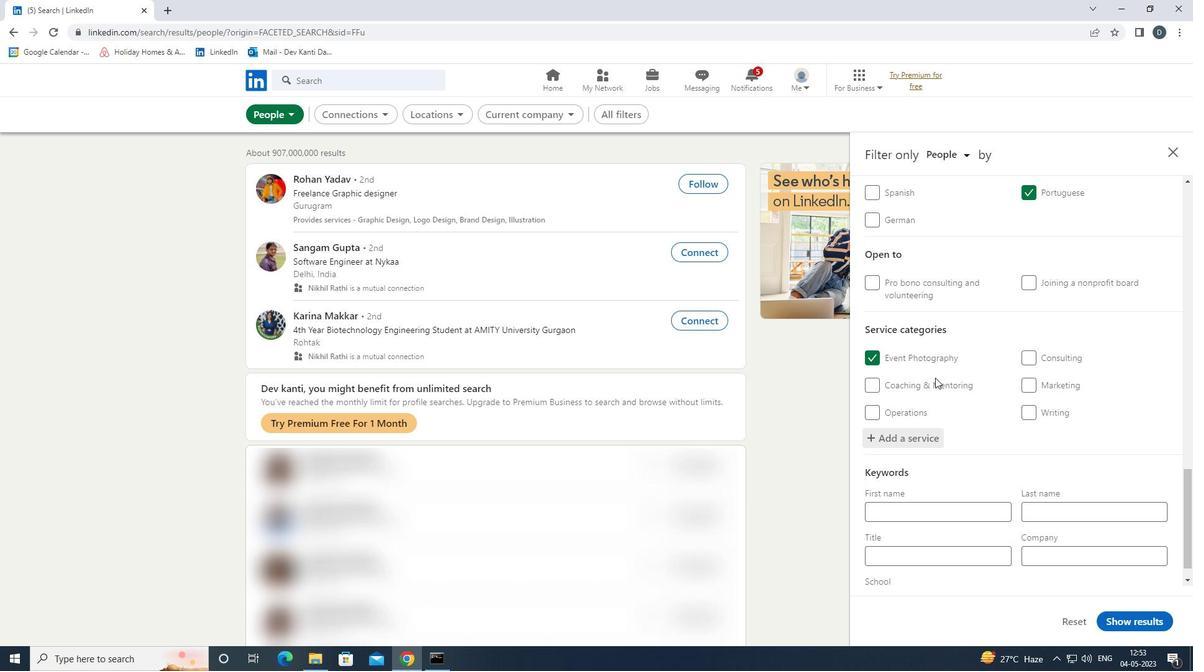 
Action: Mouse scrolled (953, 359) with delta (0, 0)
Screenshot: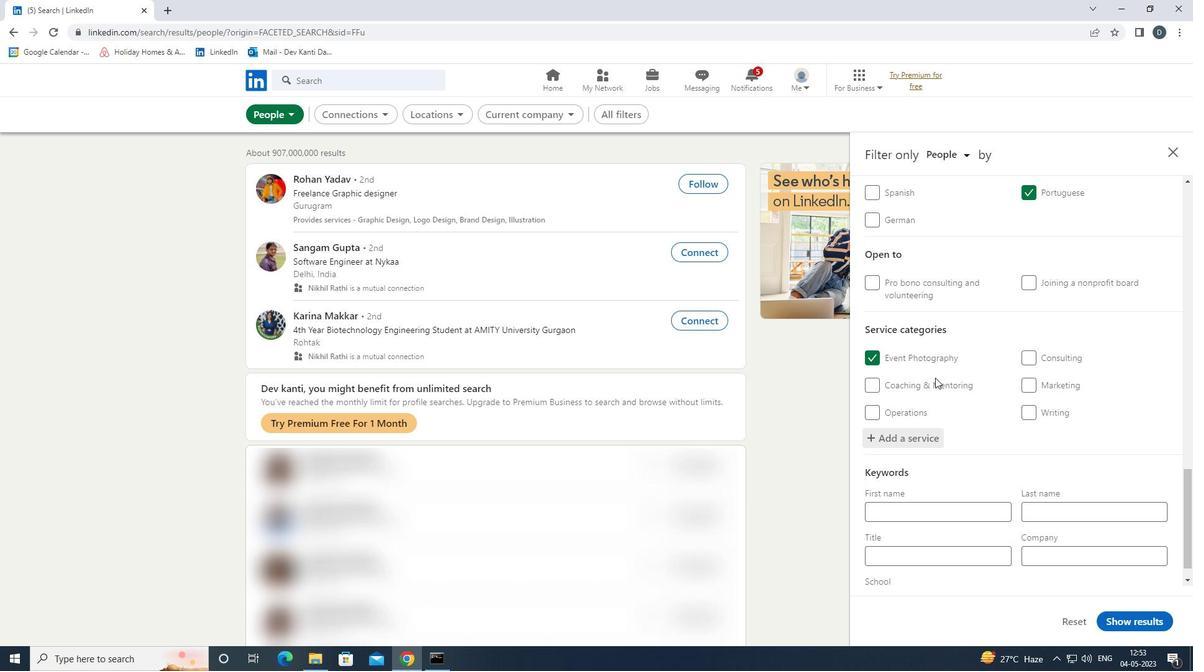 
Action: Mouse moved to (963, 392)
Screenshot: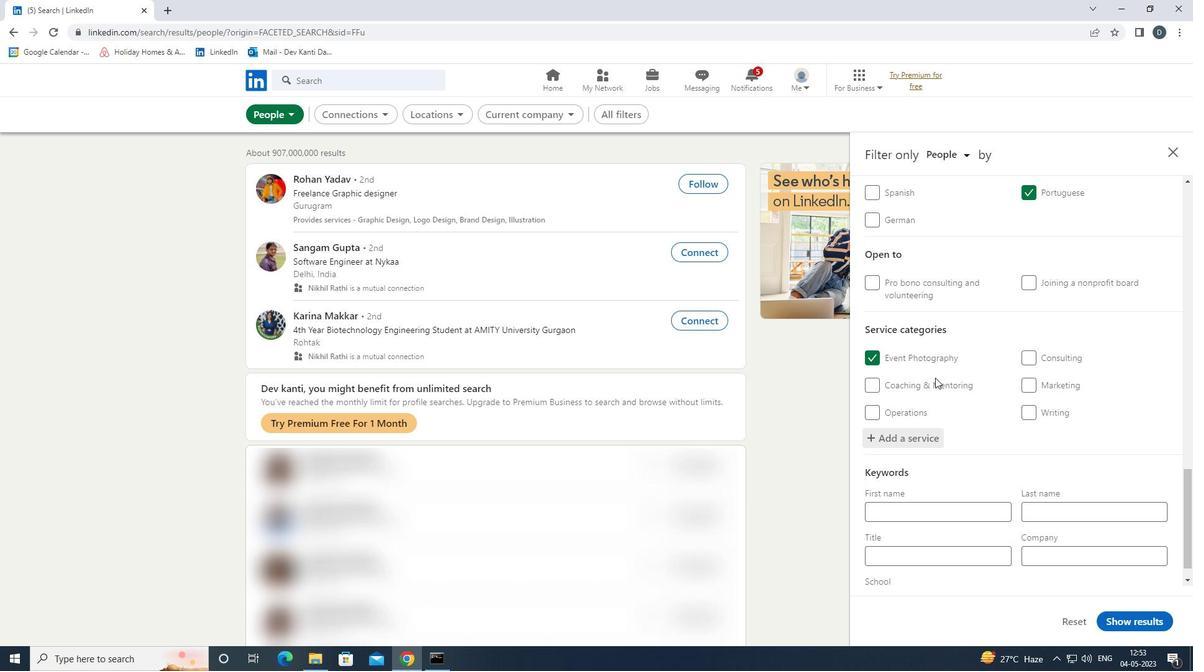 
Action: Mouse scrolled (963, 391) with delta (0, 0)
Screenshot: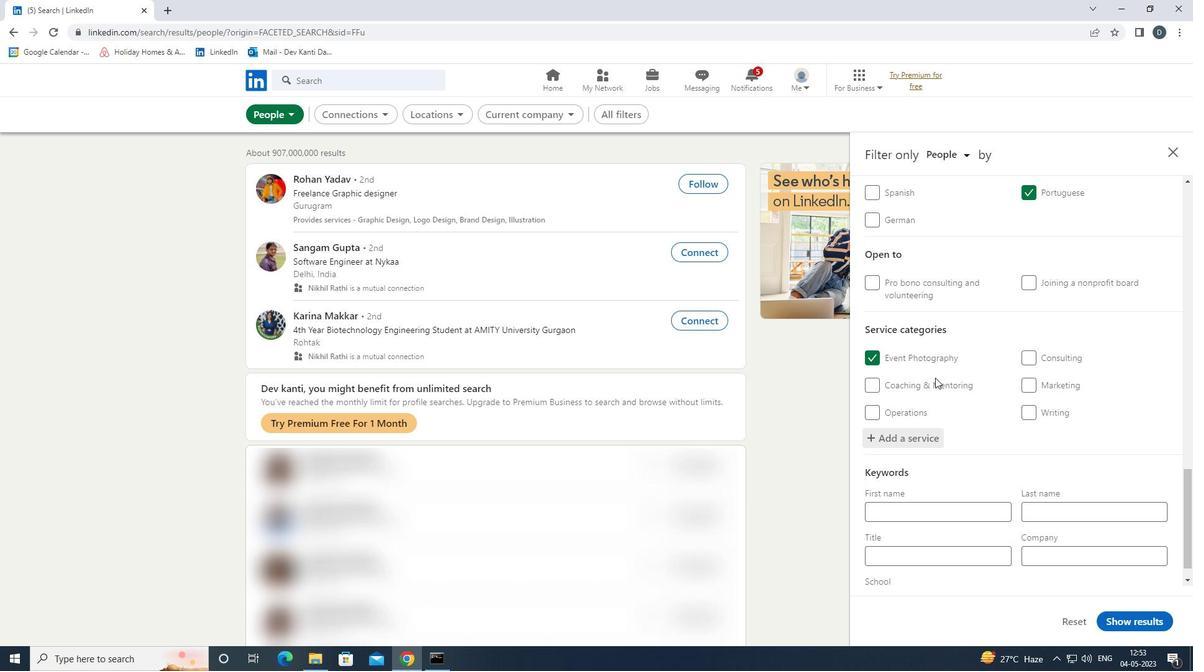 
Action: Mouse moved to (970, 412)
Screenshot: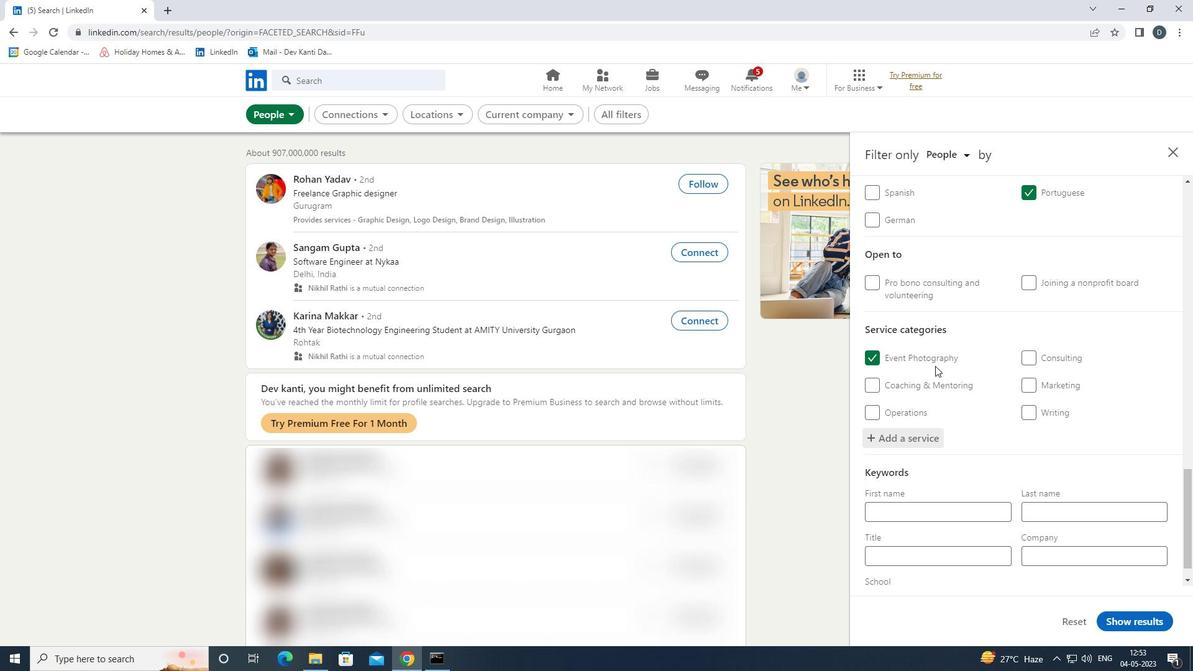 
Action: Mouse scrolled (970, 412) with delta (0, 0)
Screenshot: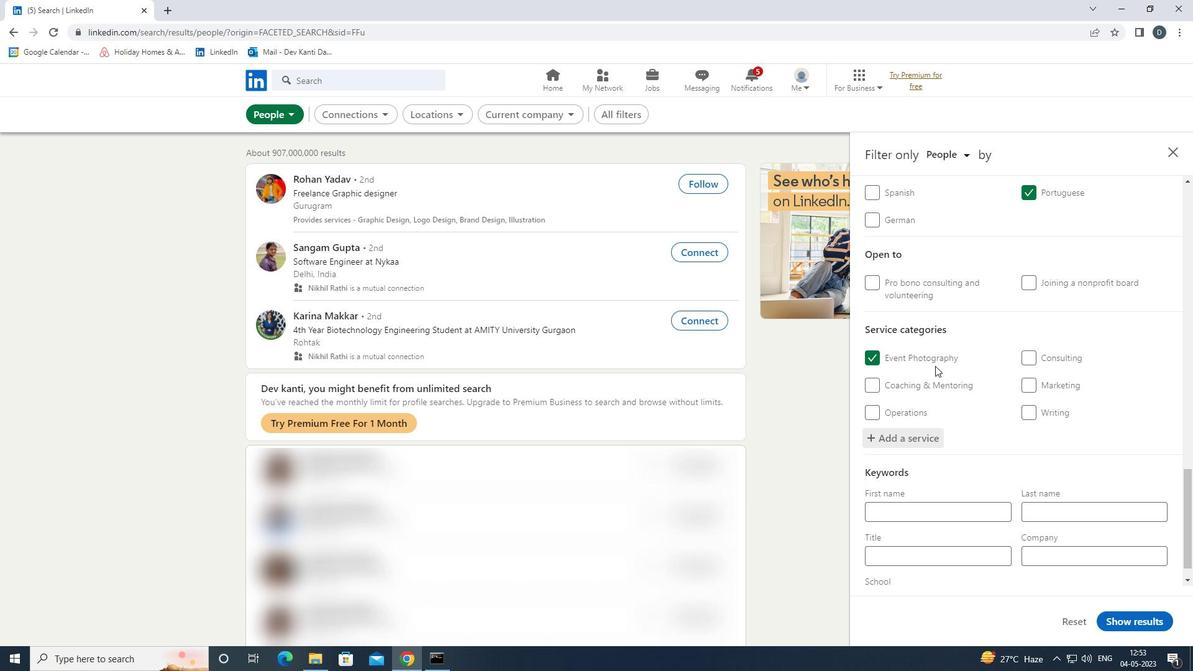 
Action: Mouse moved to (977, 529)
Screenshot: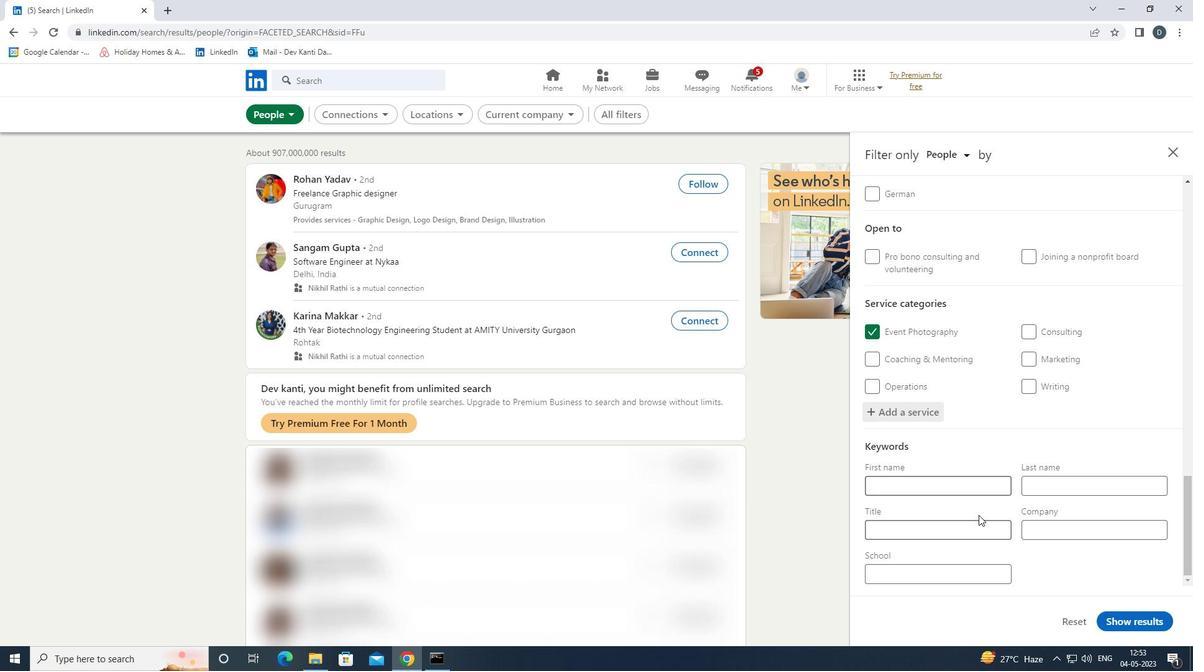 
Action: Mouse pressed left at (977, 529)
Screenshot: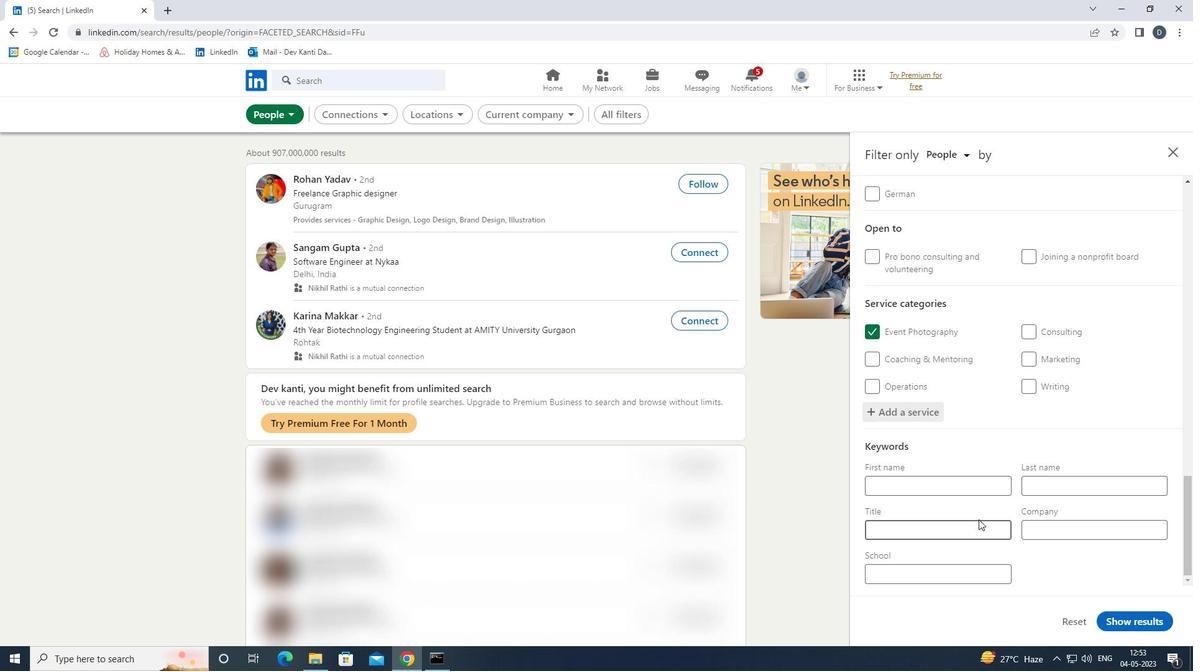 
Action: Mouse moved to (976, 530)
Screenshot: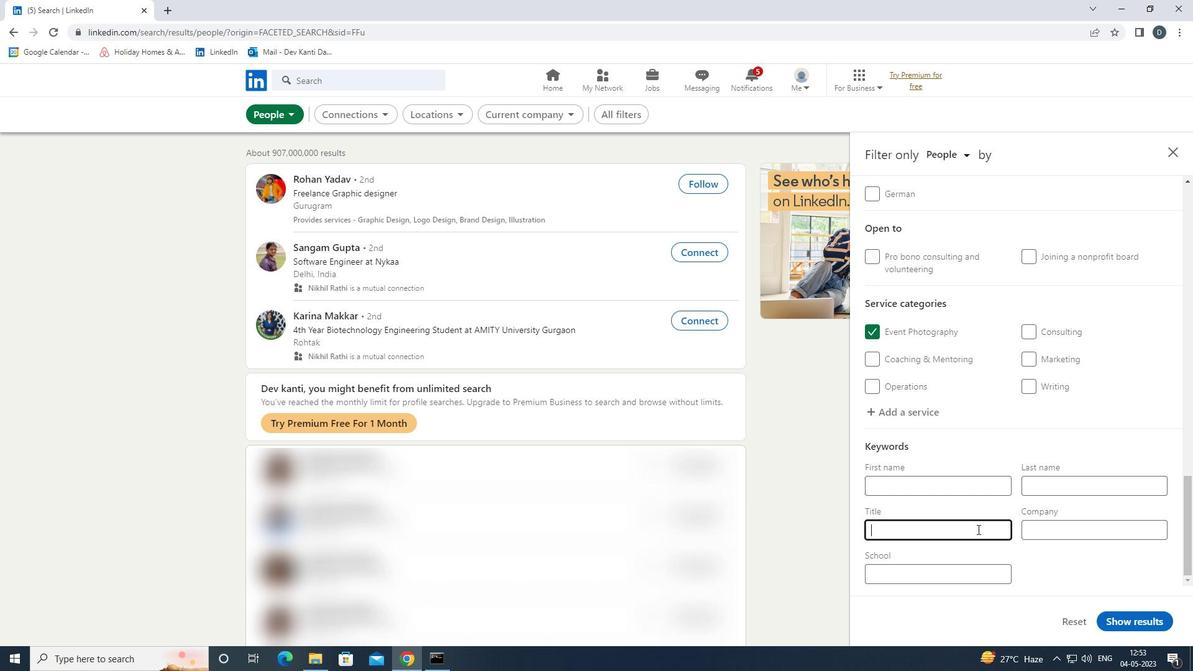 
Action: Key pressed <Key.shift><Key.shift><Key.shift>MARKETING<Key.space><Key.shift>DIGITAL
Screenshot: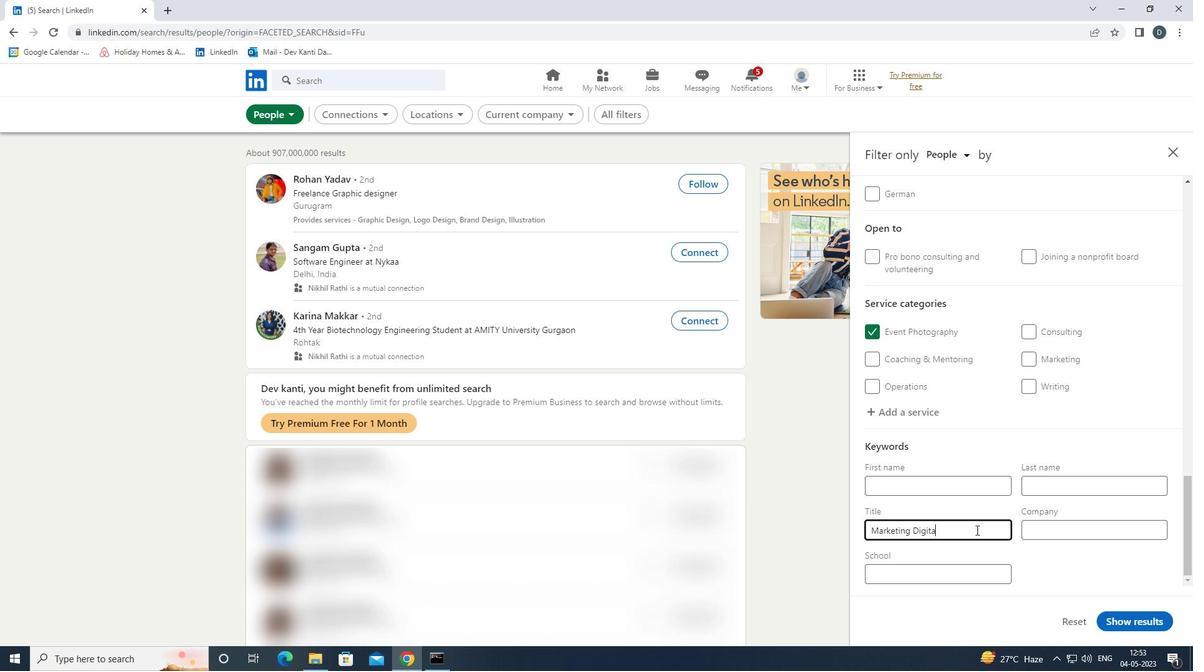 
Action: Mouse moved to (1141, 626)
Screenshot: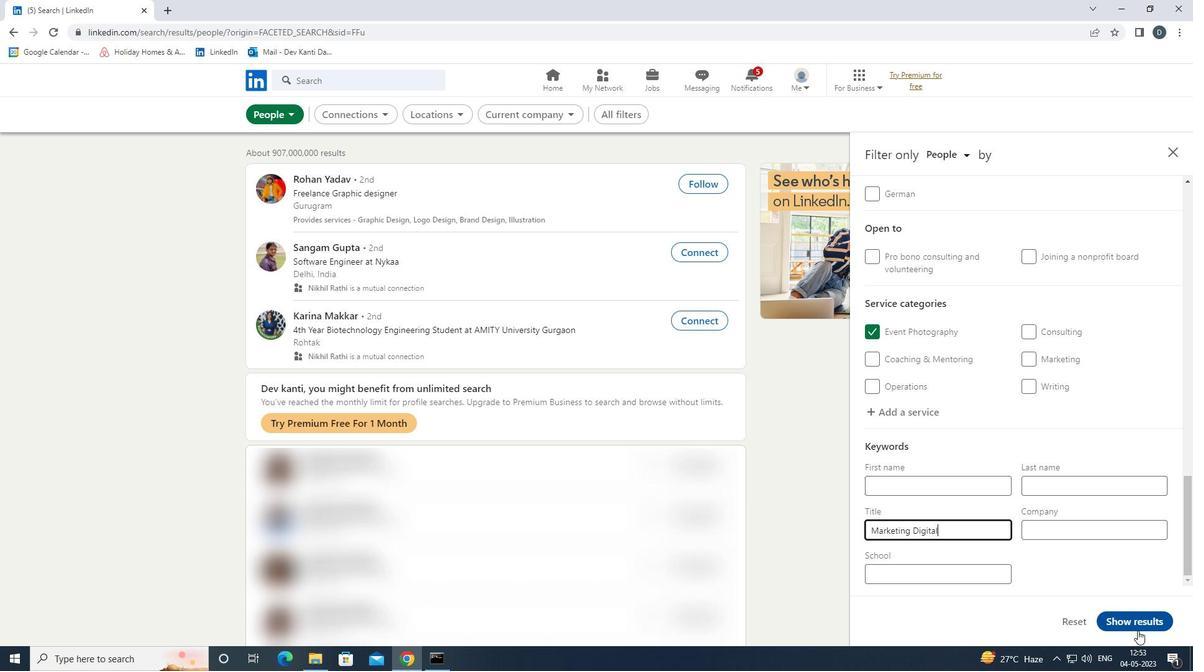 
Action: Mouse pressed left at (1141, 626)
Screenshot: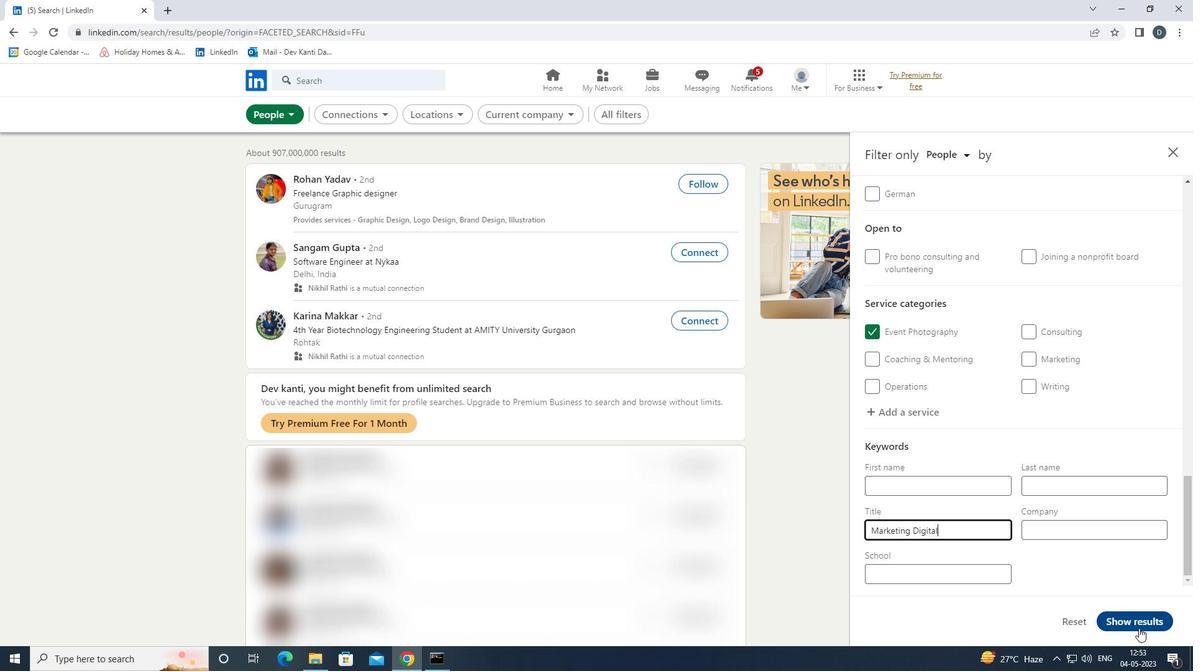 
Action: Mouse moved to (335, 192)
Screenshot: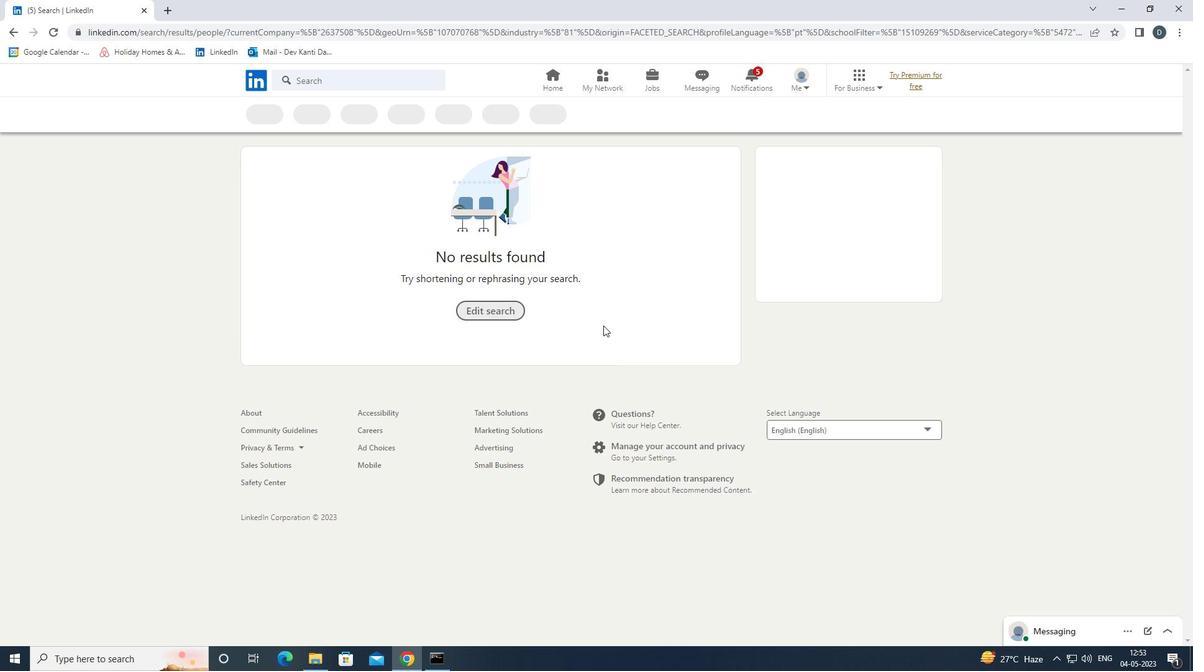 
